 Task: Look for space in Bad Schwartau, Germany from 15th August, 2023 to 20th August, 2023 for 1 adult in price range Rs.5000 to Rs.10000. Place can be private room with 1  bedroom having 1 bed and 1 bathroom. Property type can be house, flat, guest house, hotel. Booking option can be shelf check-in. Required host language is English.
Action: Mouse moved to (705, 106)
Screenshot: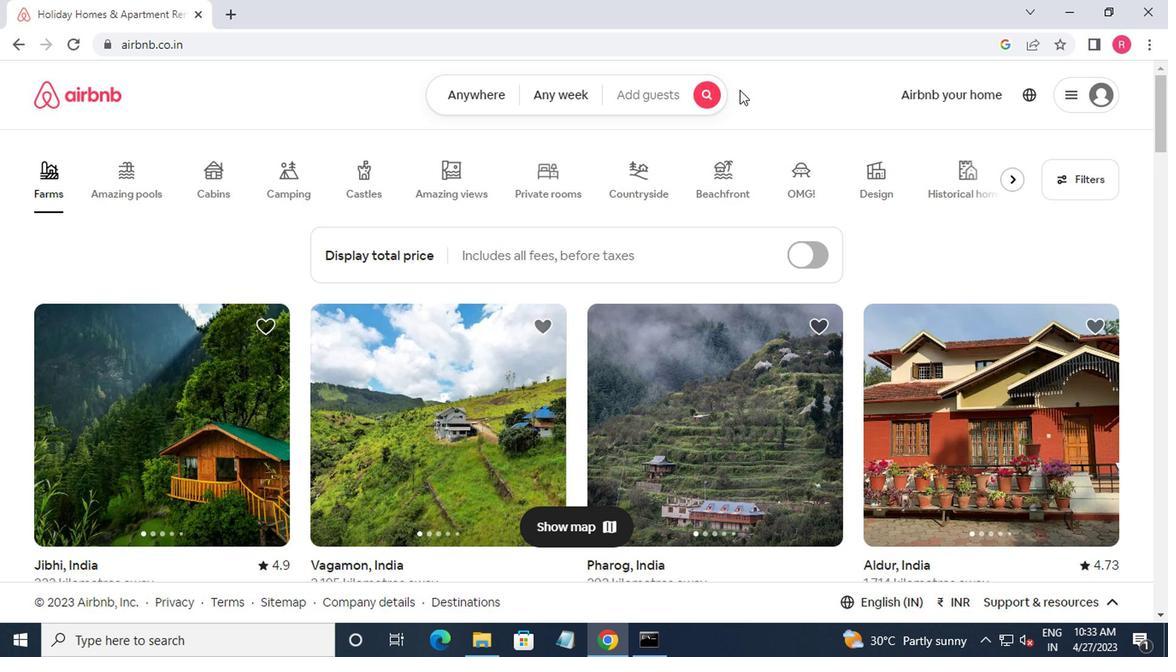 
Action: Mouse pressed left at (705, 106)
Screenshot: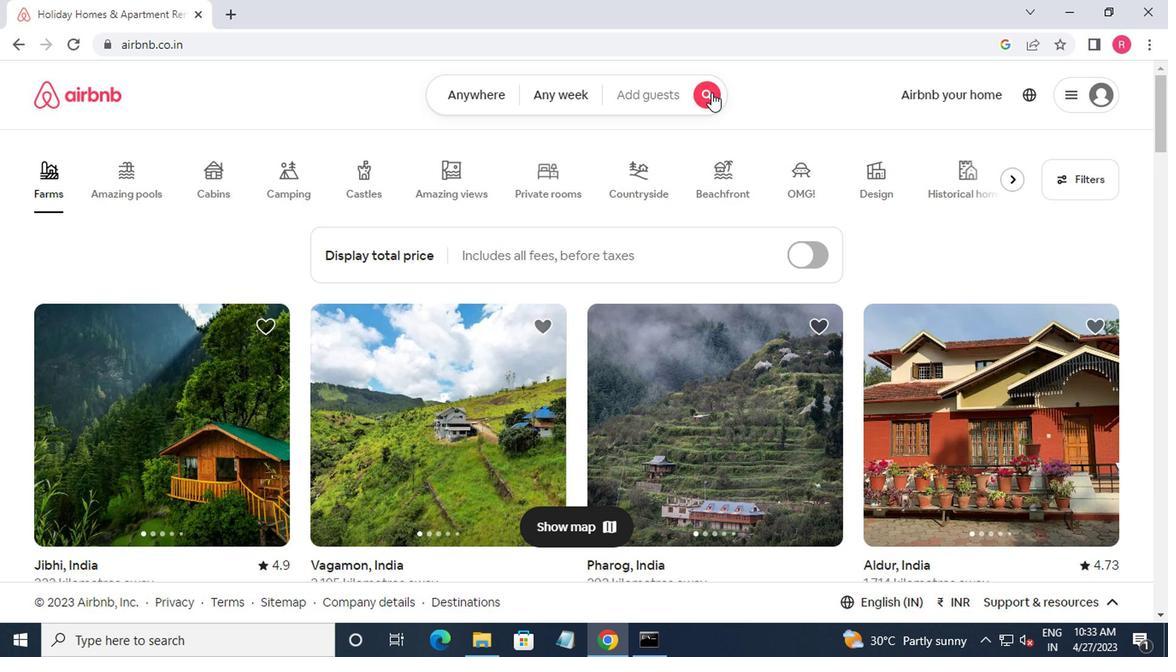 
Action: Mouse moved to (311, 169)
Screenshot: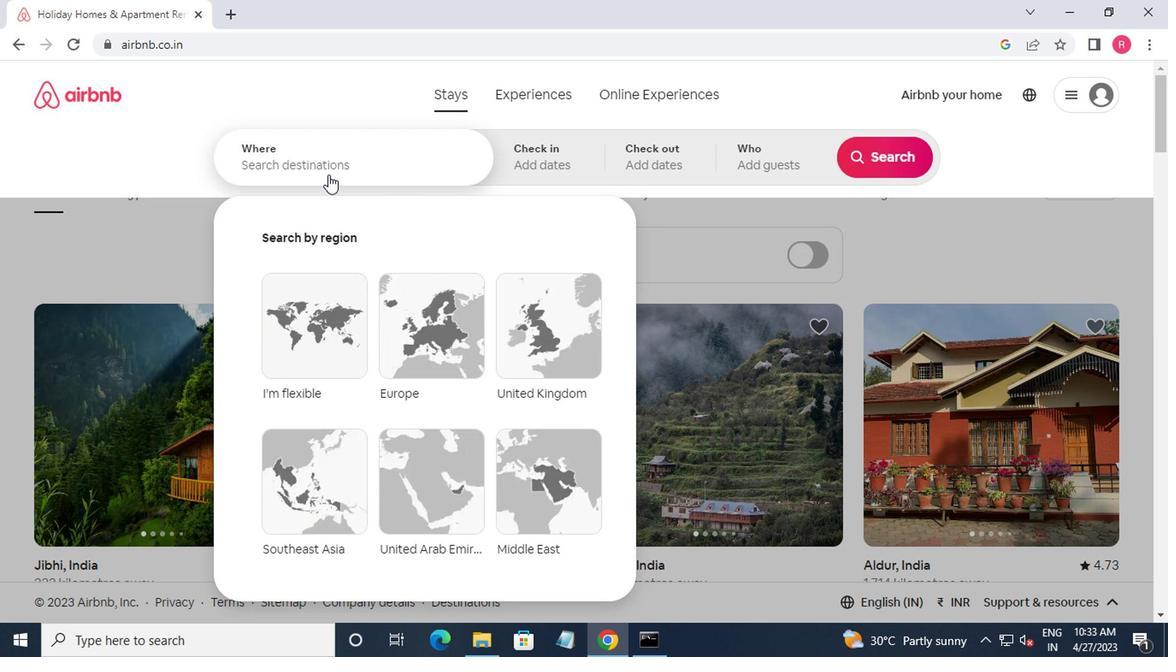 
Action: Mouse pressed left at (311, 169)
Screenshot: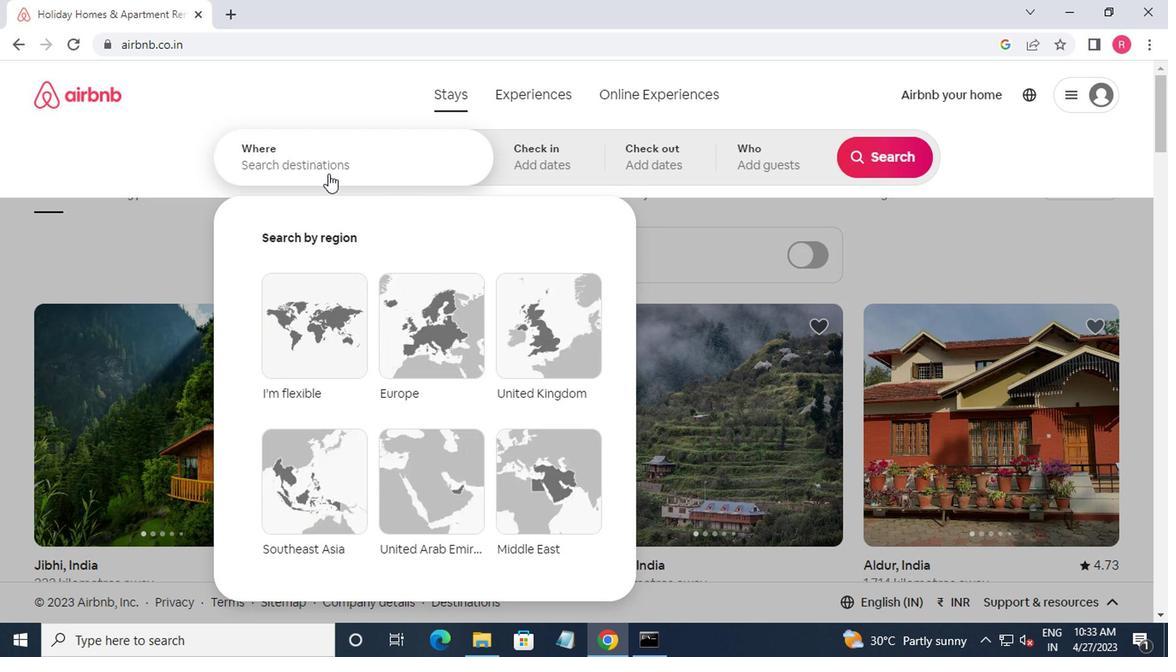 
Action: Mouse moved to (309, 171)
Screenshot: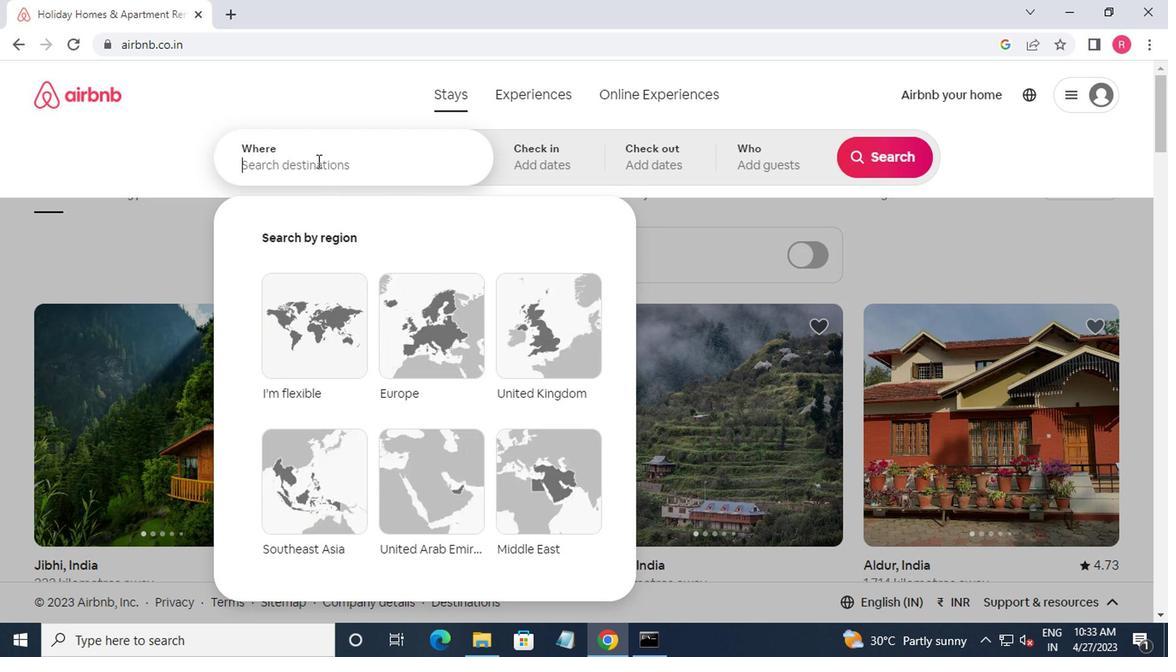 
Action: Key pressed bad<Key.space>schwartau,
Screenshot: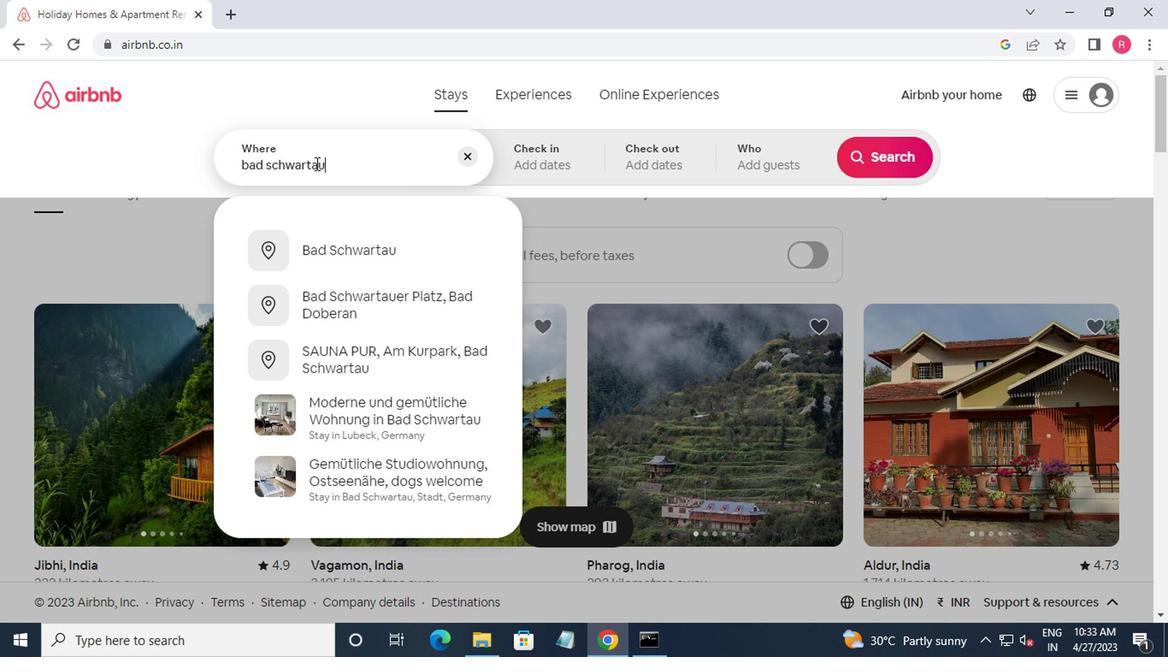 
Action: Mouse moved to (309, 171)
Screenshot: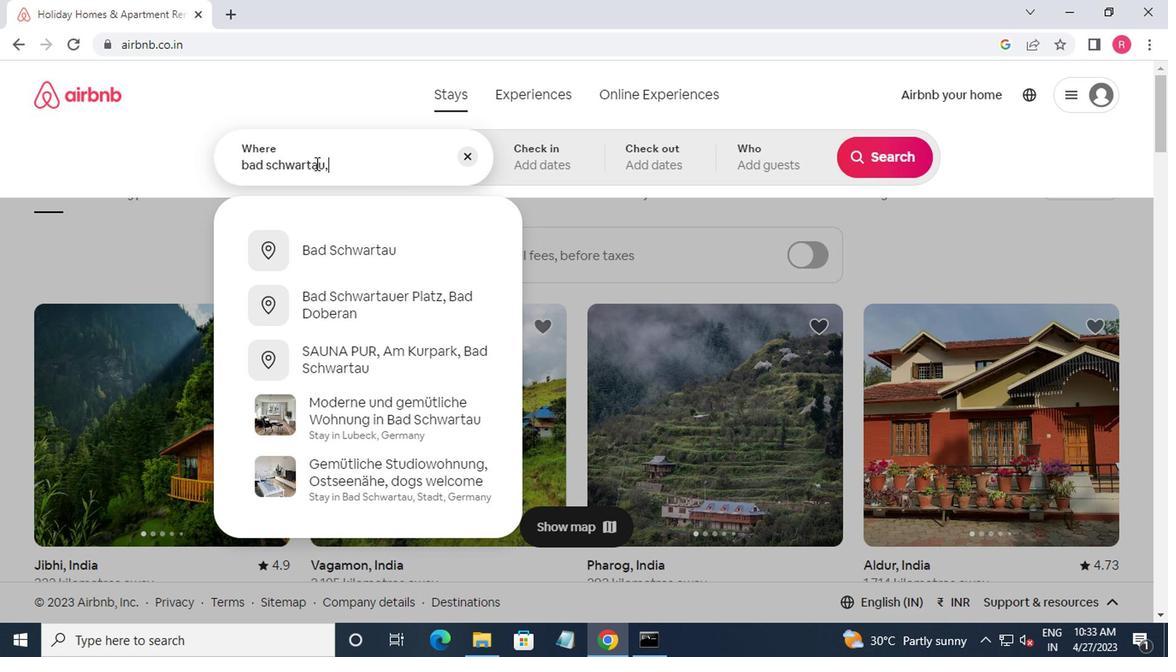 
Action: Key pressed ger<Key.down><Key.enter>
Screenshot: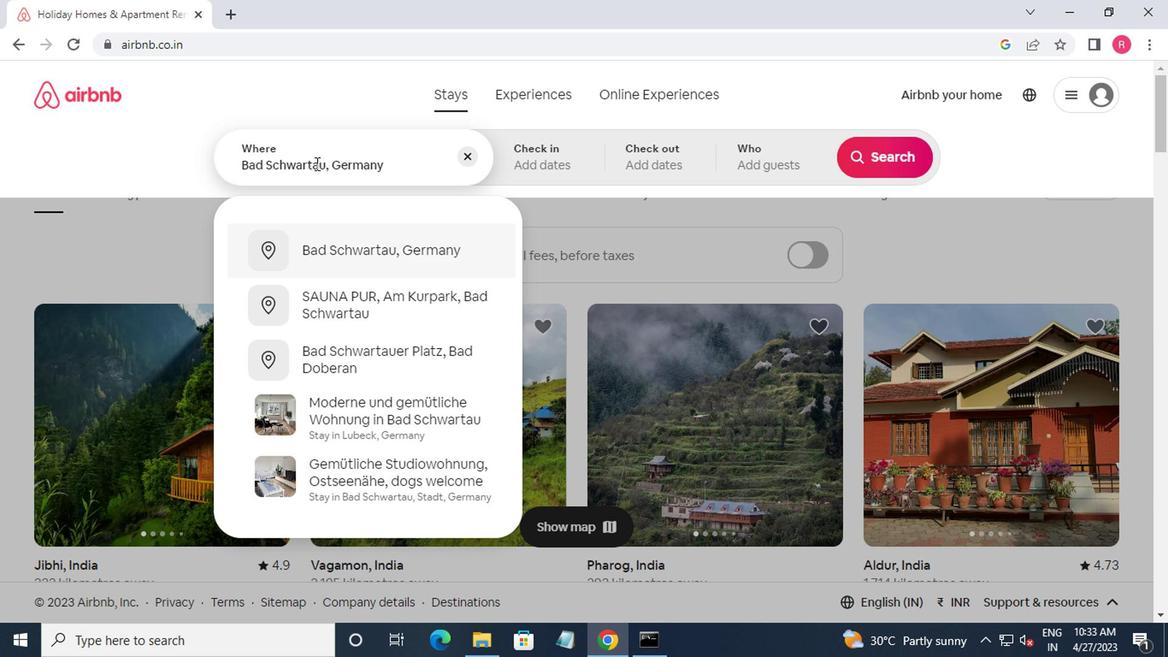 
Action: Mouse moved to (877, 303)
Screenshot: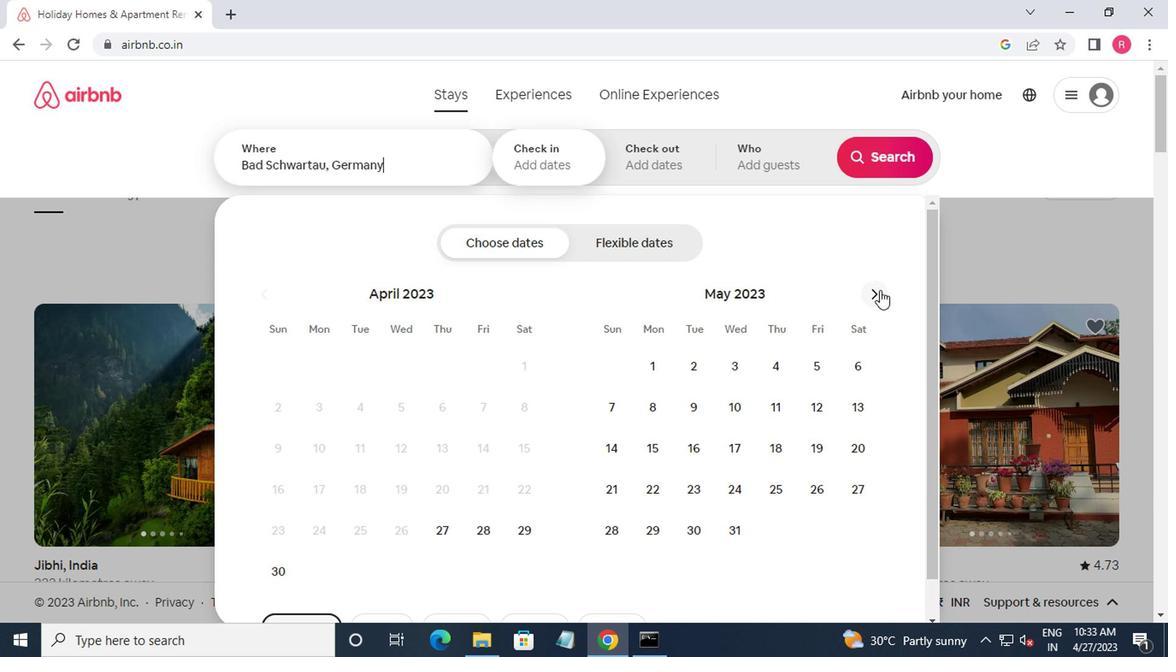
Action: Mouse pressed left at (877, 303)
Screenshot: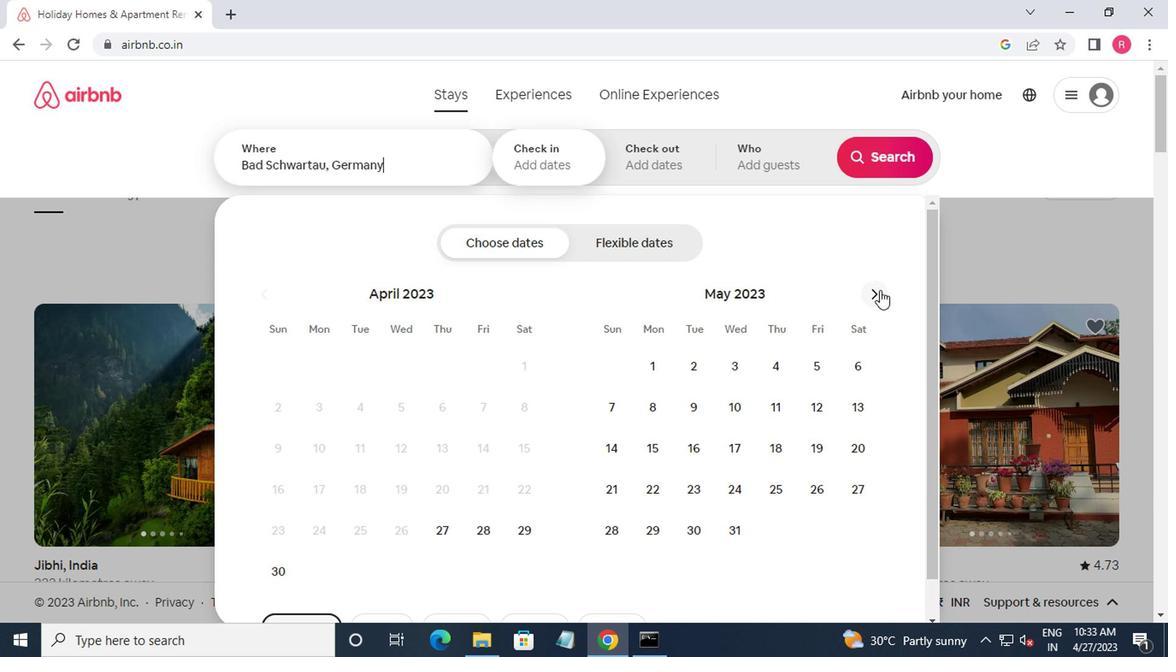 
Action: Mouse moved to (875, 304)
Screenshot: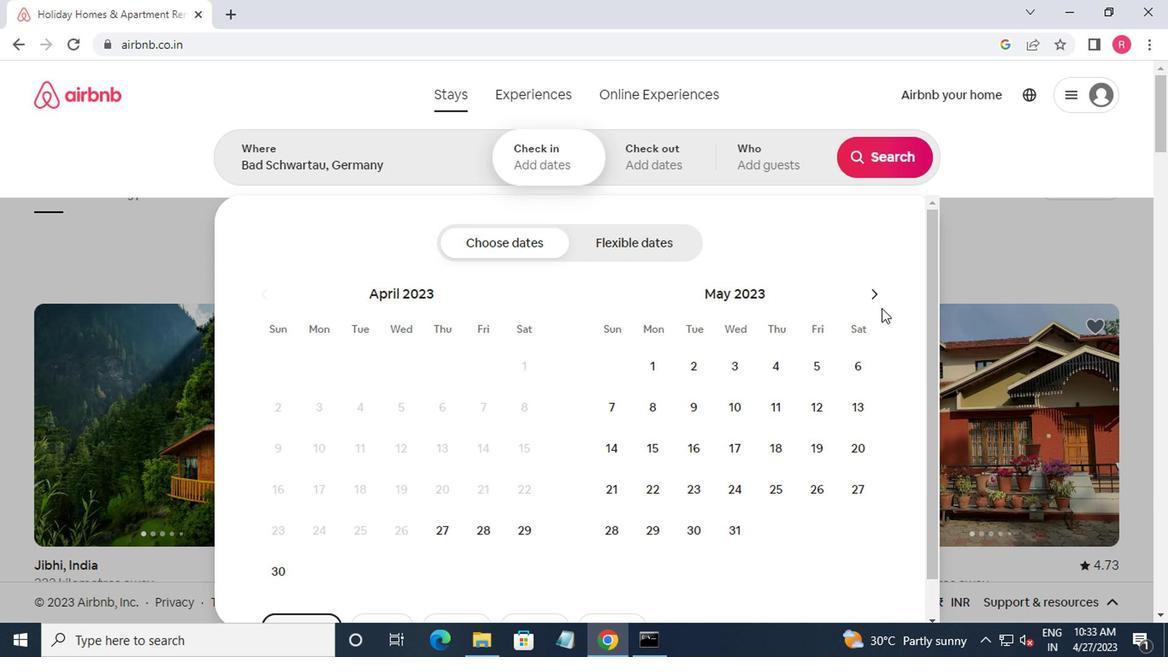 
Action: Mouse pressed left at (875, 304)
Screenshot: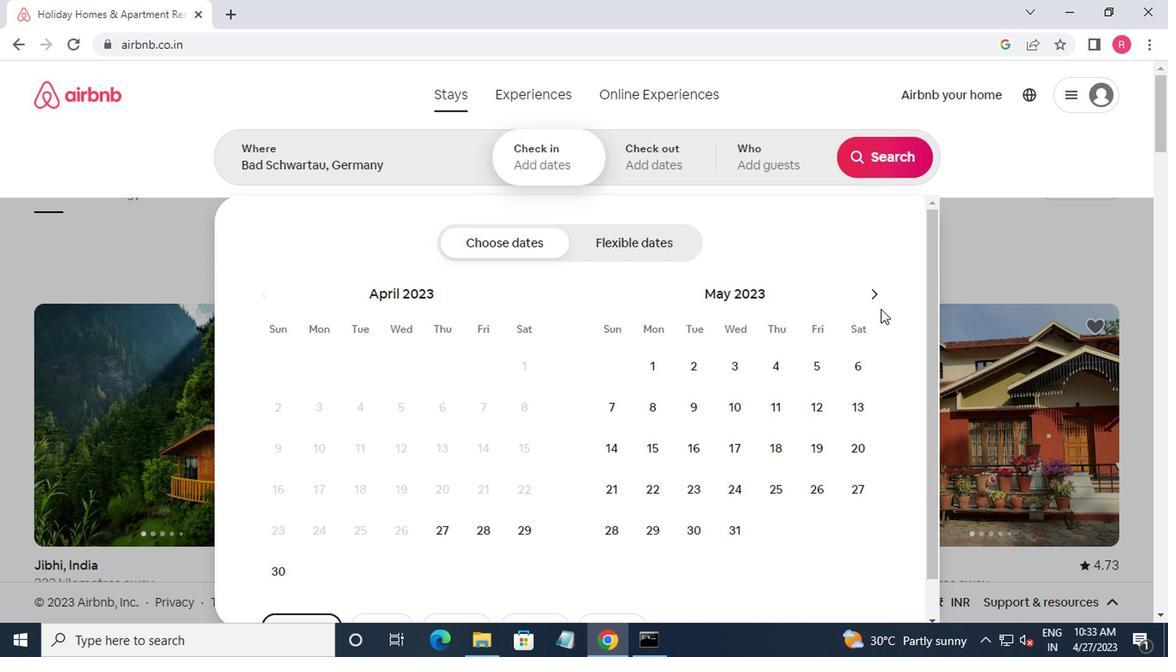 
Action: Mouse moved to (875, 297)
Screenshot: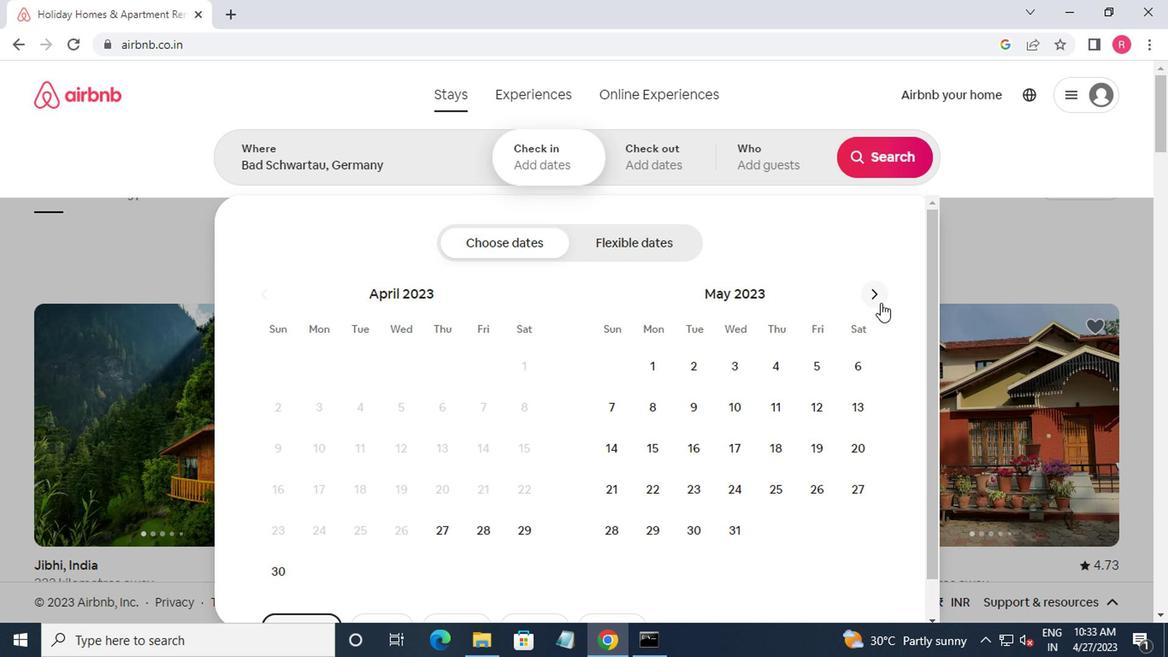 
Action: Mouse pressed left at (875, 297)
Screenshot: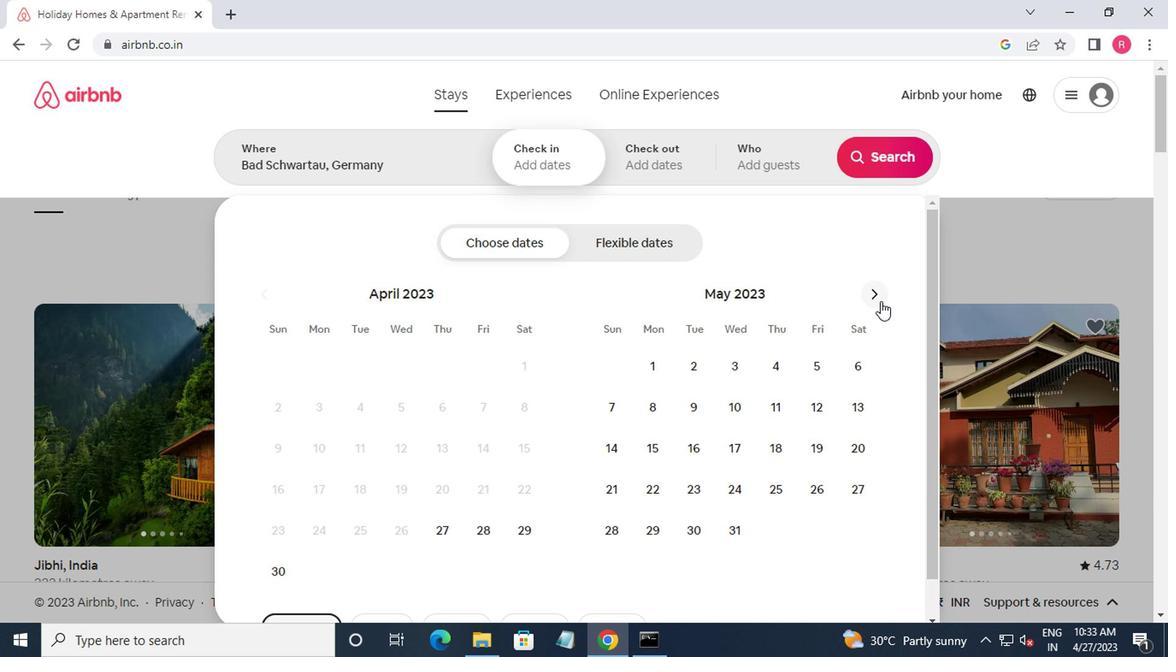 
Action: Mouse pressed left at (875, 297)
Screenshot: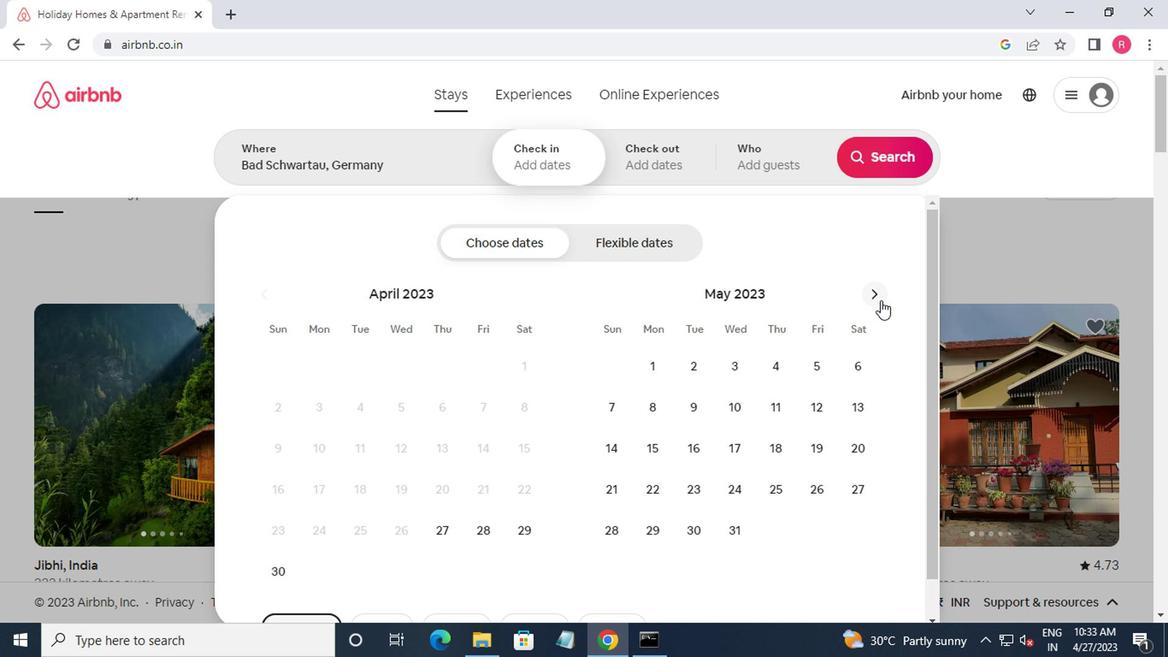 
Action: Mouse moved to (872, 295)
Screenshot: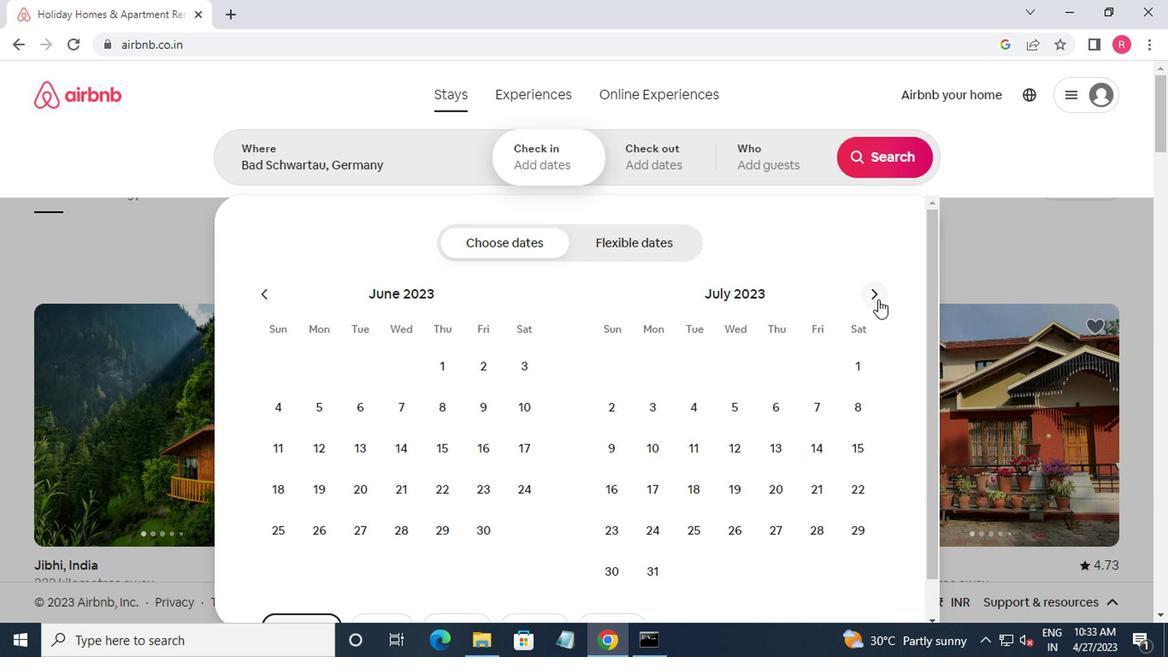 
Action: Mouse pressed left at (872, 295)
Screenshot: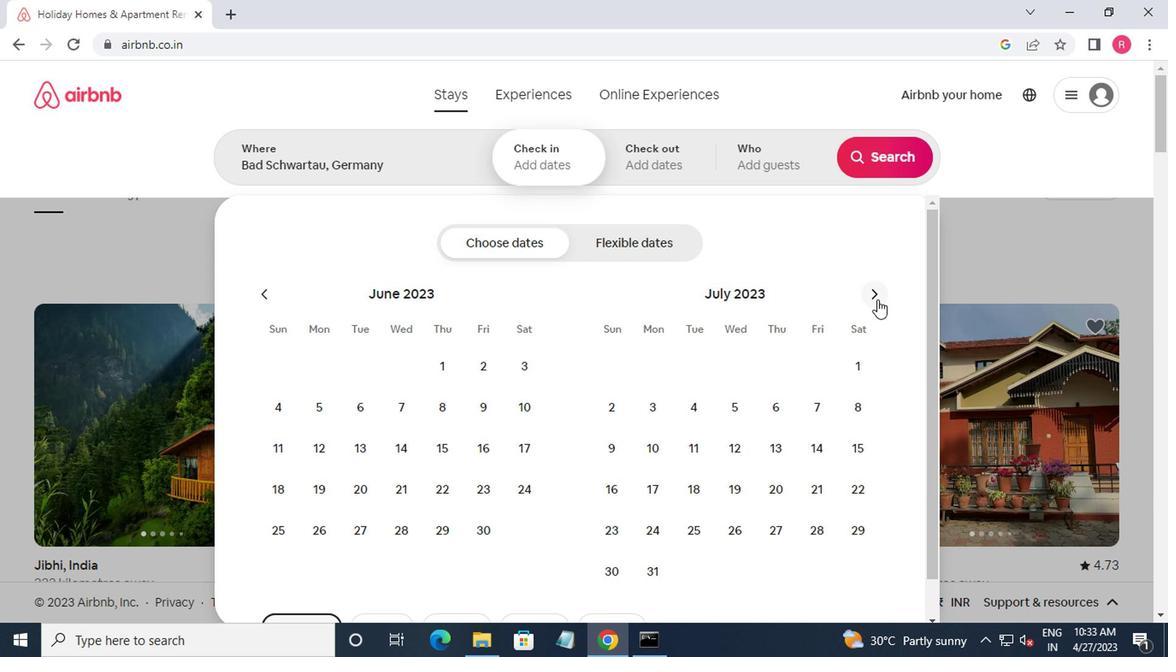 
Action: Mouse moved to (688, 434)
Screenshot: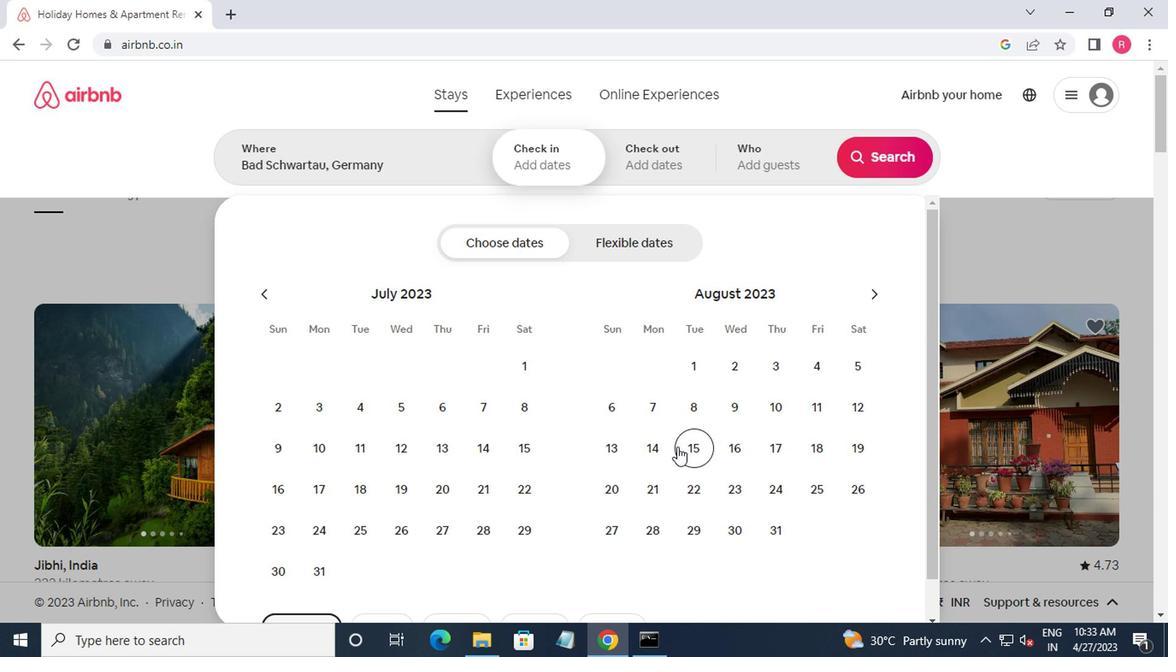 
Action: Mouse pressed left at (688, 434)
Screenshot: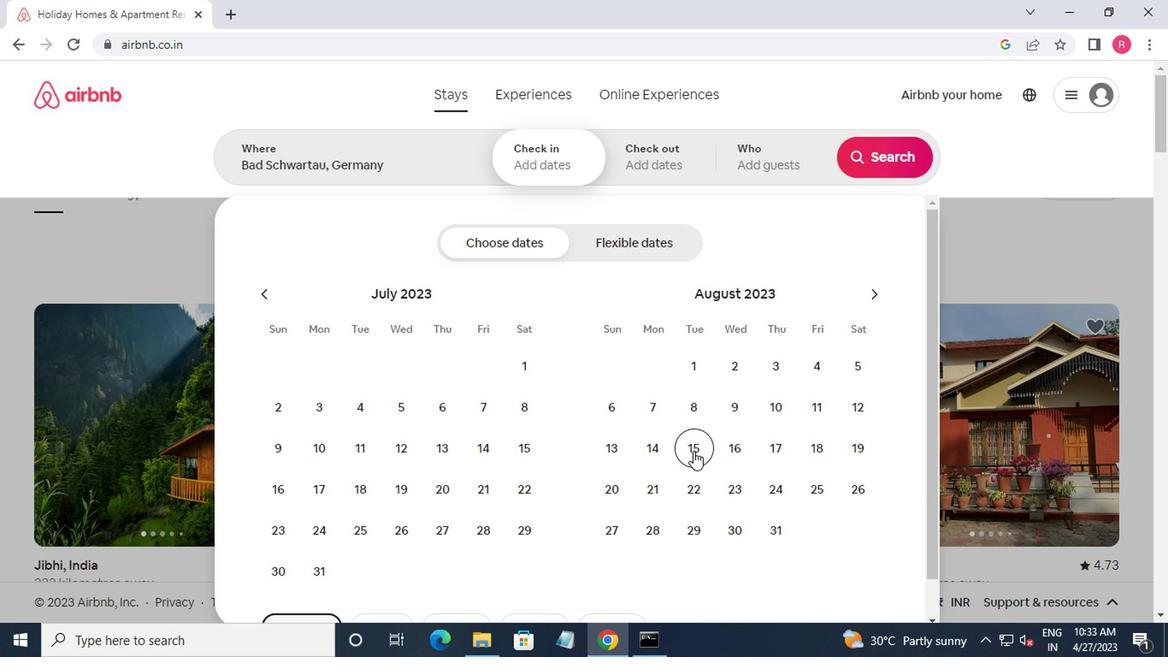 
Action: Mouse moved to (619, 472)
Screenshot: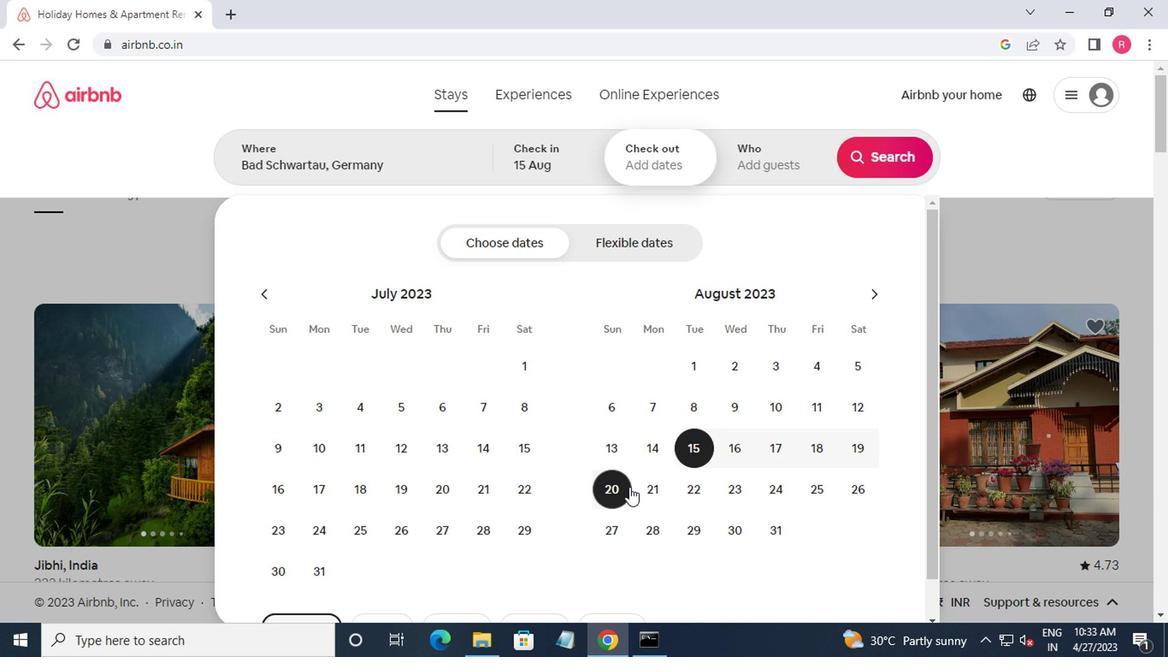 
Action: Mouse pressed left at (619, 472)
Screenshot: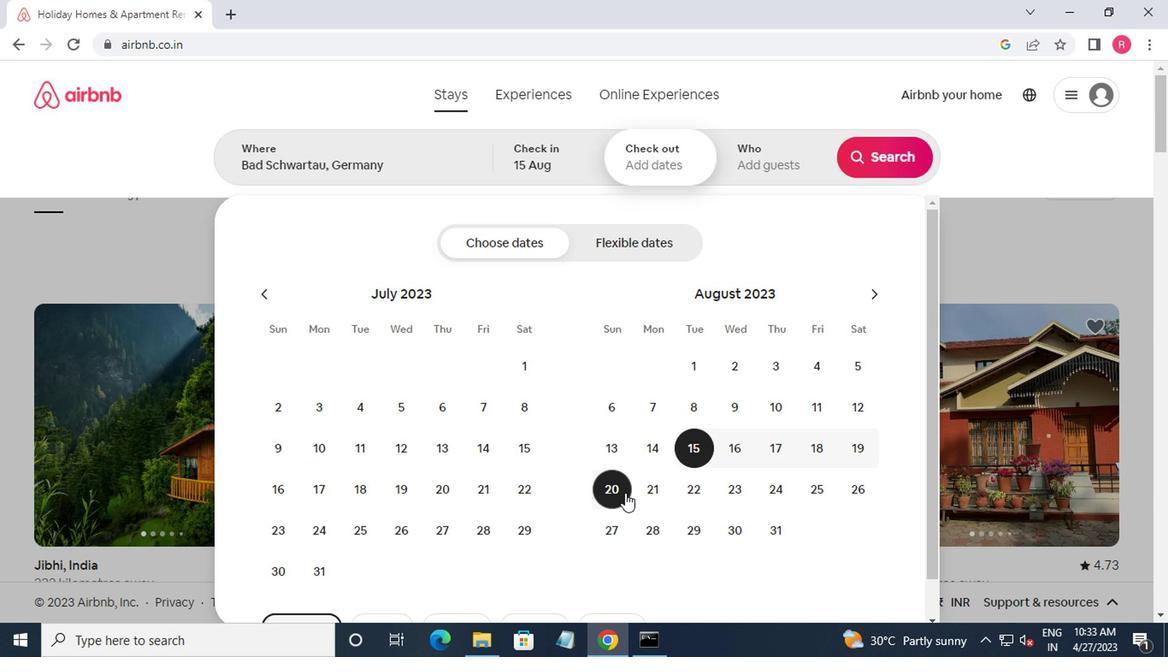 
Action: Mouse moved to (748, 174)
Screenshot: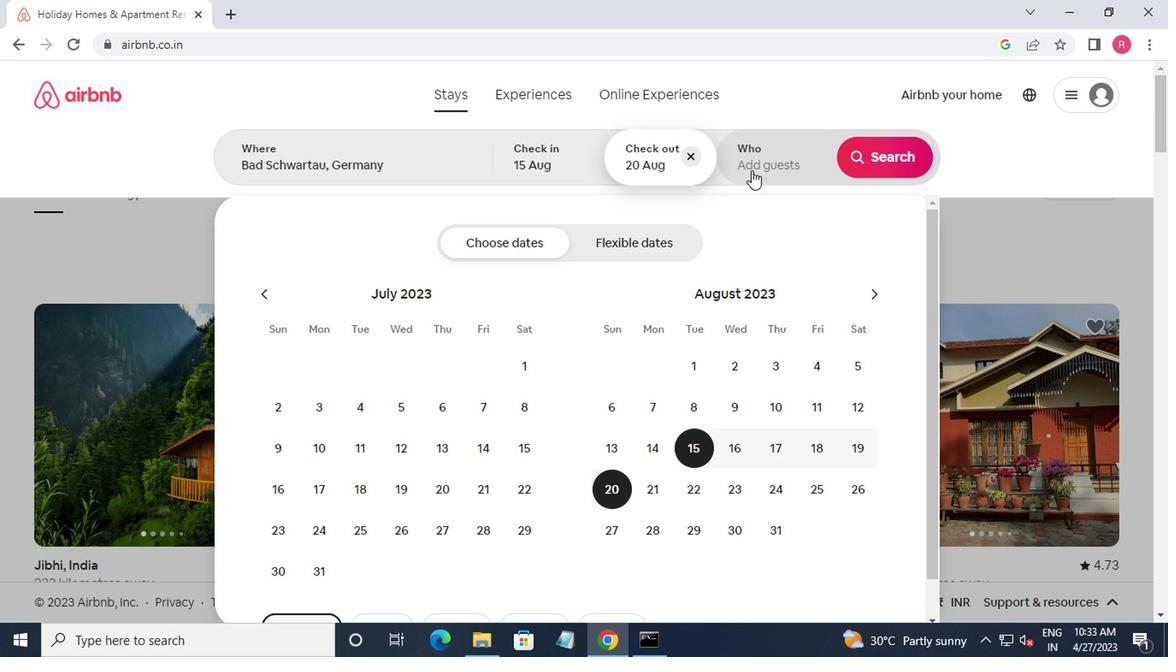 
Action: Mouse pressed left at (748, 174)
Screenshot: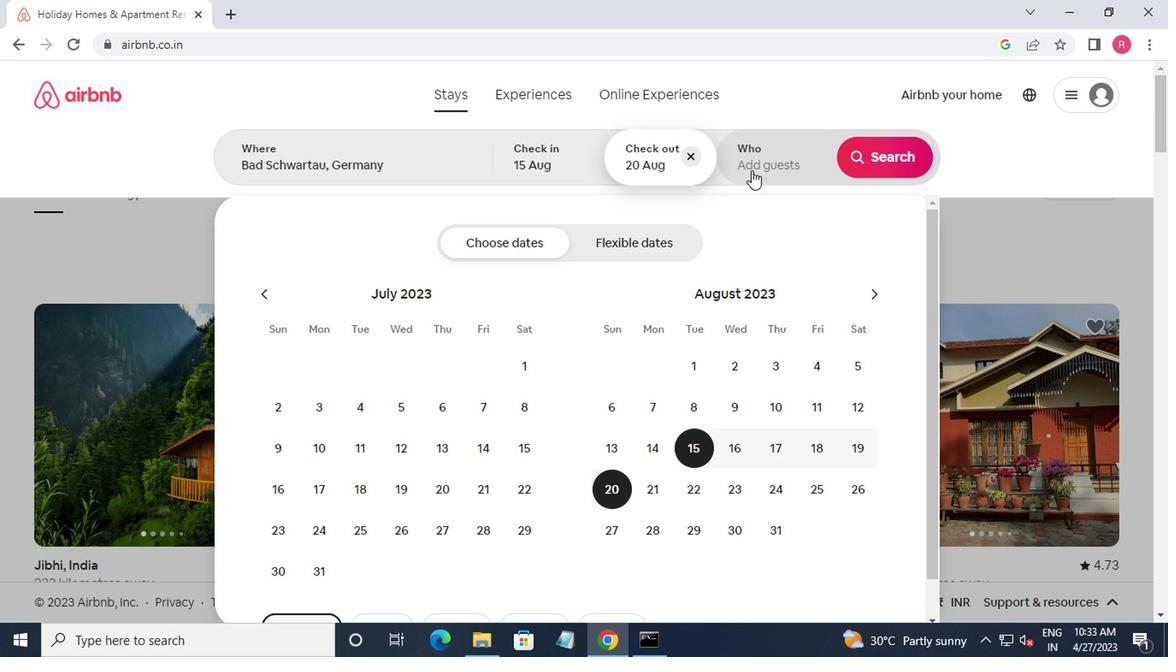
Action: Mouse moved to (888, 248)
Screenshot: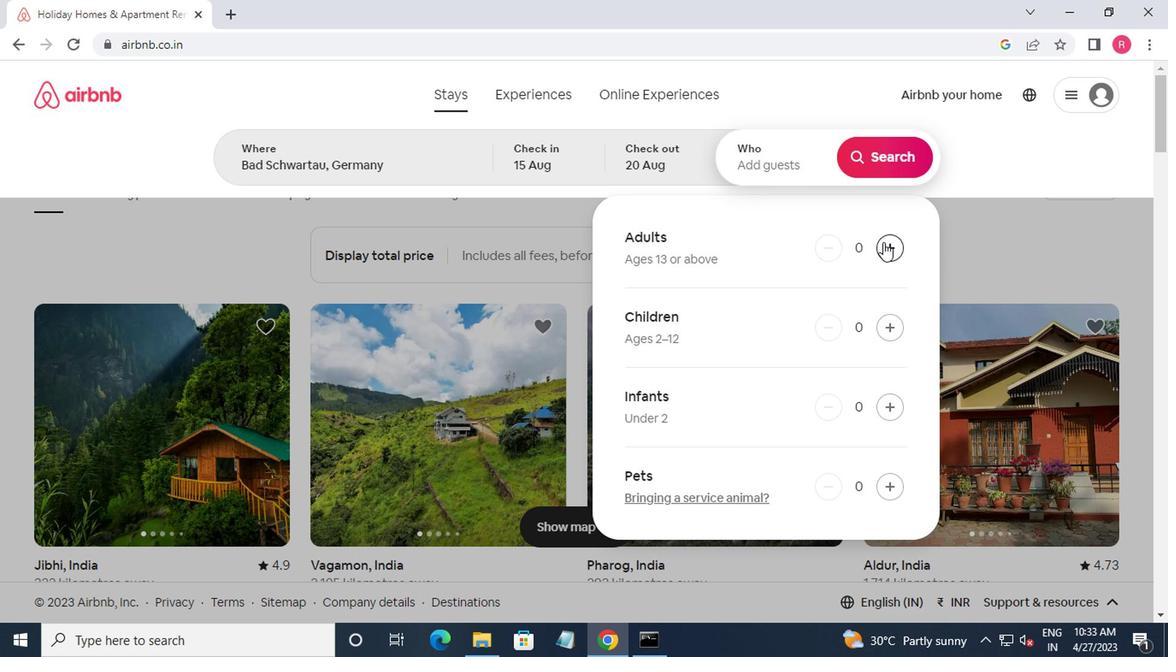 
Action: Mouse pressed left at (888, 248)
Screenshot: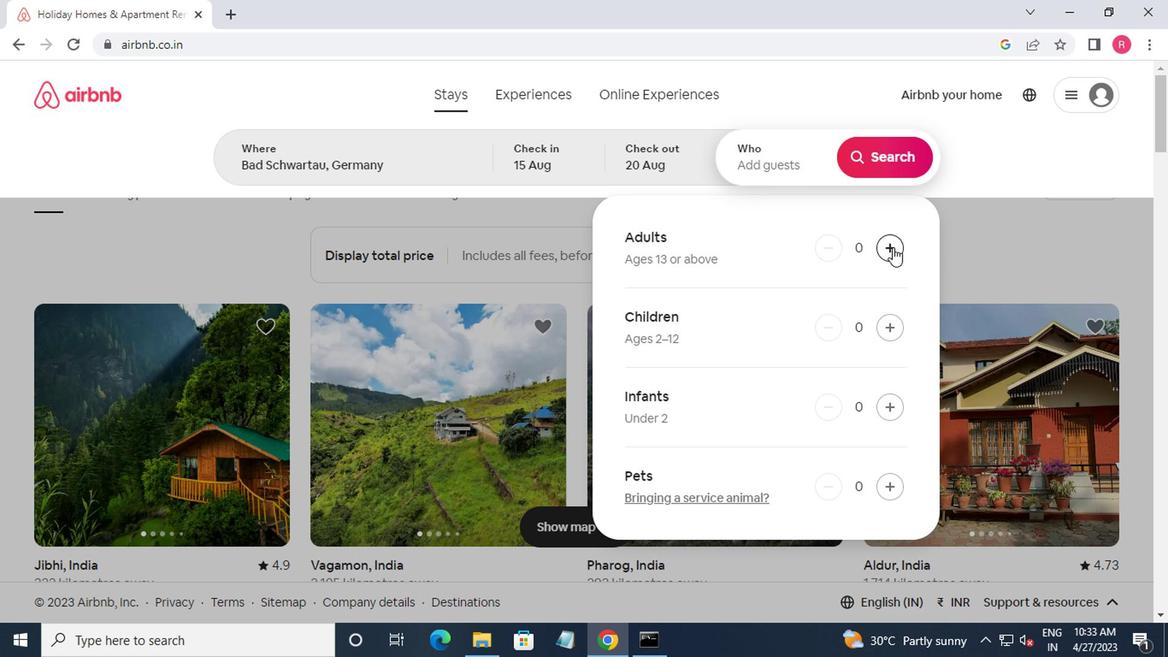 
Action: Mouse moved to (864, 166)
Screenshot: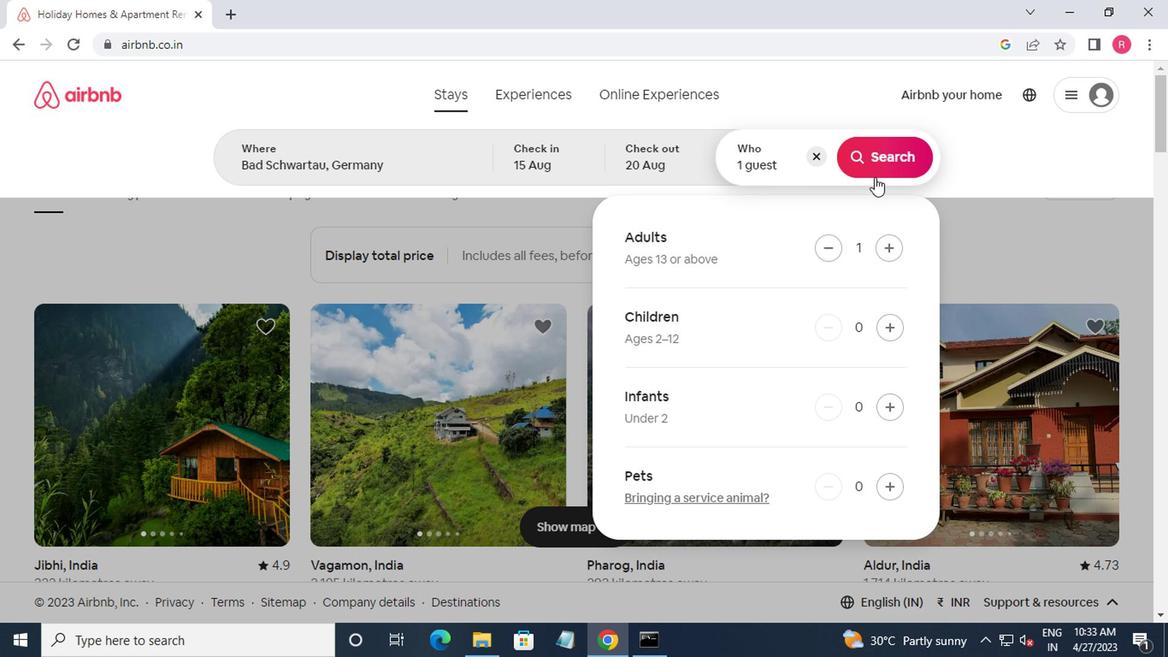 
Action: Mouse pressed left at (864, 166)
Screenshot: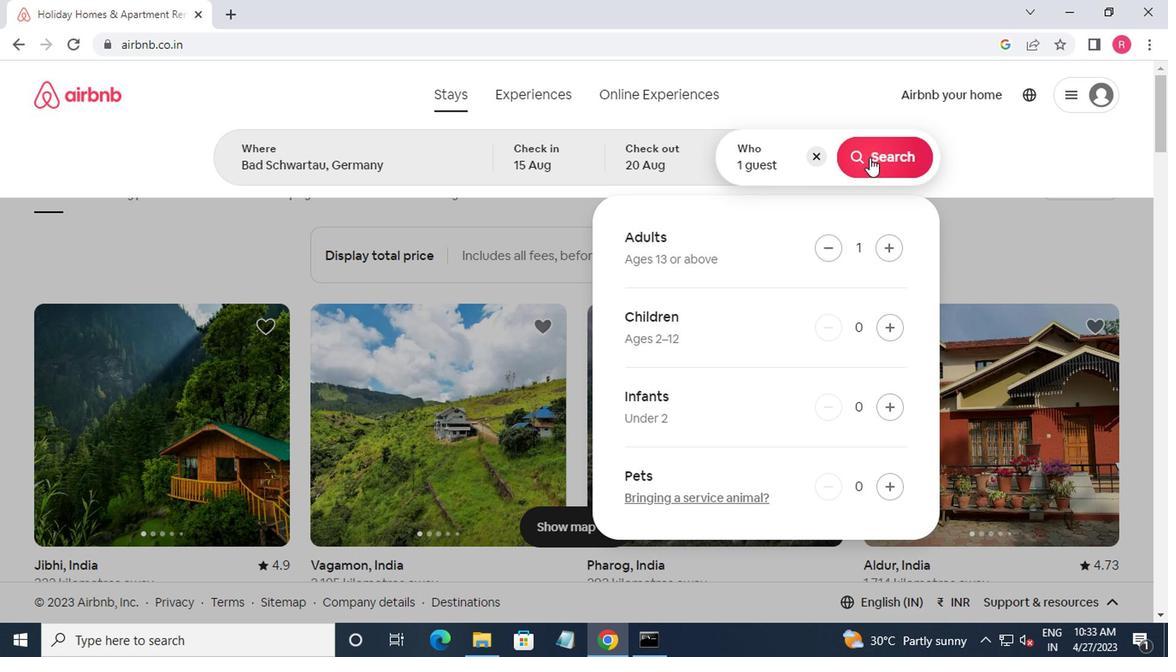 
Action: Mouse moved to (1093, 174)
Screenshot: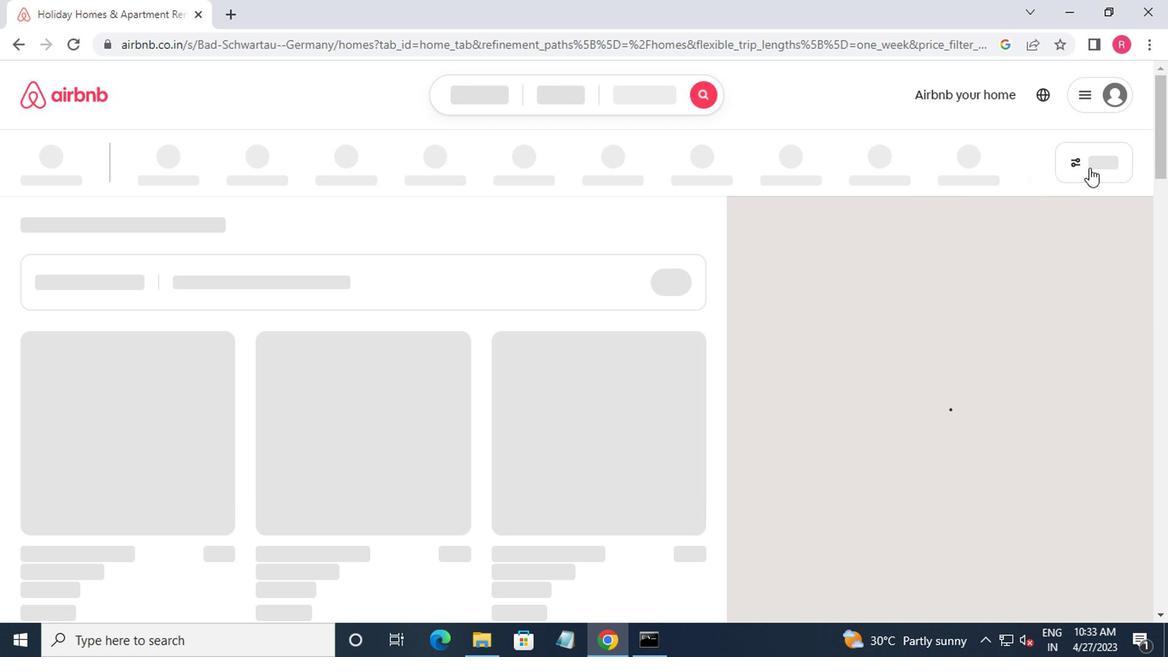 
Action: Mouse pressed left at (1093, 174)
Screenshot: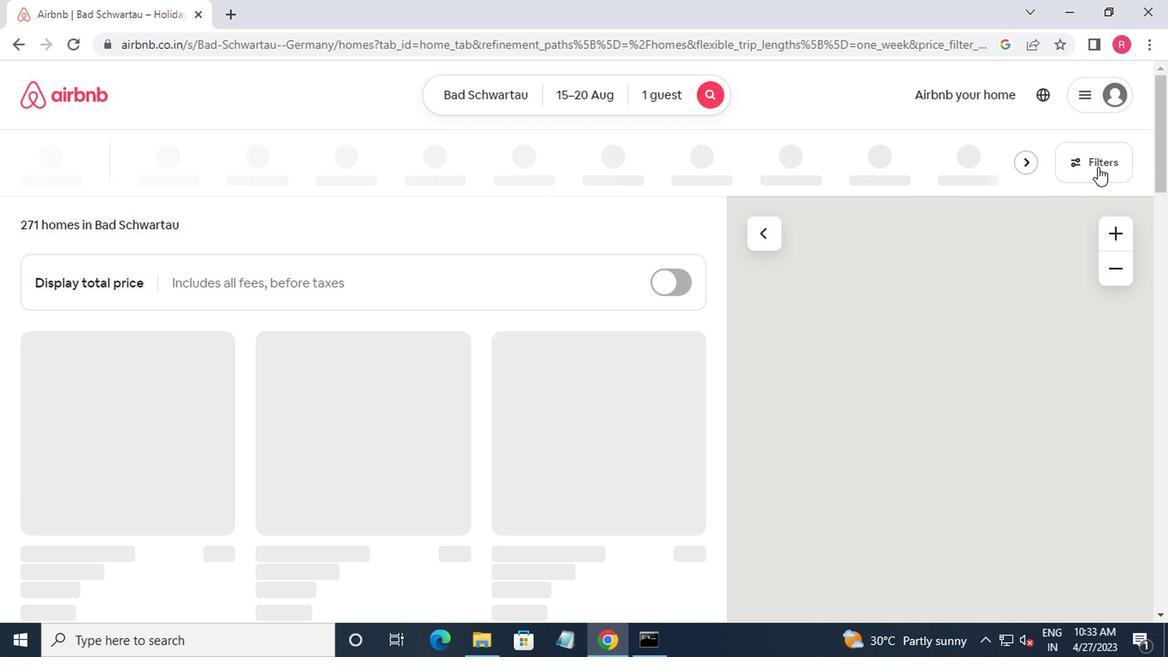 
Action: Mouse moved to (379, 377)
Screenshot: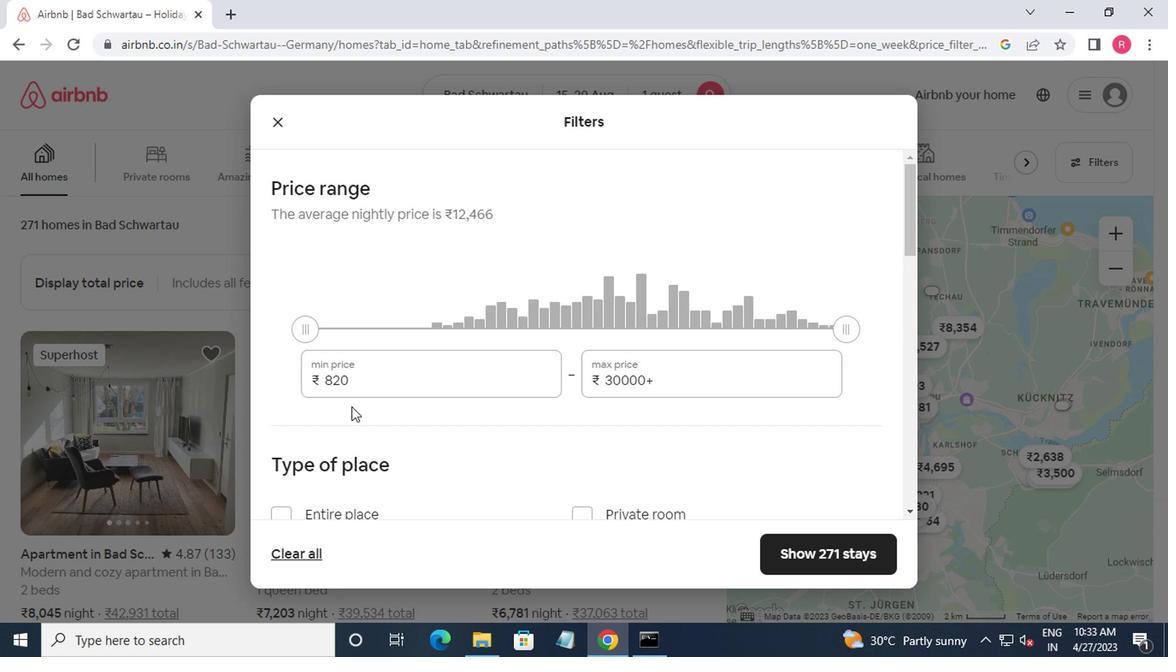 
Action: Mouse pressed left at (379, 377)
Screenshot: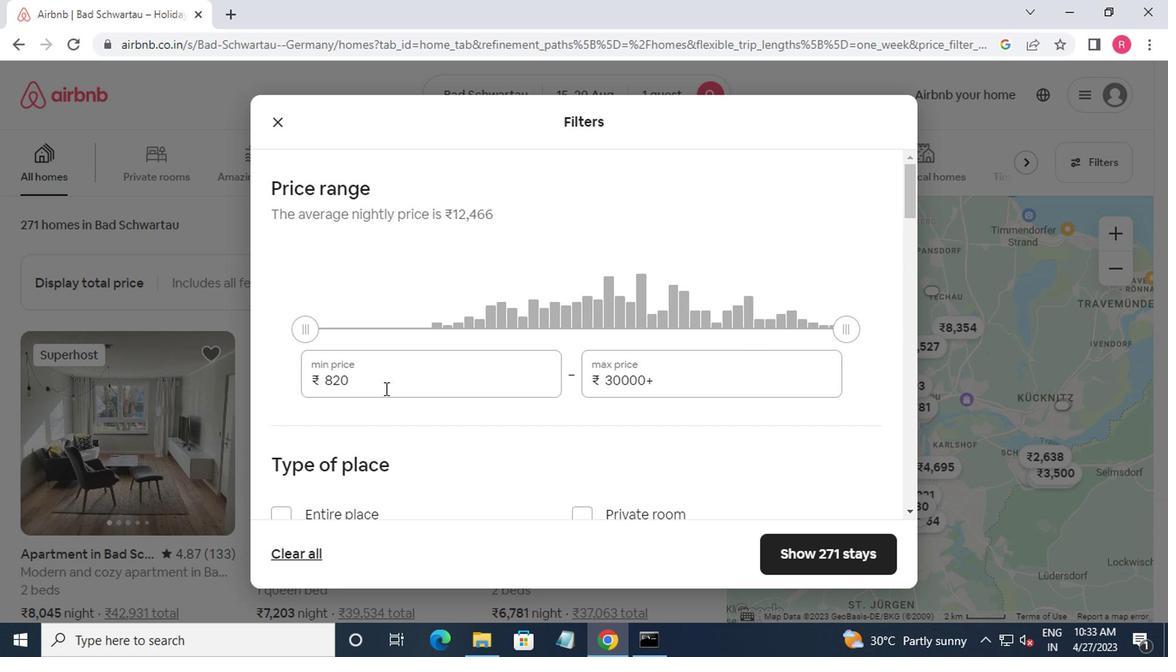 
Action: Mouse moved to (379, 376)
Screenshot: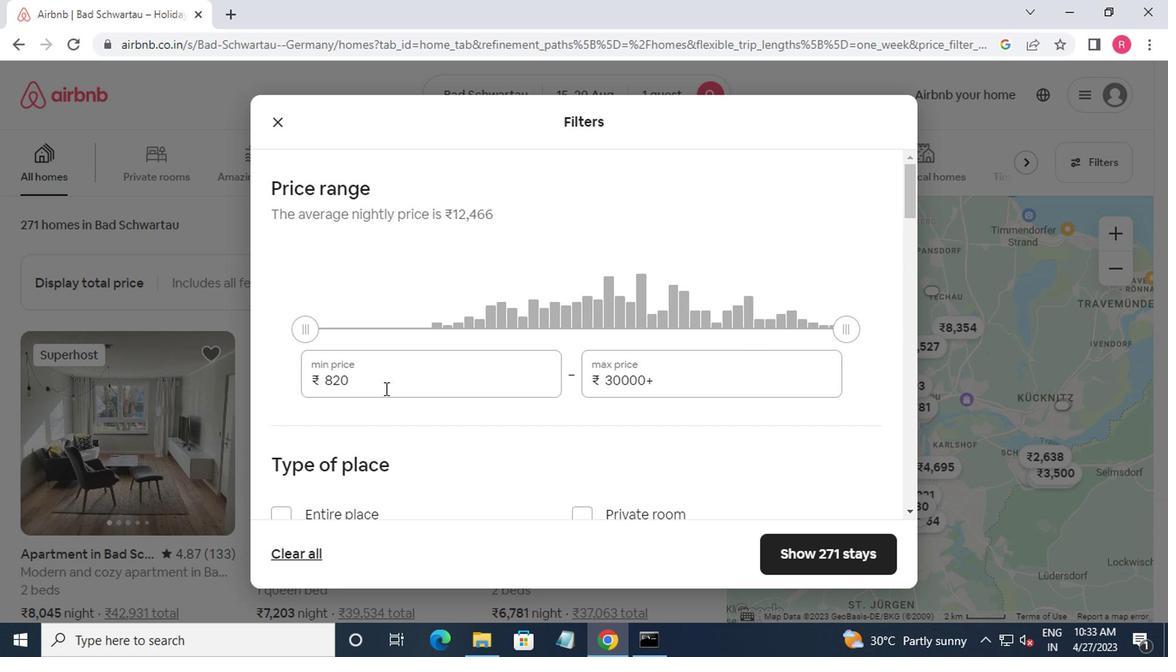 
Action: Key pressed <Key.backspace><Key.backspace><Key.backspace><Key.backspace><Key.backspace>5000<Key.tab>10000
Screenshot: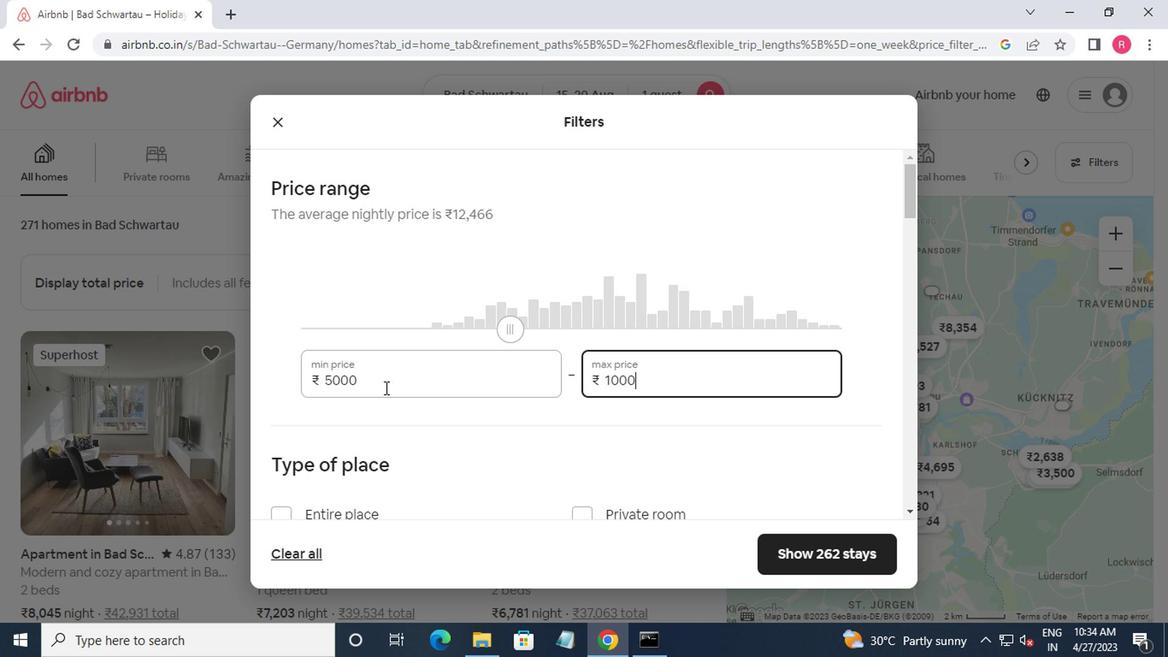 
Action: Mouse moved to (372, 393)
Screenshot: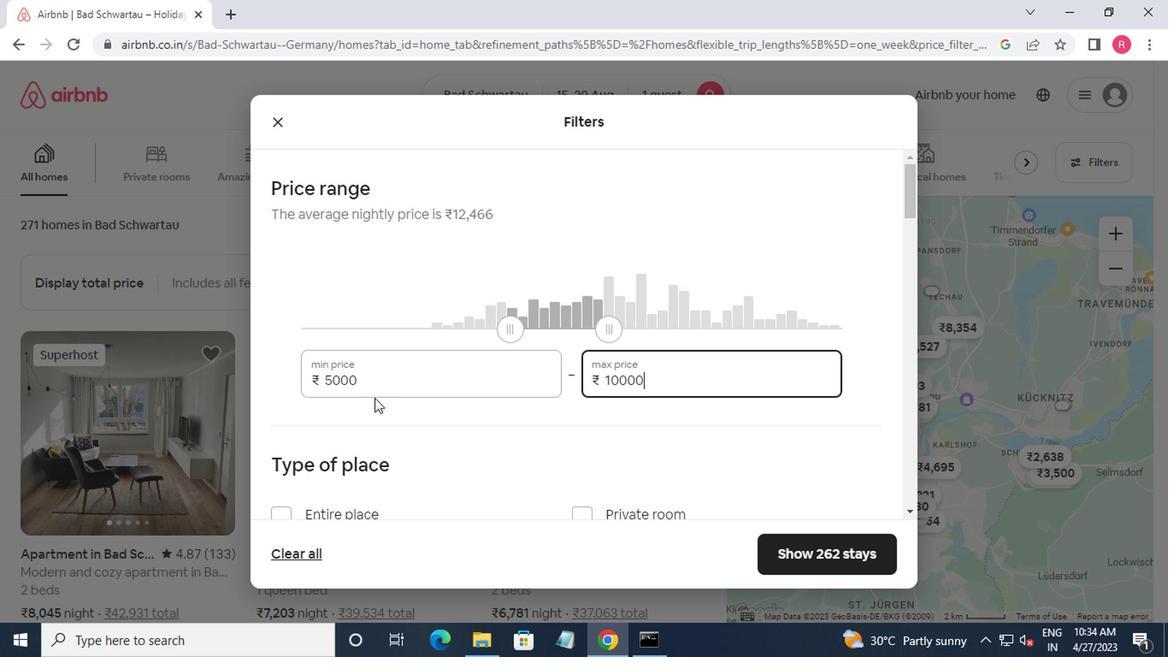 
Action: Mouse scrolled (372, 392) with delta (0, -1)
Screenshot: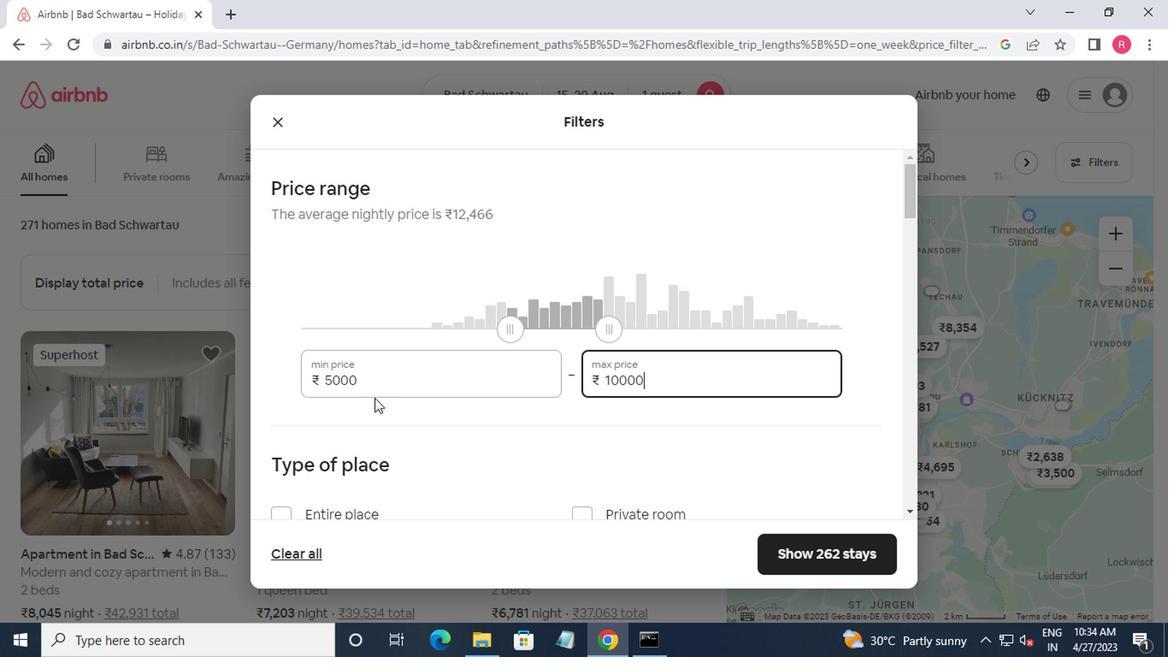 
Action: Mouse moved to (374, 407)
Screenshot: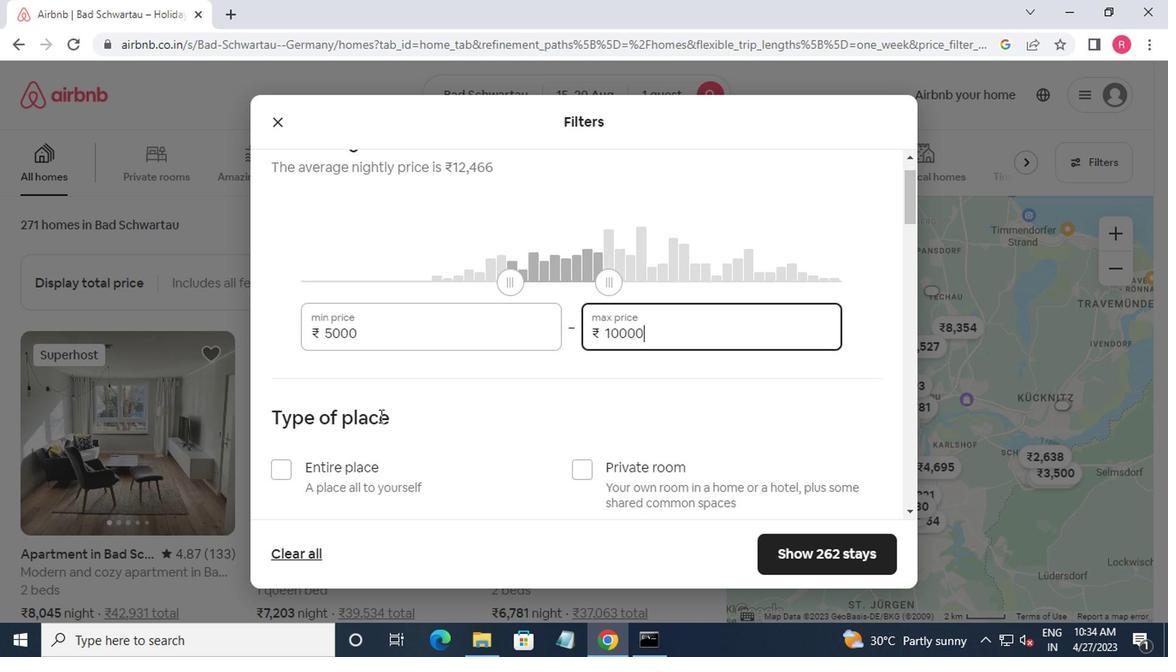
Action: Mouse scrolled (374, 406) with delta (0, 0)
Screenshot: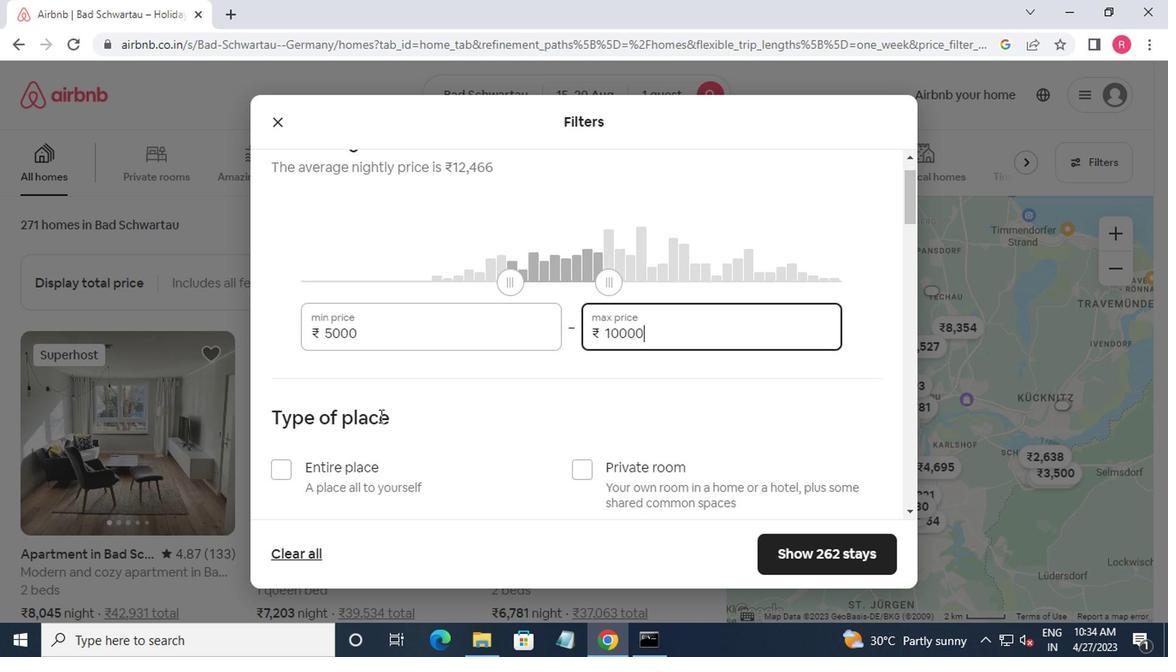 
Action: Mouse moved to (371, 423)
Screenshot: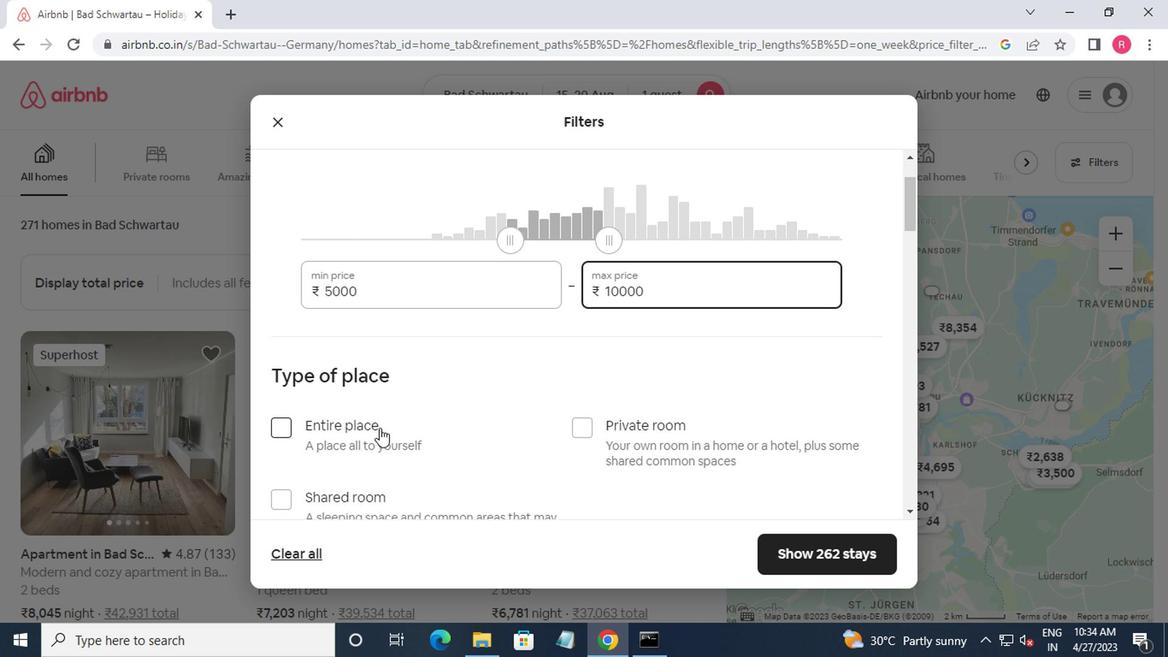 
Action: Mouse scrolled (371, 421) with delta (0, -1)
Screenshot: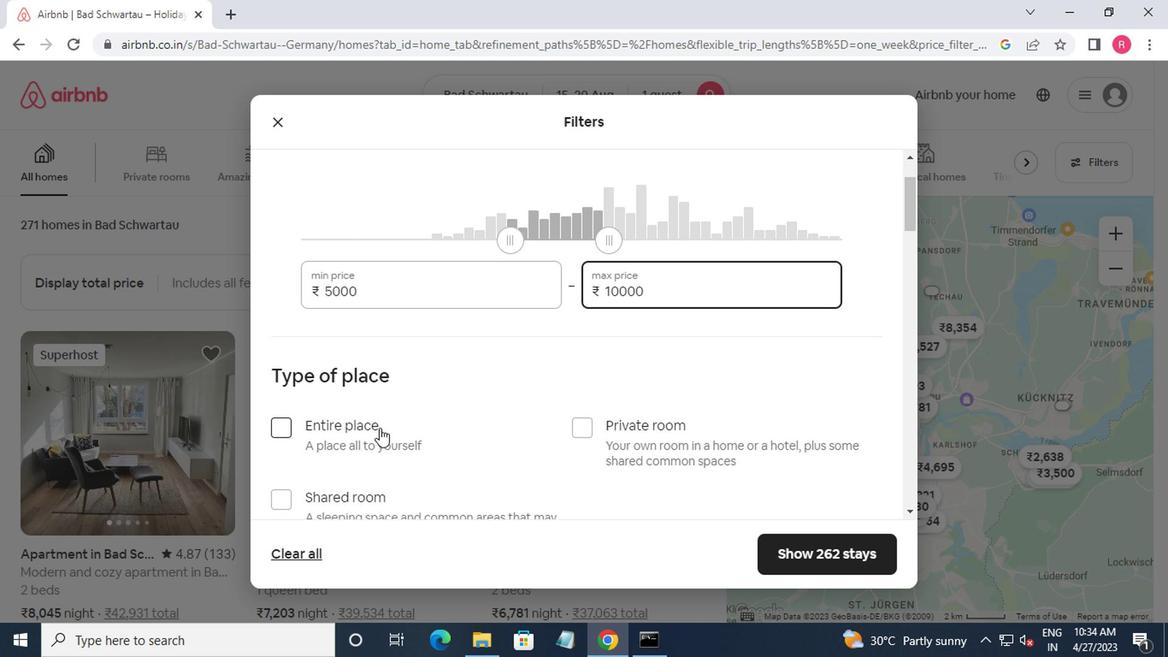 
Action: Mouse moved to (579, 255)
Screenshot: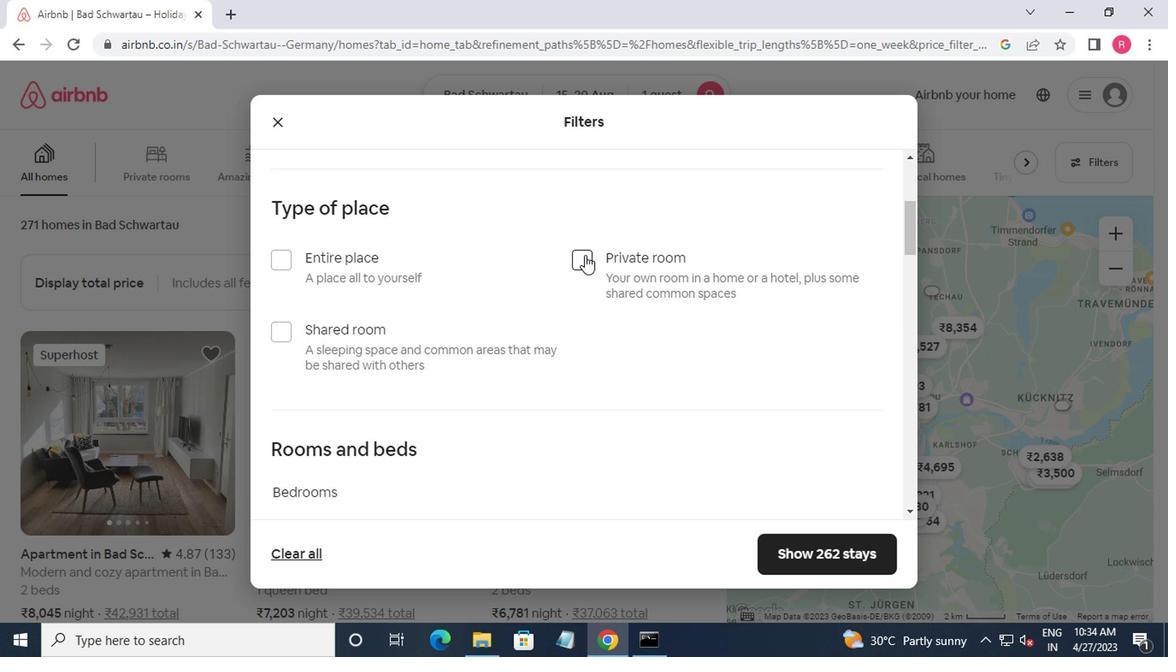 
Action: Mouse pressed left at (579, 255)
Screenshot: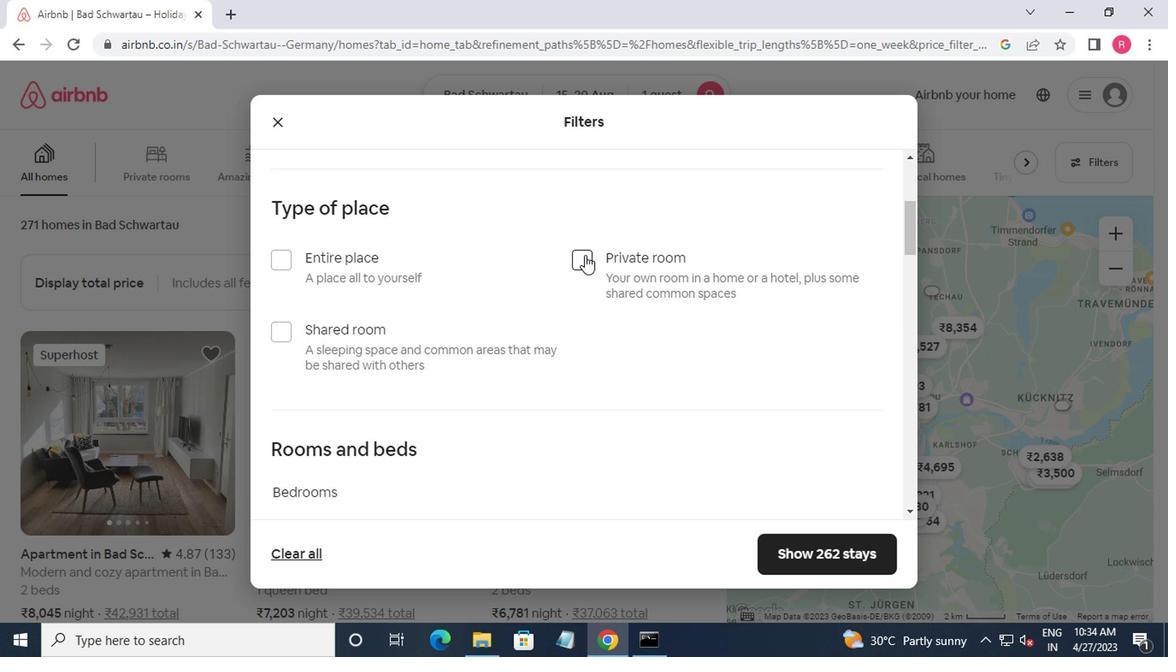 
Action: Mouse moved to (580, 260)
Screenshot: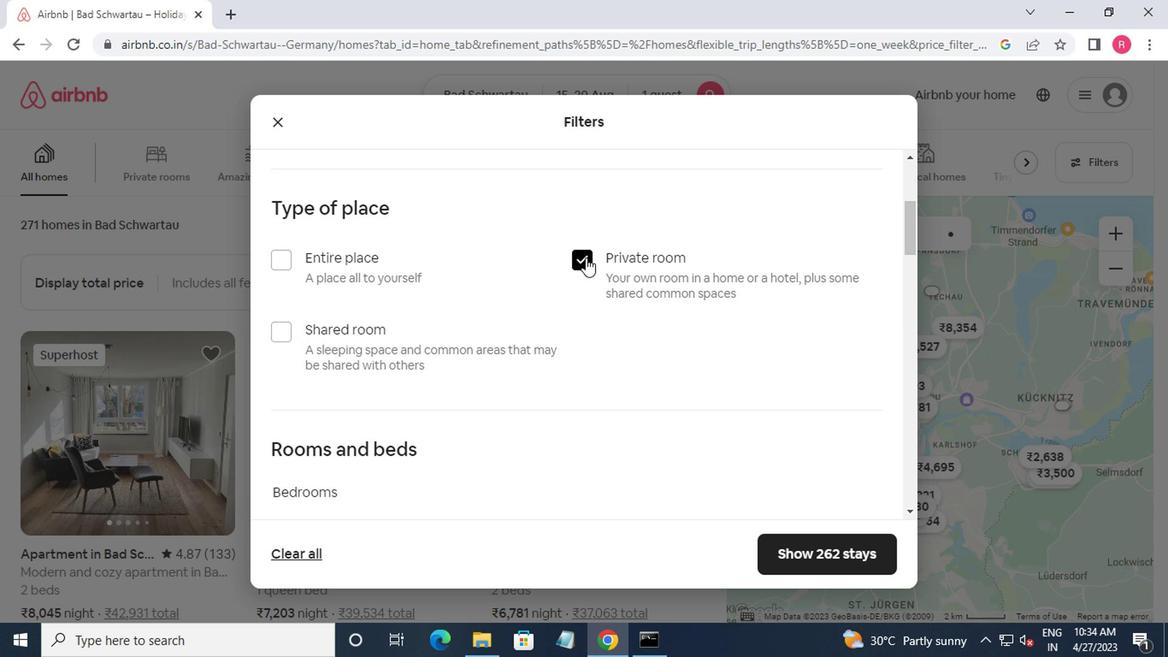 
Action: Mouse scrolled (580, 259) with delta (0, 0)
Screenshot: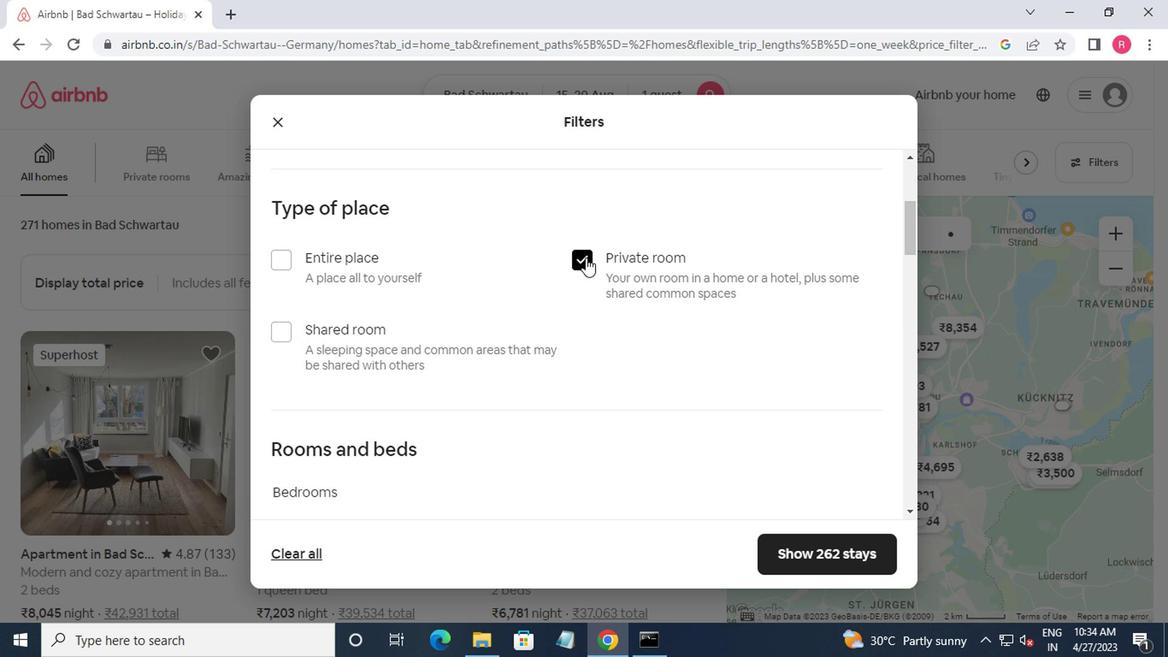 
Action: Mouse moved to (479, 322)
Screenshot: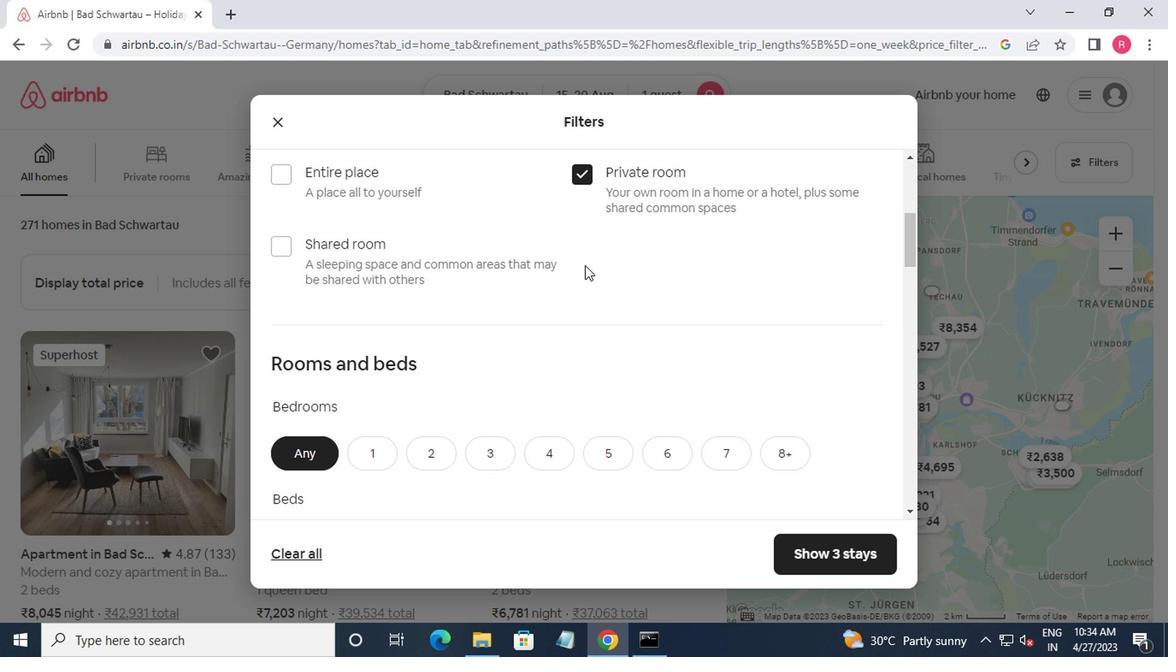 
Action: Mouse scrolled (479, 322) with delta (0, 0)
Screenshot: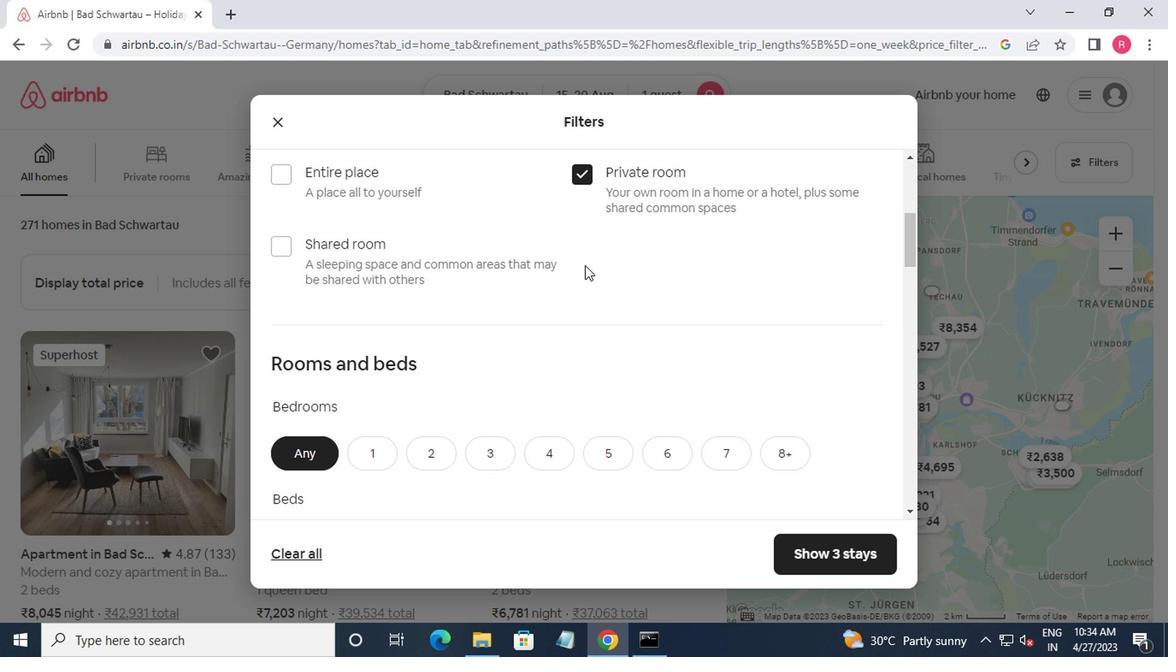 
Action: Mouse moved to (360, 364)
Screenshot: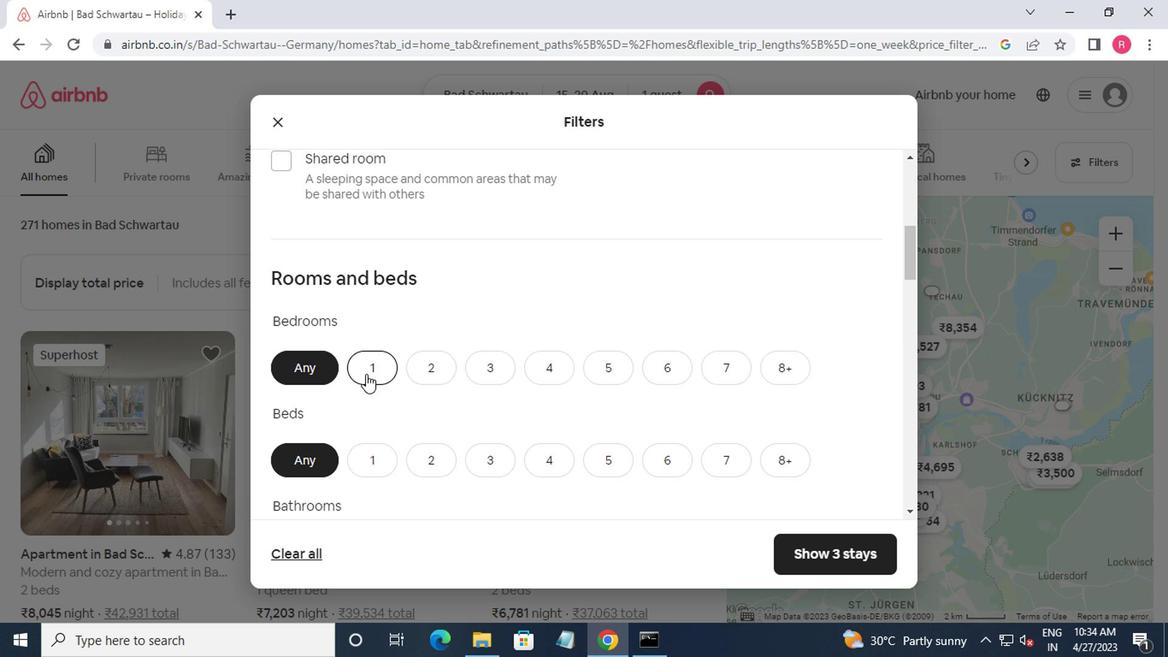 
Action: Mouse pressed left at (360, 364)
Screenshot: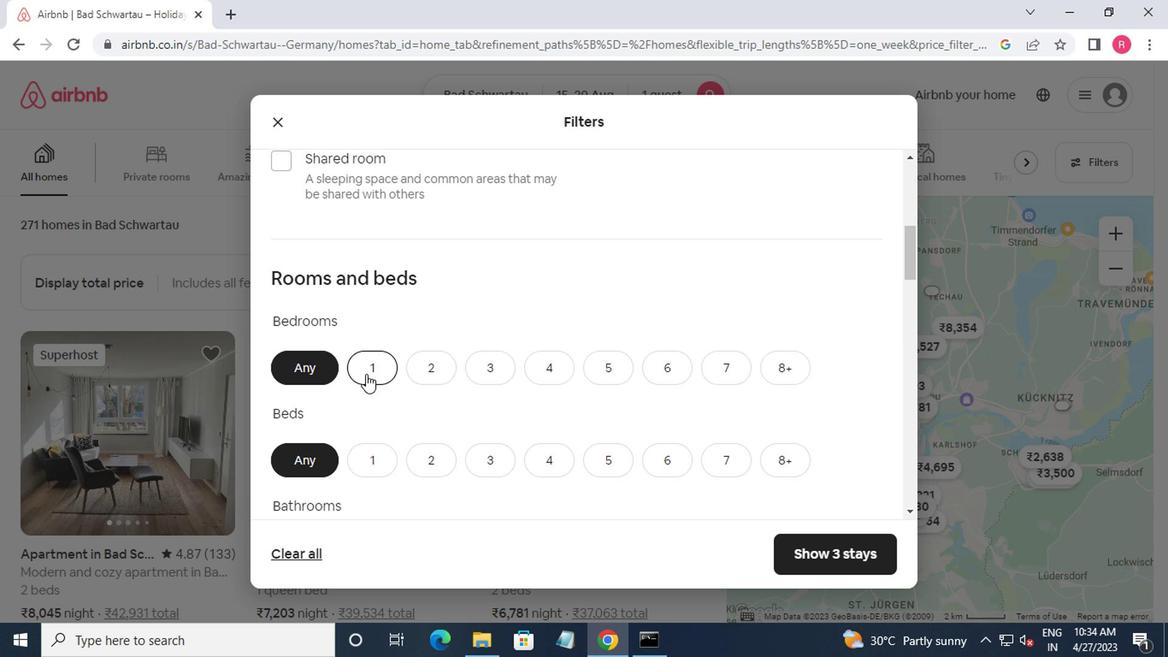 
Action: Mouse moved to (370, 399)
Screenshot: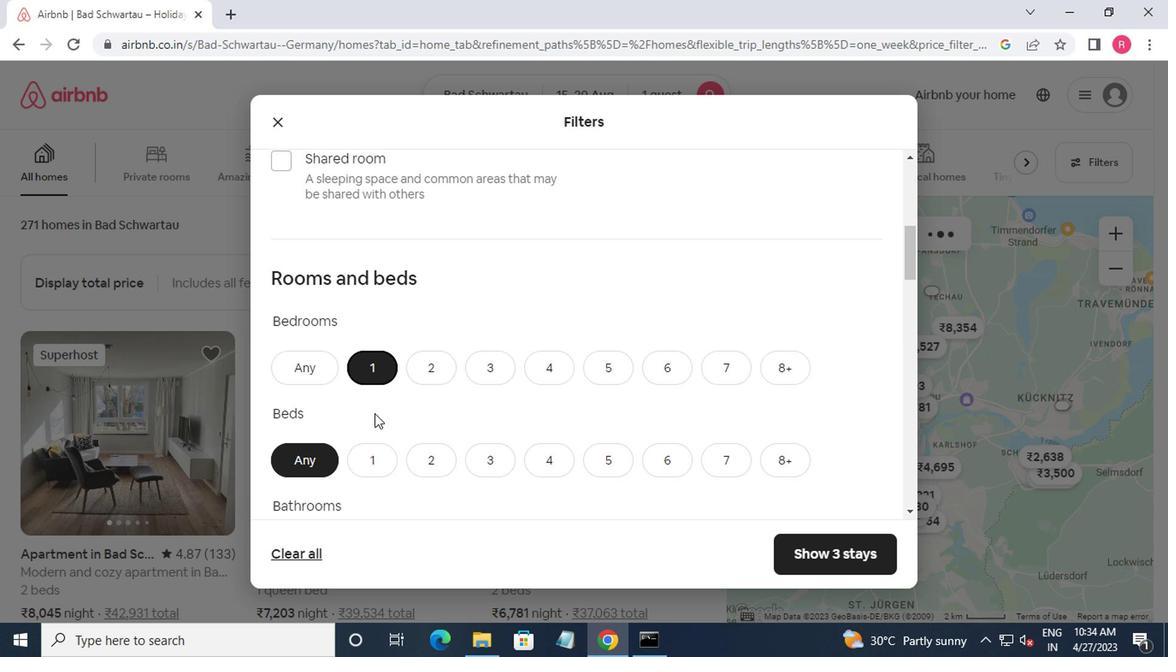 
Action: Mouse scrolled (370, 399) with delta (0, 0)
Screenshot: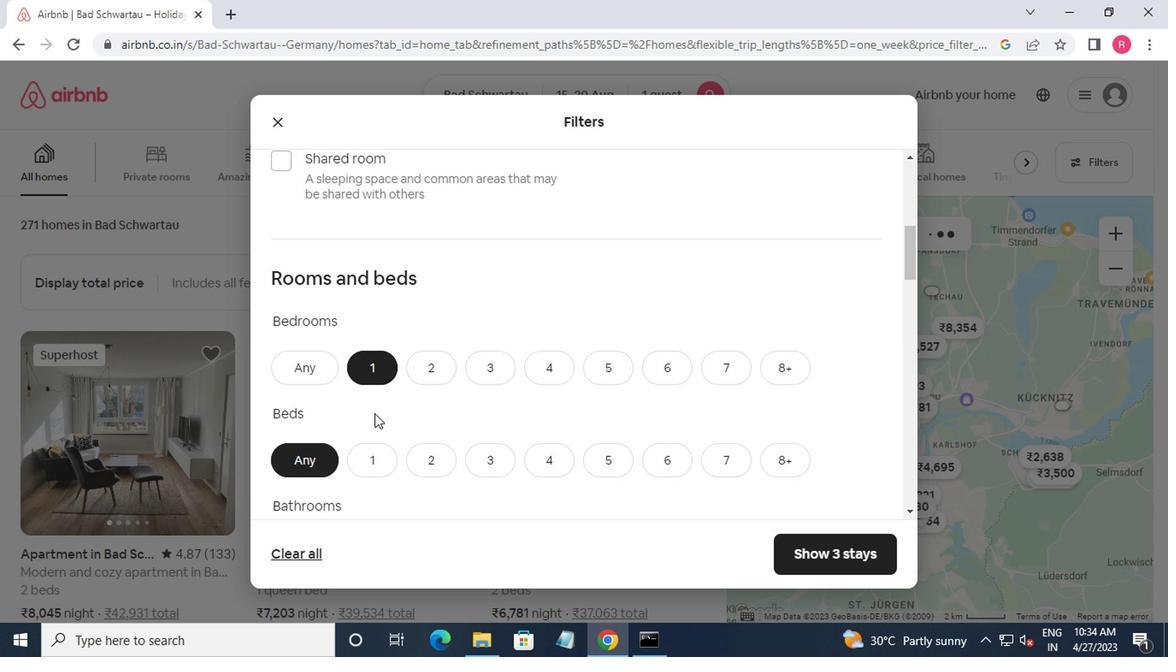 
Action: Mouse scrolled (370, 399) with delta (0, 0)
Screenshot: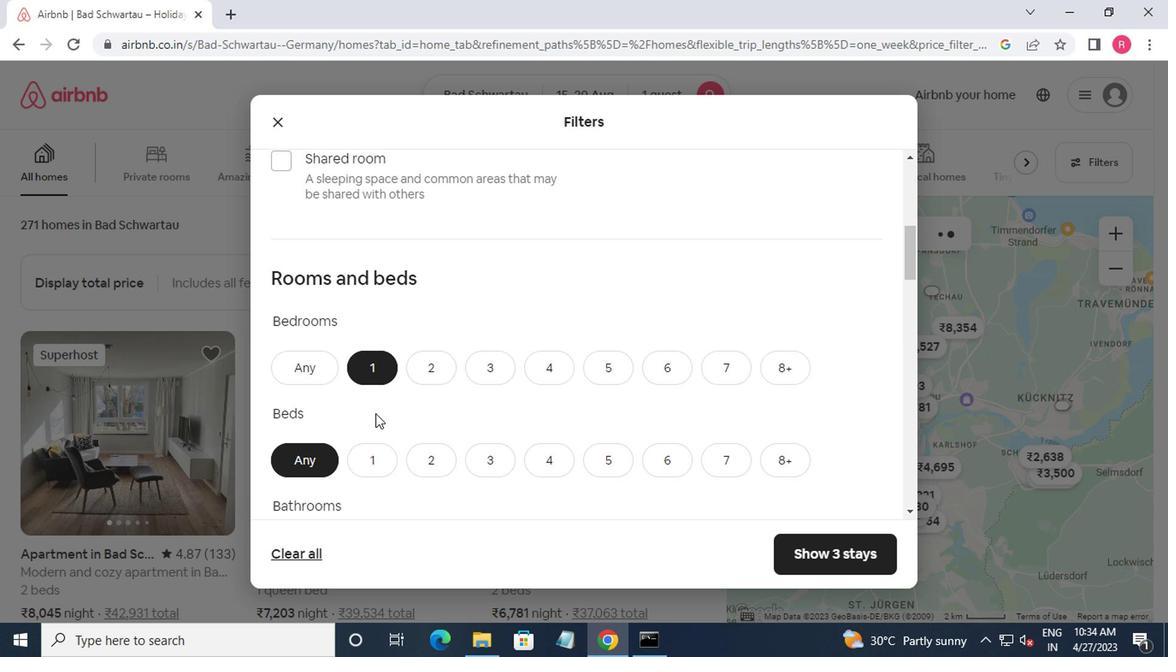 
Action: Mouse moved to (377, 292)
Screenshot: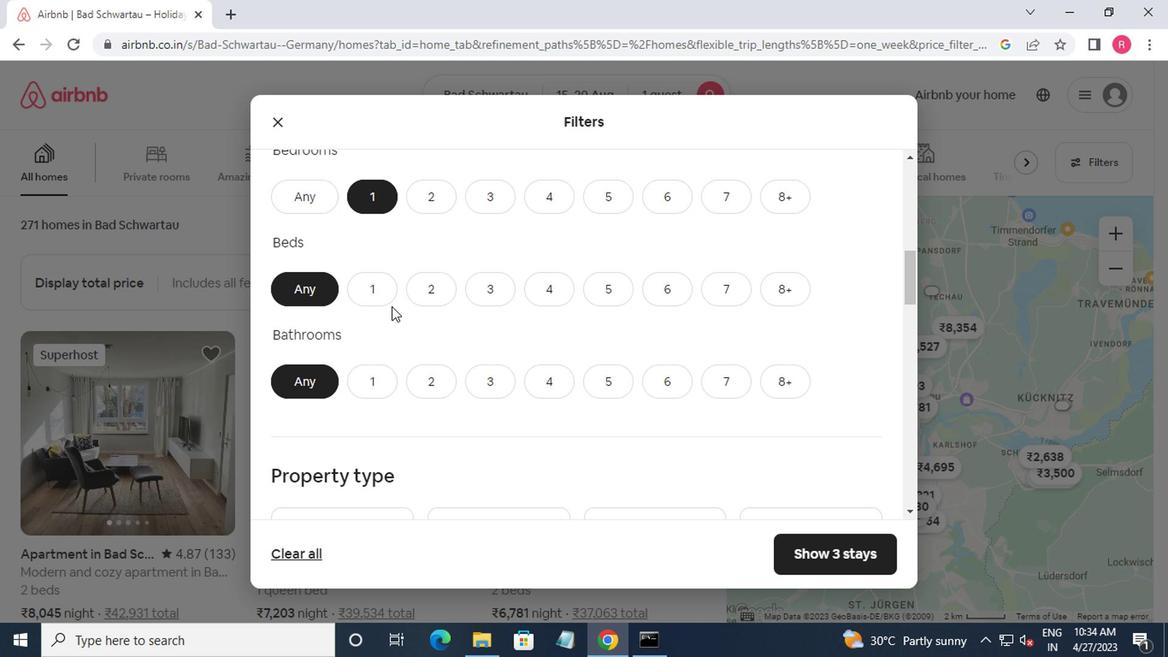
Action: Mouse pressed left at (377, 292)
Screenshot: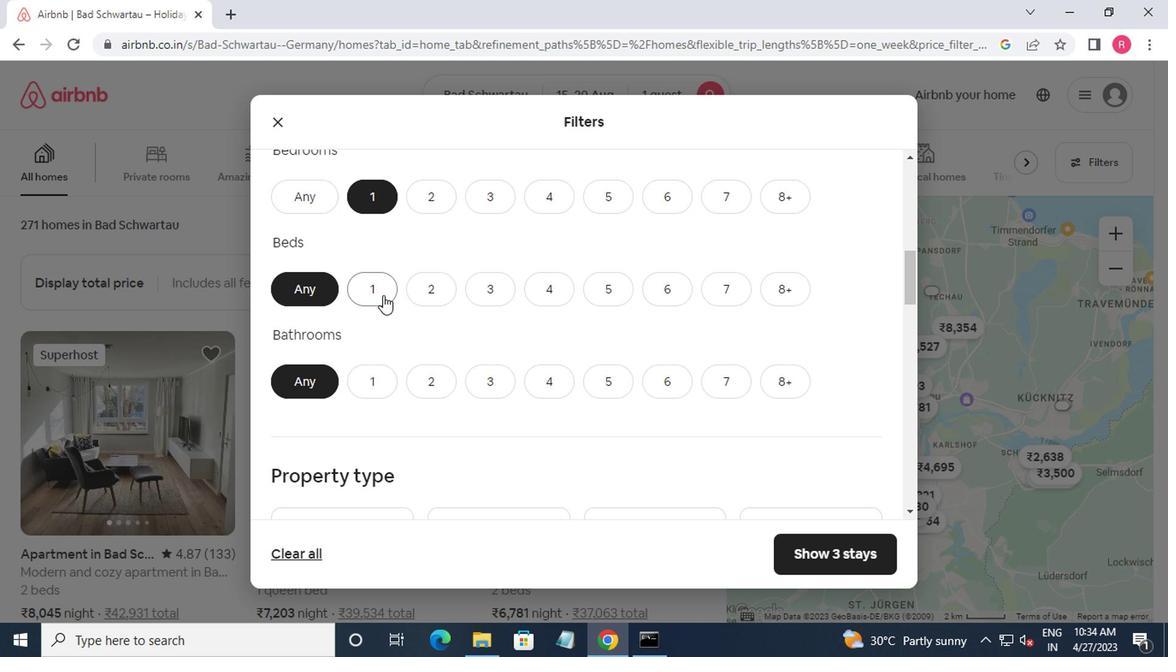
Action: Mouse moved to (376, 364)
Screenshot: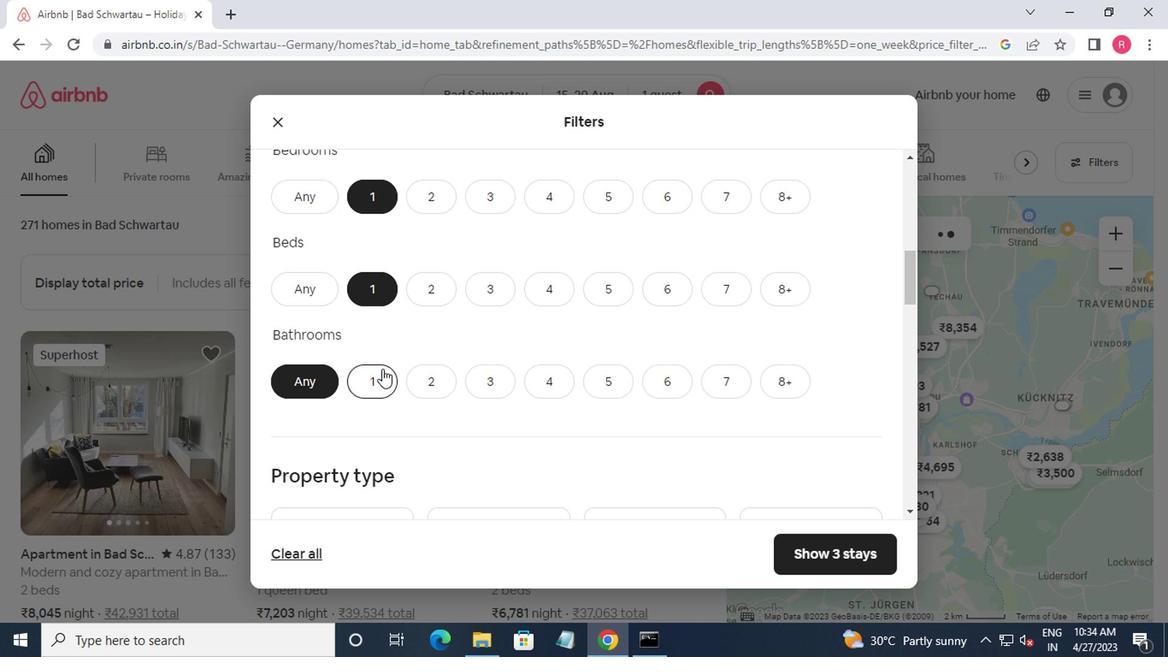 
Action: Mouse pressed left at (376, 364)
Screenshot: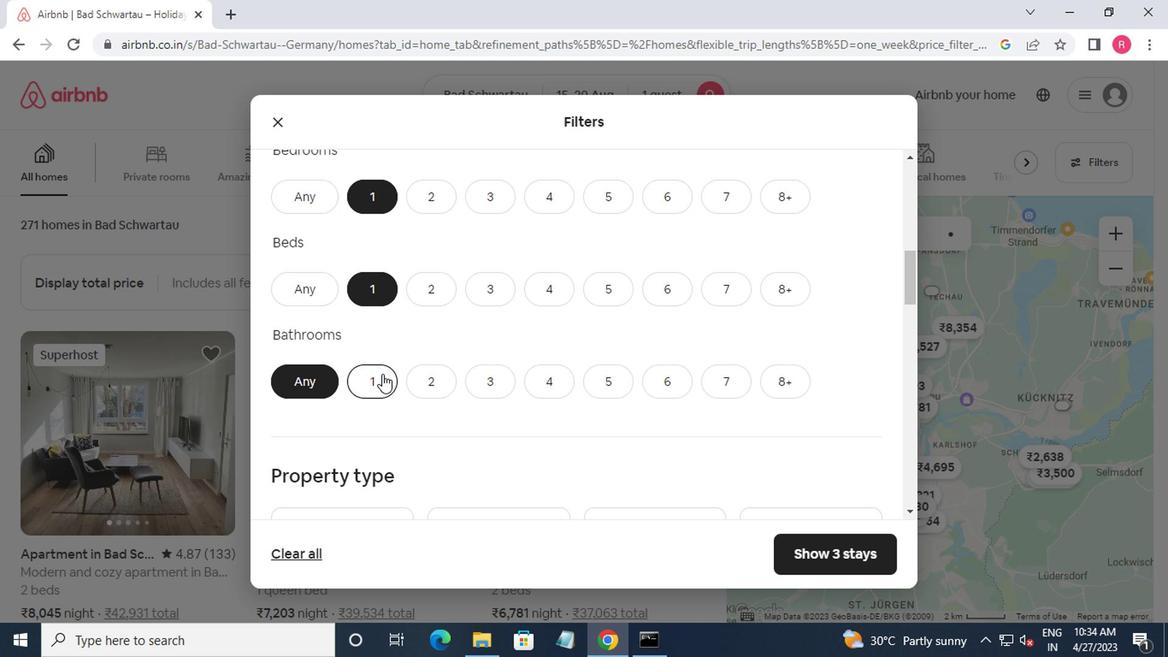 
Action: Mouse moved to (376, 364)
Screenshot: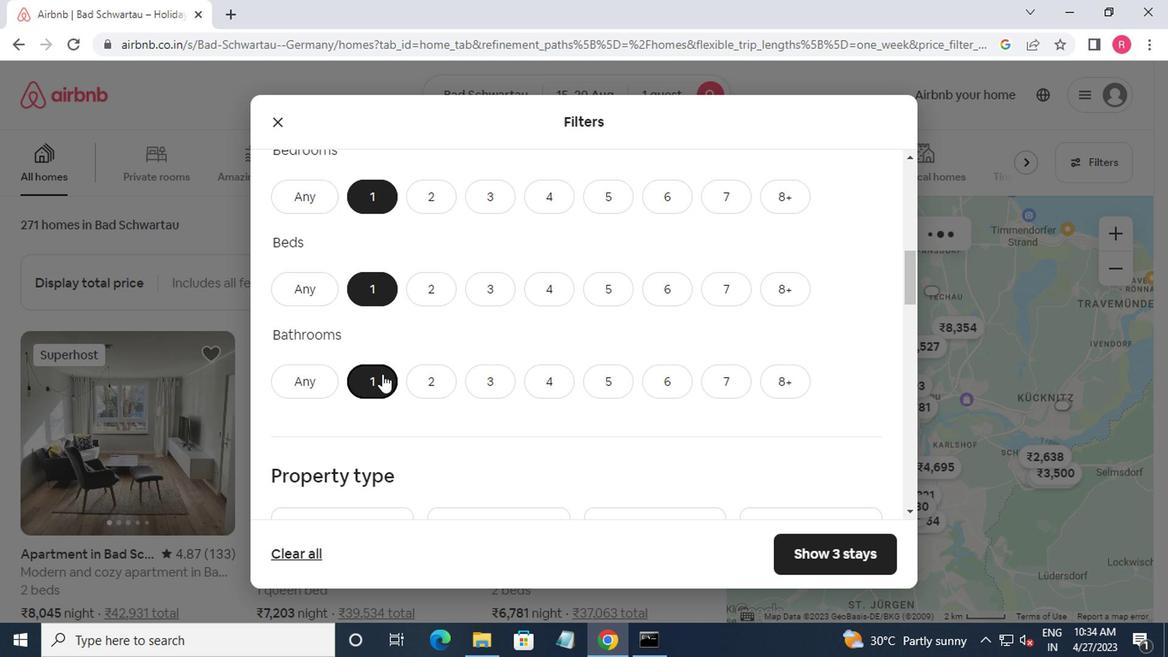 
Action: Mouse scrolled (376, 363) with delta (0, 0)
Screenshot: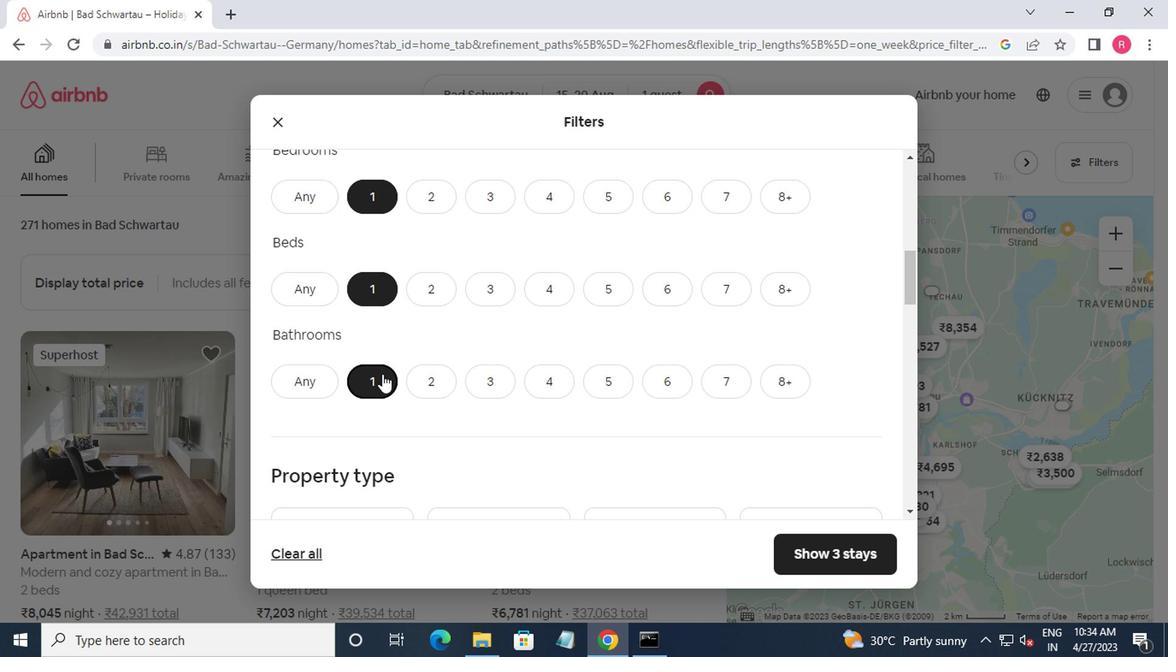 
Action: Mouse scrolled (376, 363) with delta (0, 0)
Screenshot: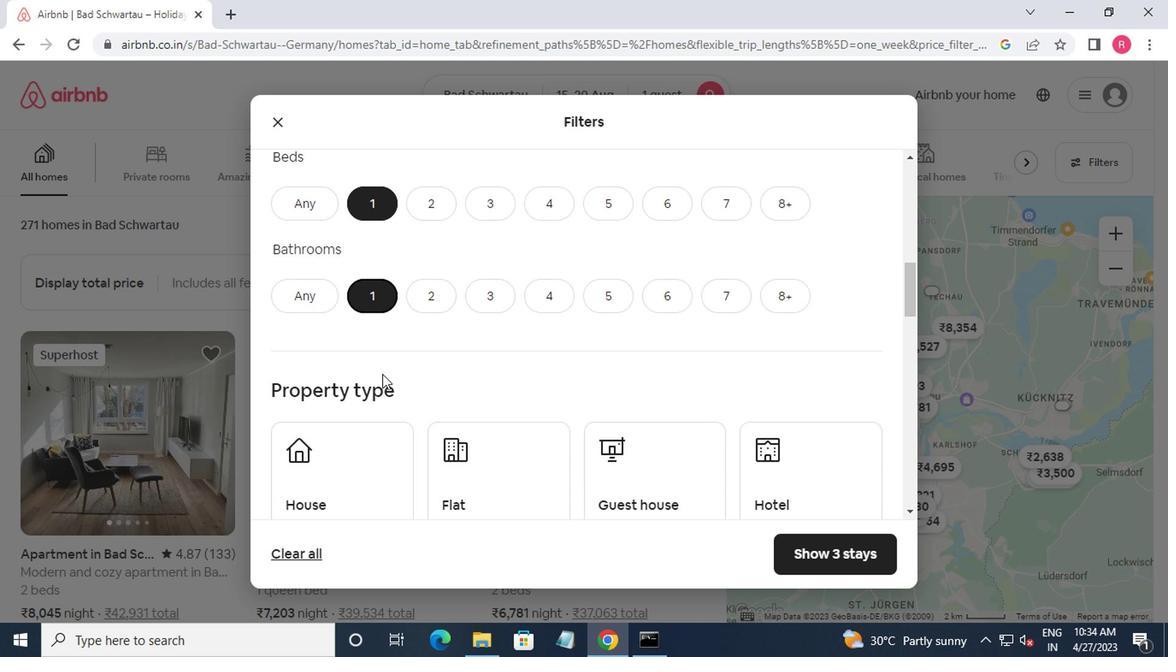 
Action: Mouse moved to (376, 366)
Screenshot: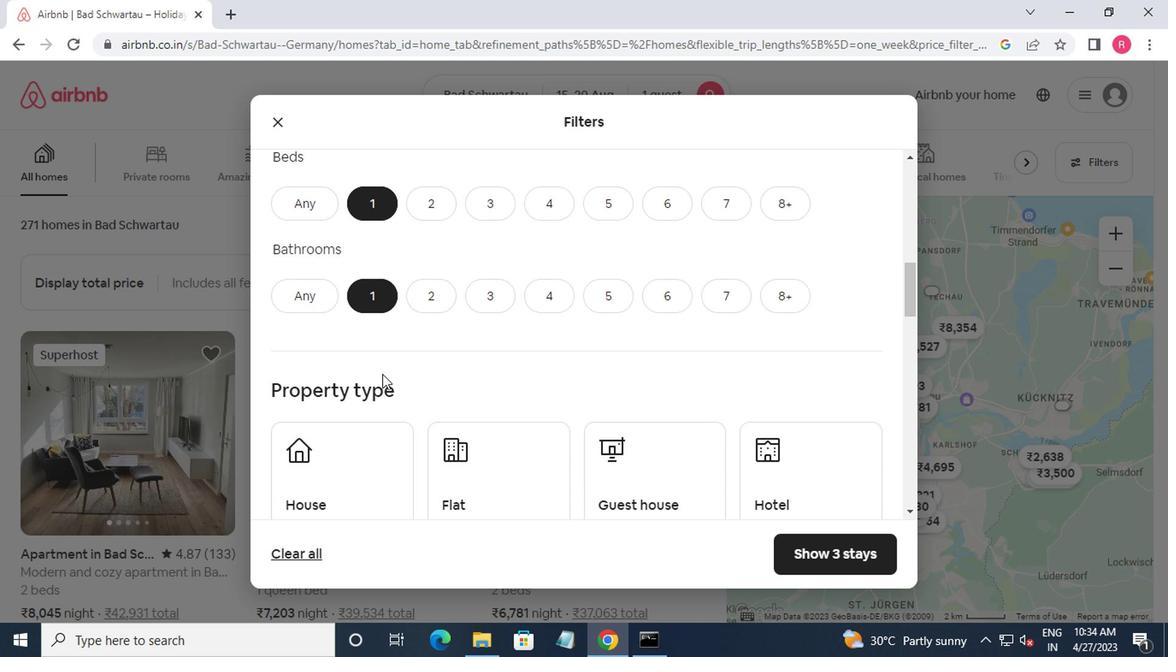 
Action: Mouse scrolled (376, 365) with delta (0, 0)
Screenshot: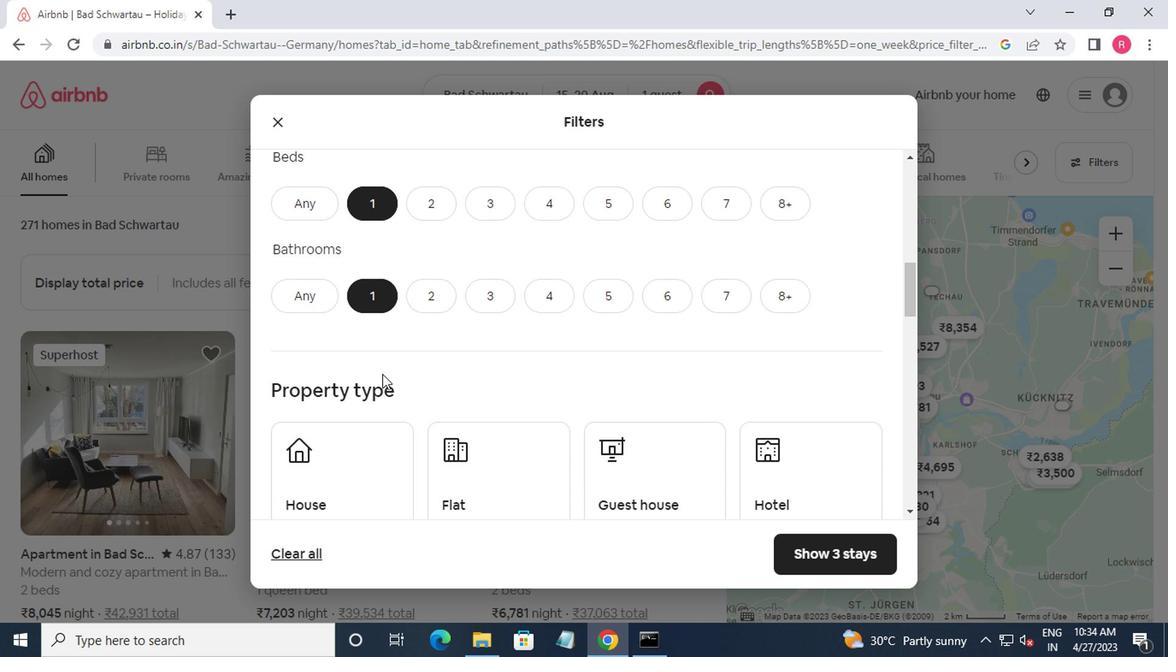 
Action: Mouse moved to (362, 342)
Screenshot: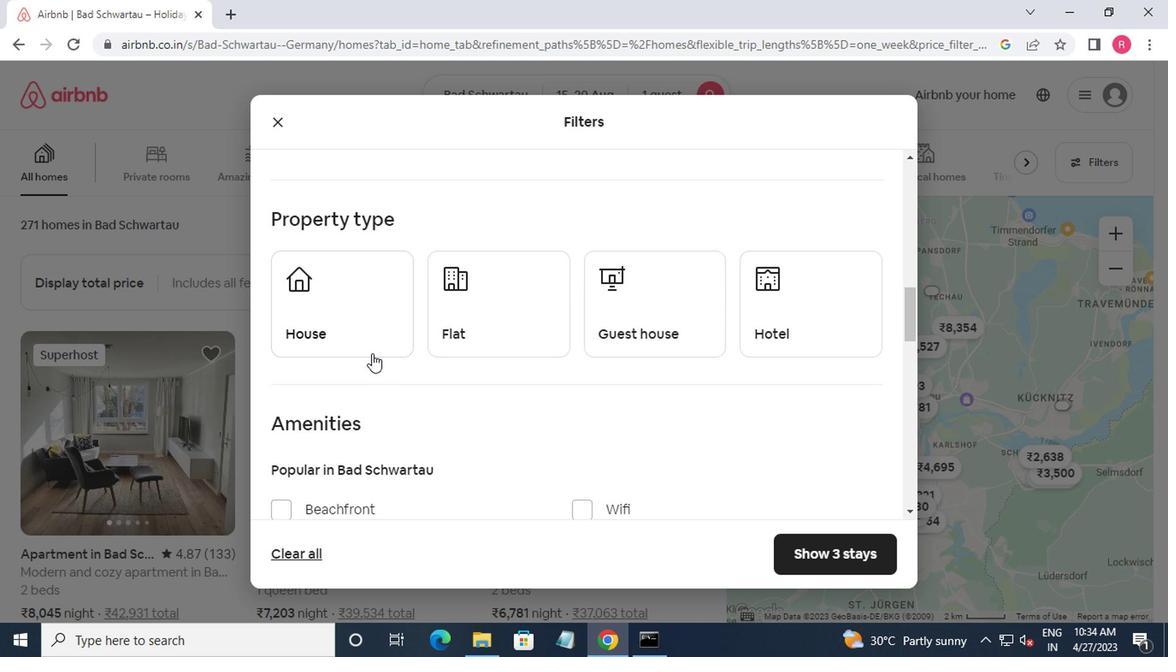 
Action: Mouse pressed left at (362, 342)
Screenshot: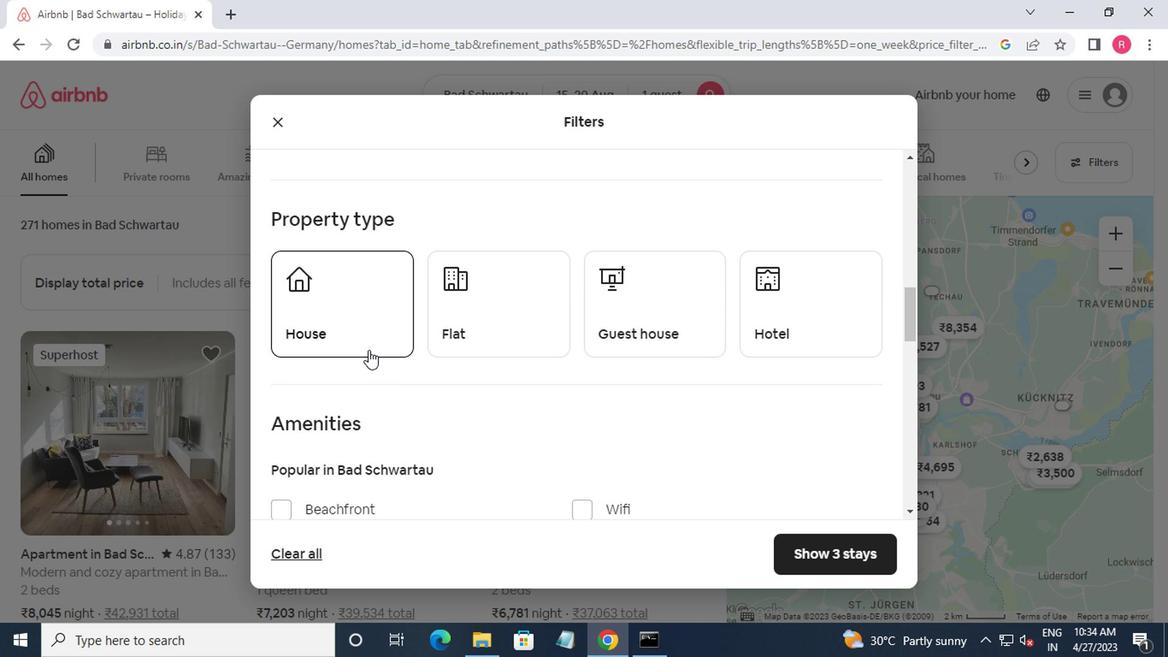 
Action: Mouse moved to (460, 328)
Screenshot: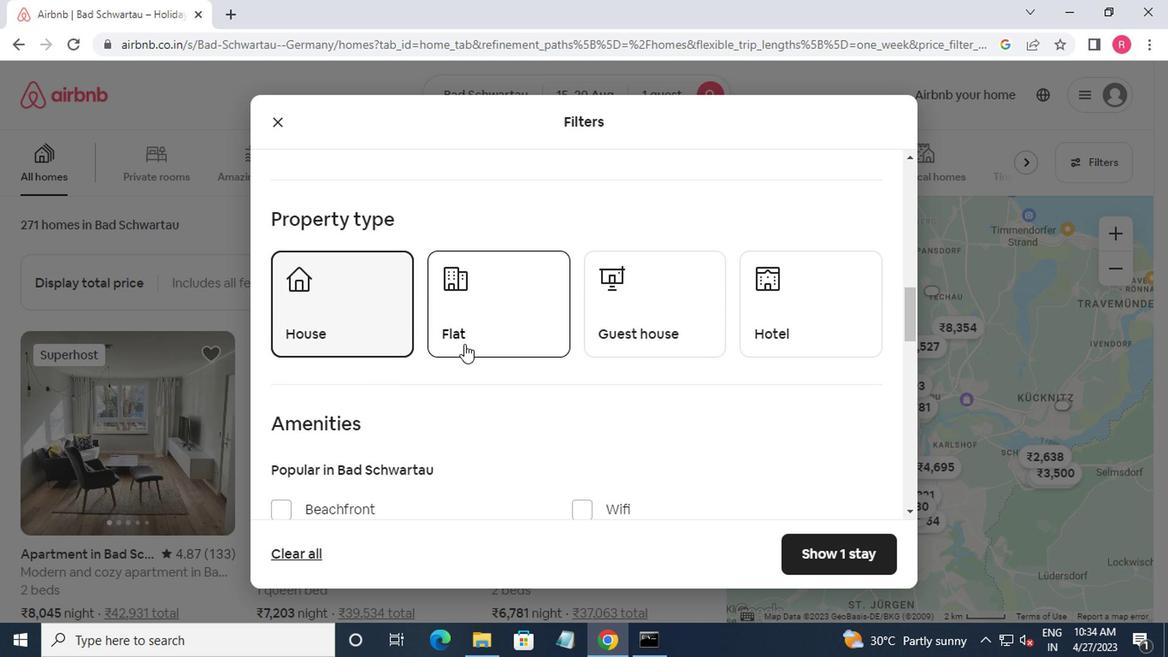 
Action: Mouse pressed left at (460, 328)
Screenshot: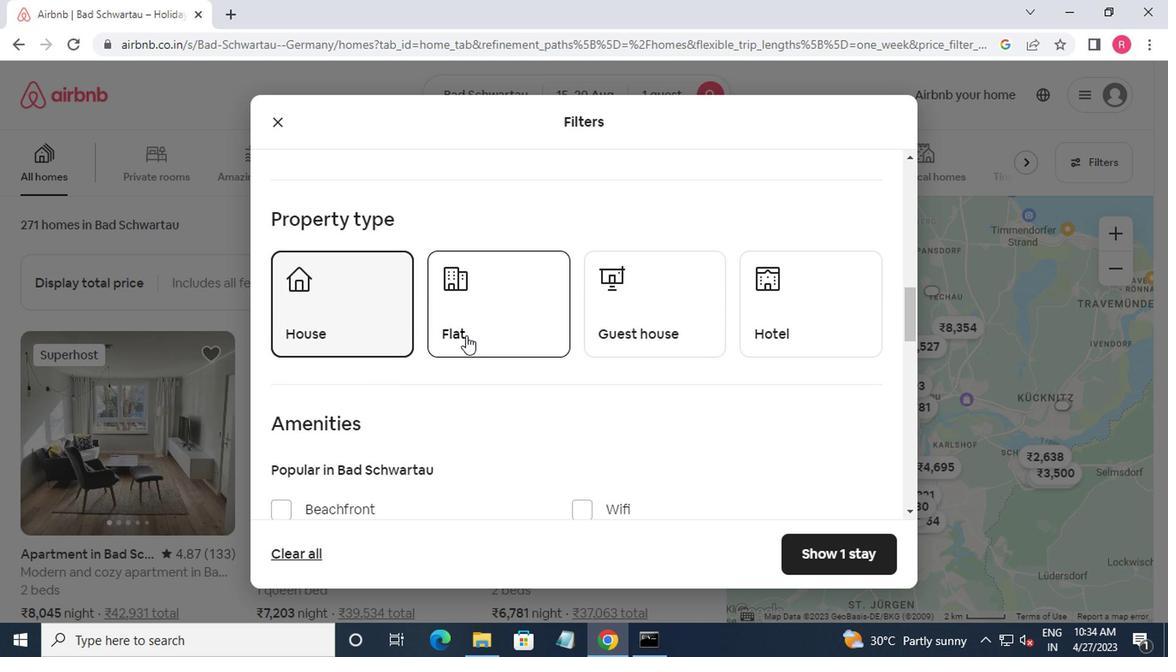 
Action: Mouse moved to (603, 322)
Screenshot: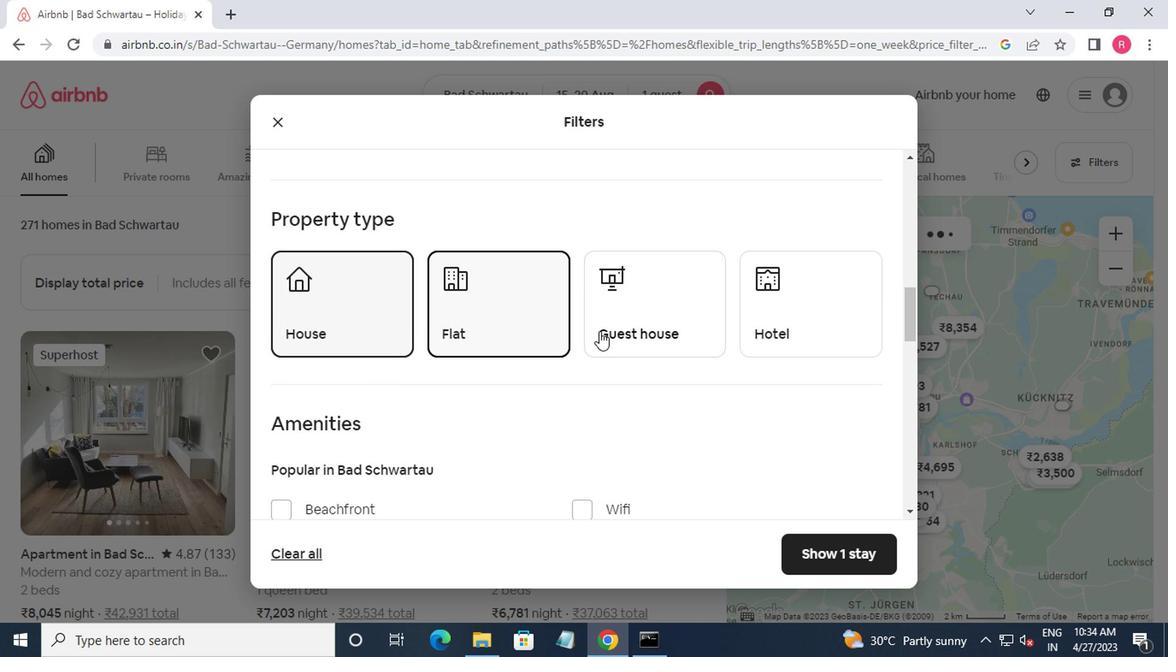 
Action: Mouse pressed left at (603, 322)
Screenshot: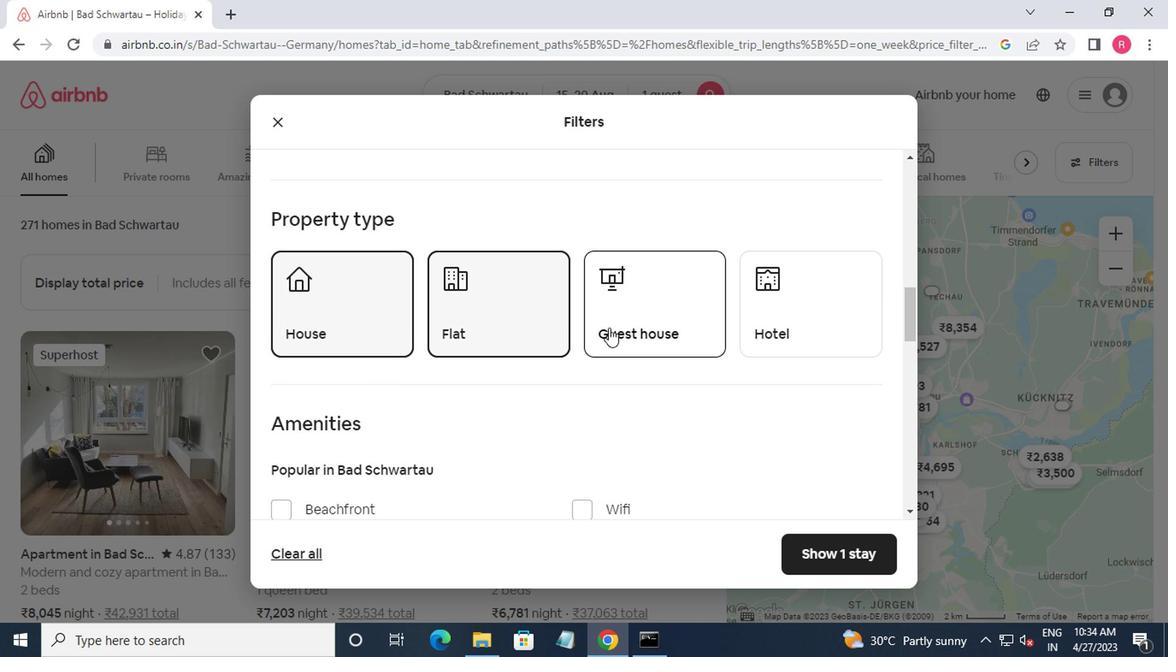 
Action: Mouse moved to (756, 318)
Screenshot: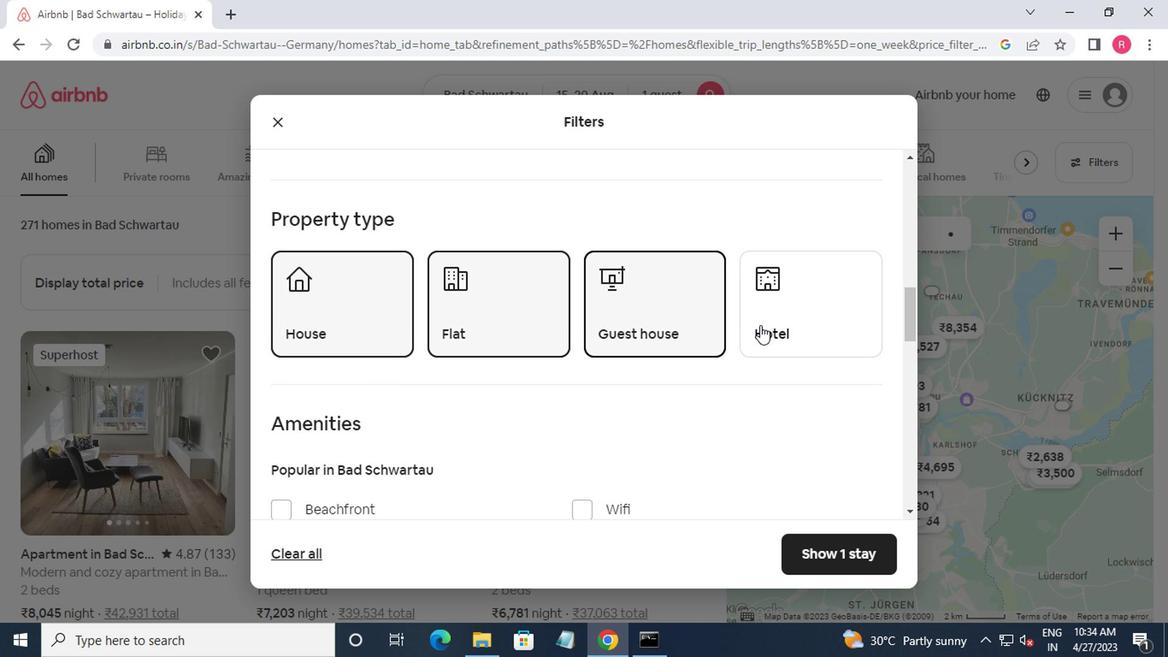 
Action: Mouse pressed left at (756, 318)
Screenshot: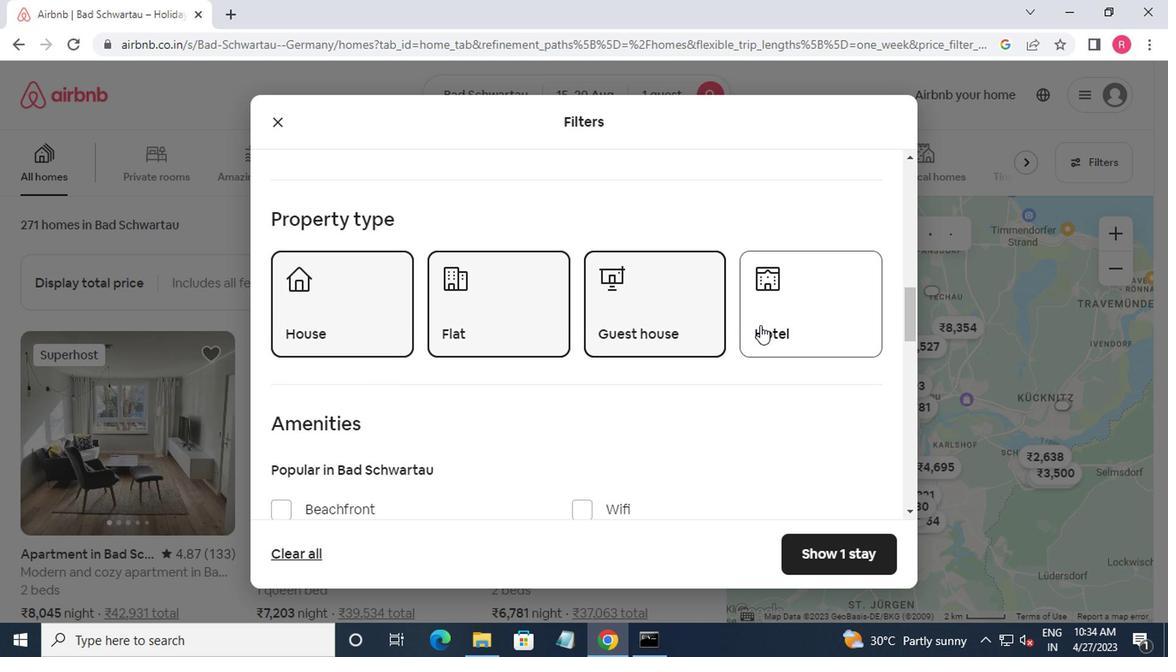 
Action: Mouse moved to (756, 322)
Screenshot: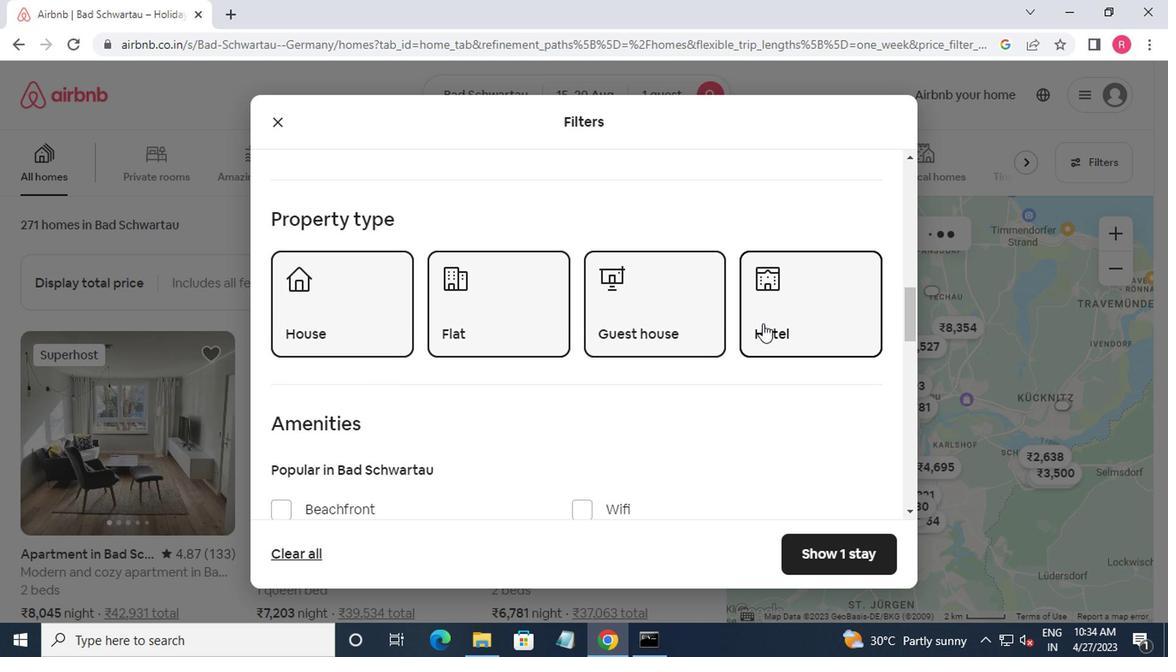 
Action: Mouse scrolled (756, 320) with delta (0, -1)
Screenshot: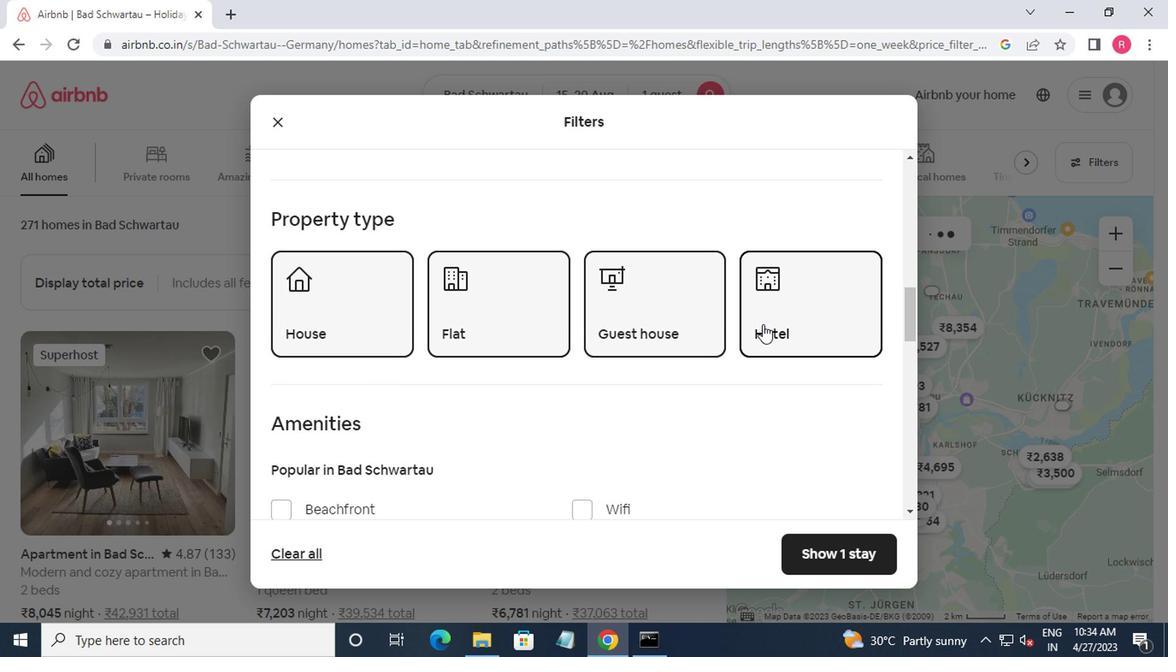 
Action: Mouse moved to (745, 330)
Screenshot: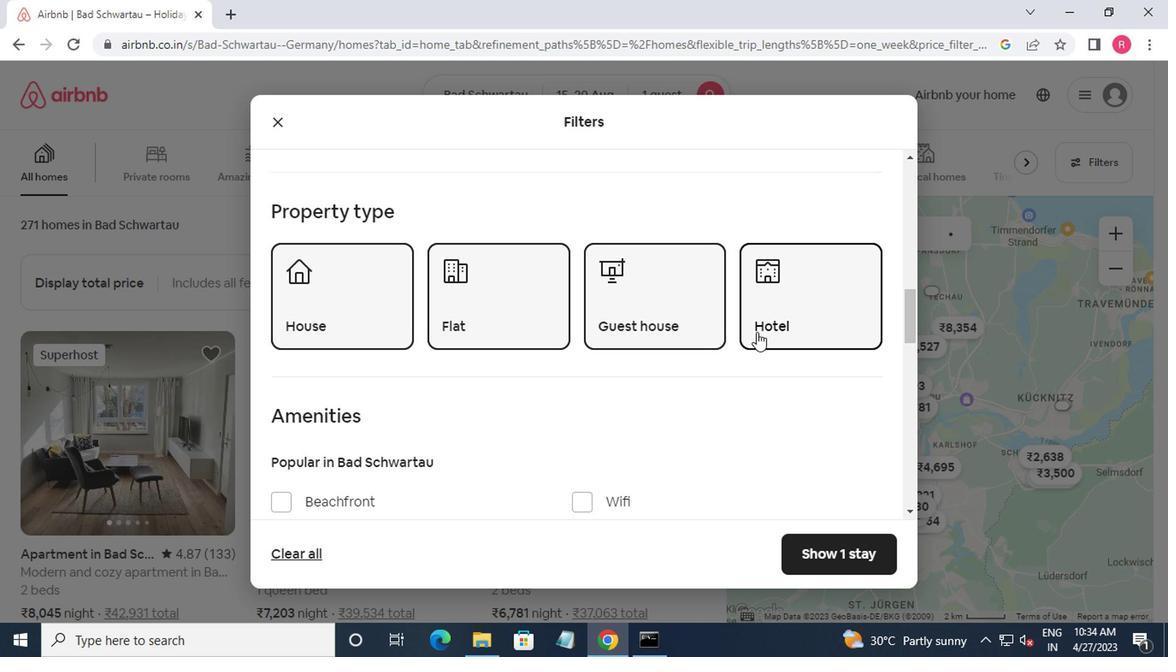 
Action: Mouse scrolled (745, 329) with delta (0, 0)
Screenshot: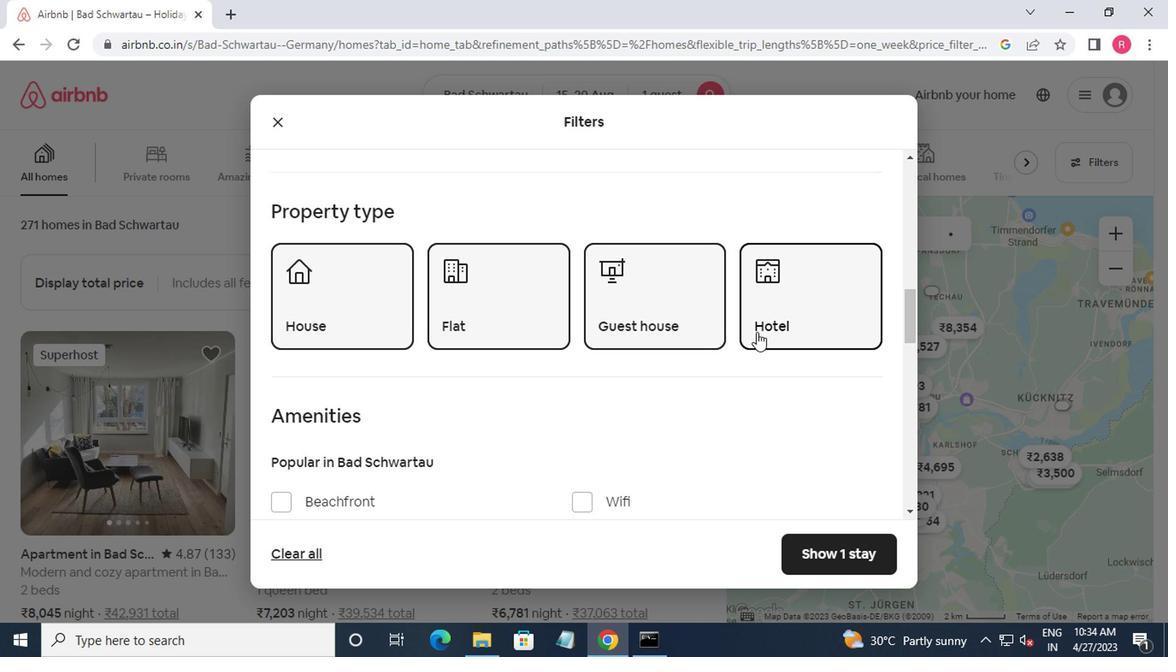 
Action: Mouse moved to (738, 335)
Screenshot: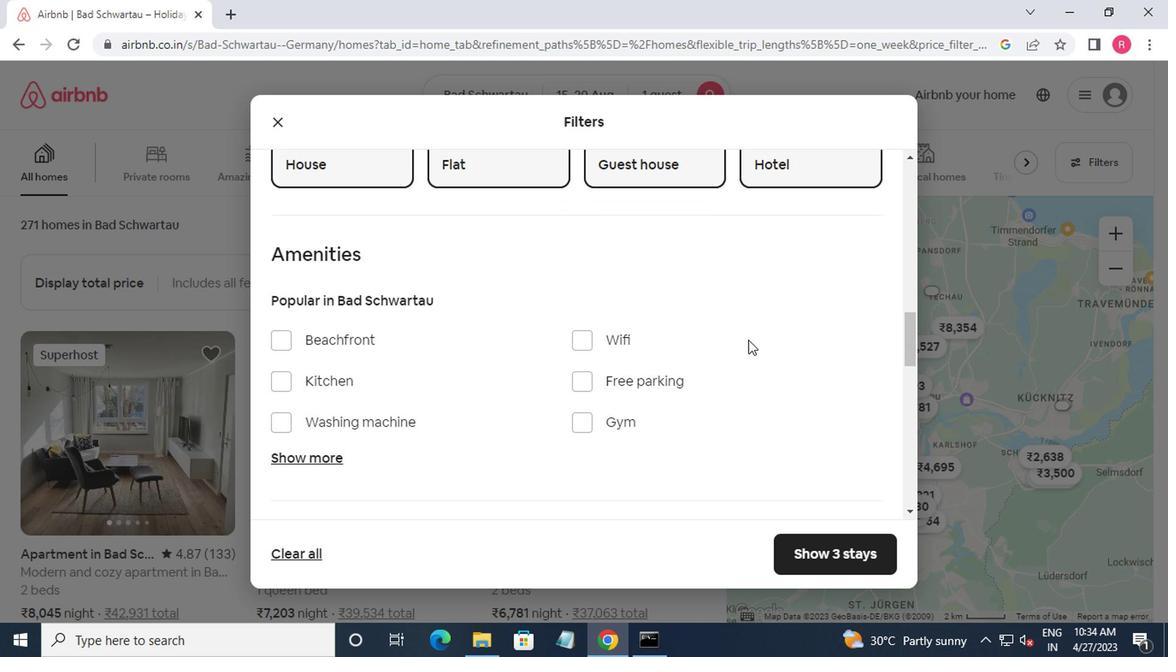 
Action: Mouse scrolled (738, 334) with delta (0, -1)
Screenshot: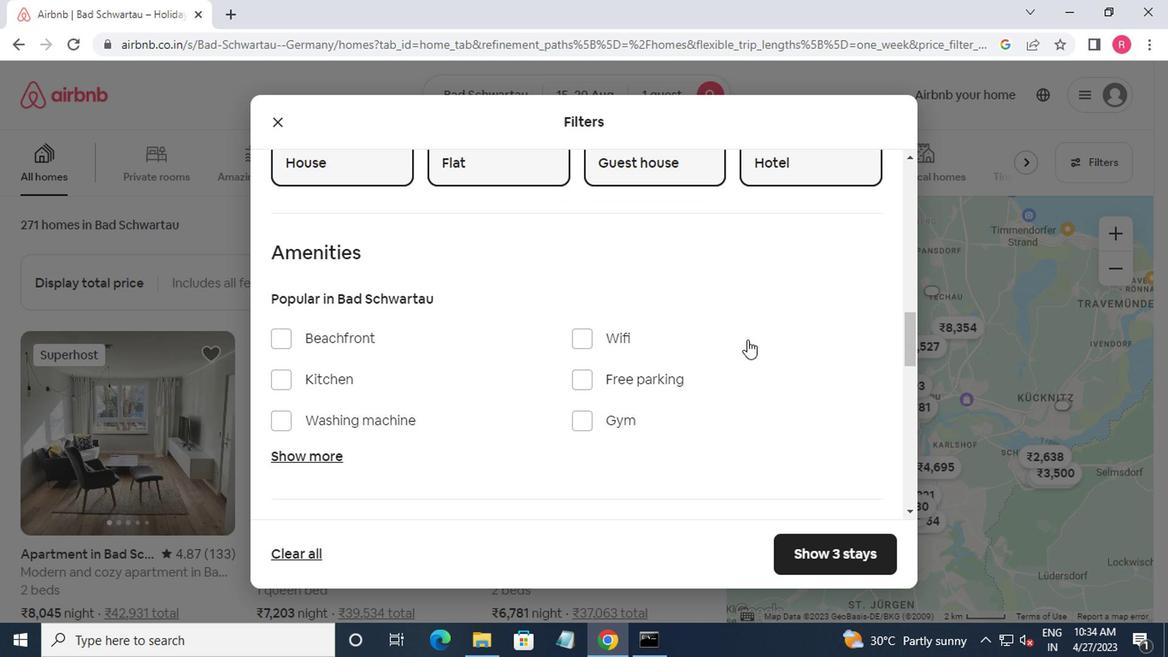 
Action: Mouse moved to (722, 342)
Screenshot: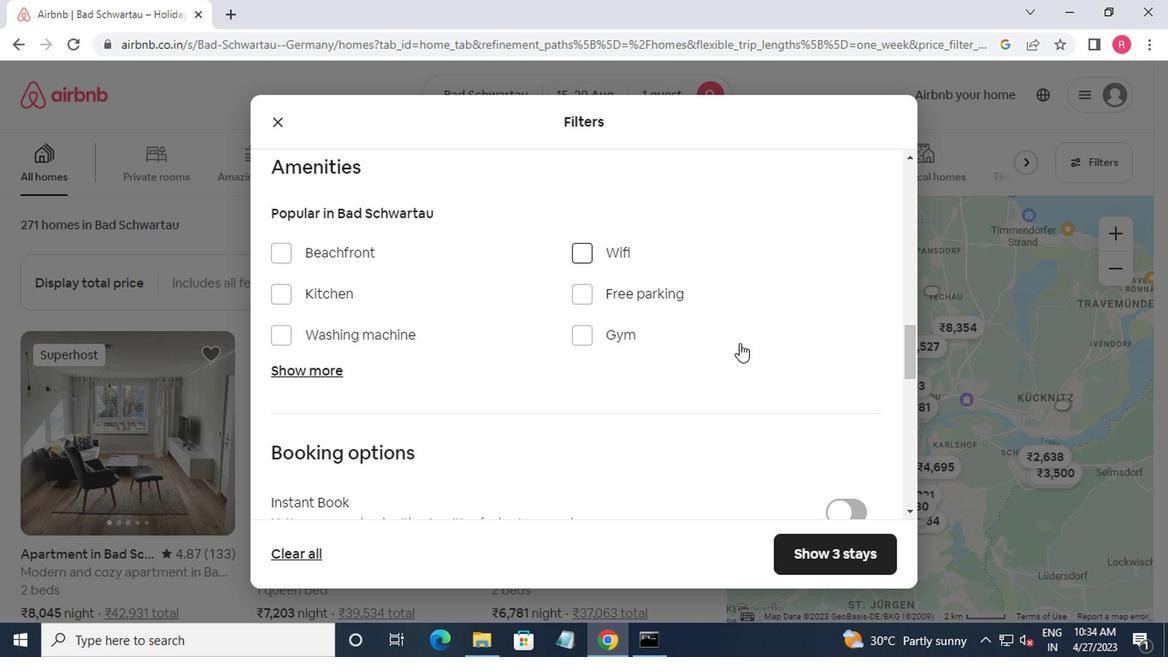 
Action: Mouse scrolled (722, 341) with delta (0, 0)
Screenshot: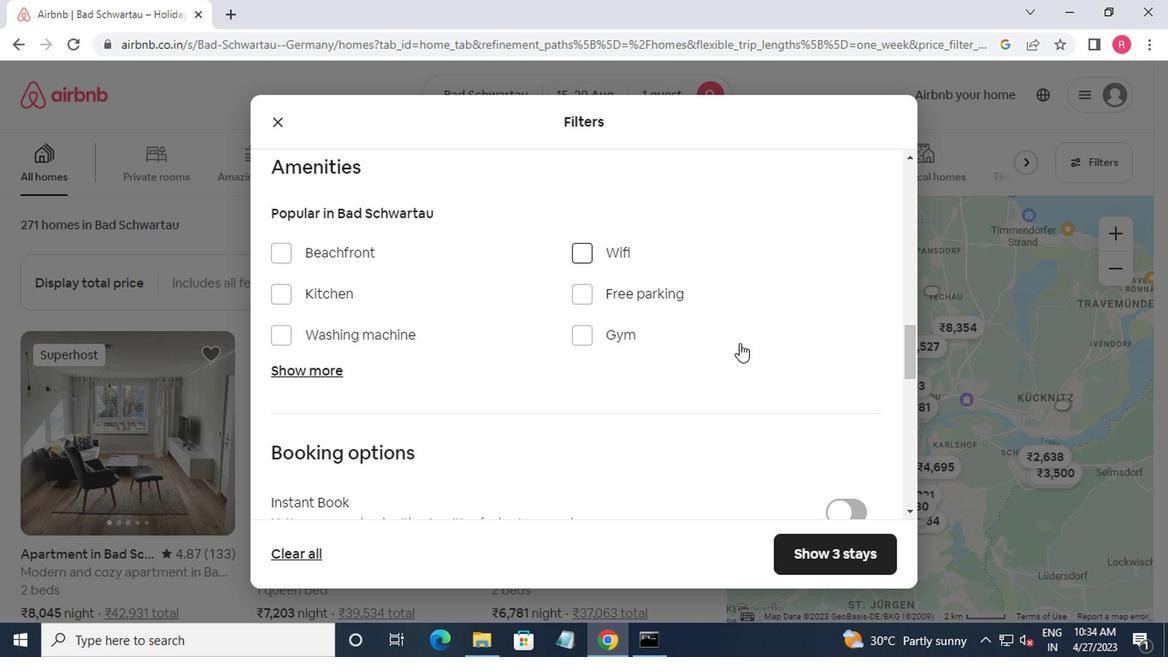 
Action: Mouse moved to (709, 346)
Screenshot: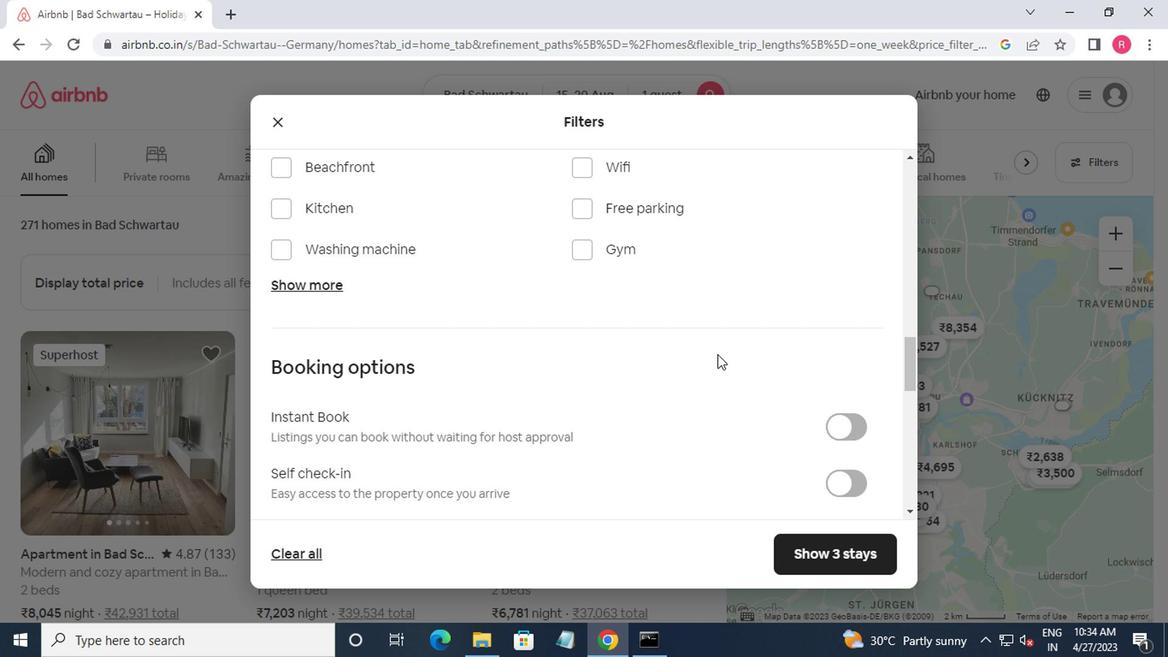 
Action: Mouse scrolled (709, 346) with delta (0, 0)
Screenshot: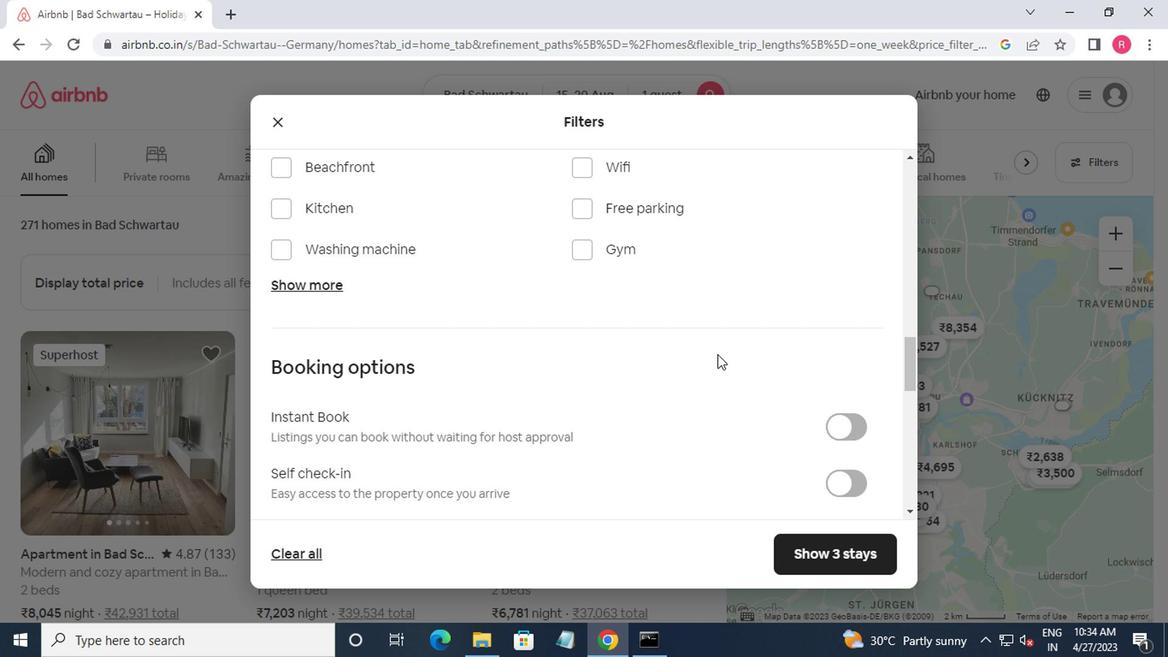 
Action: Mouse moved to (838, 380)
Screenshot: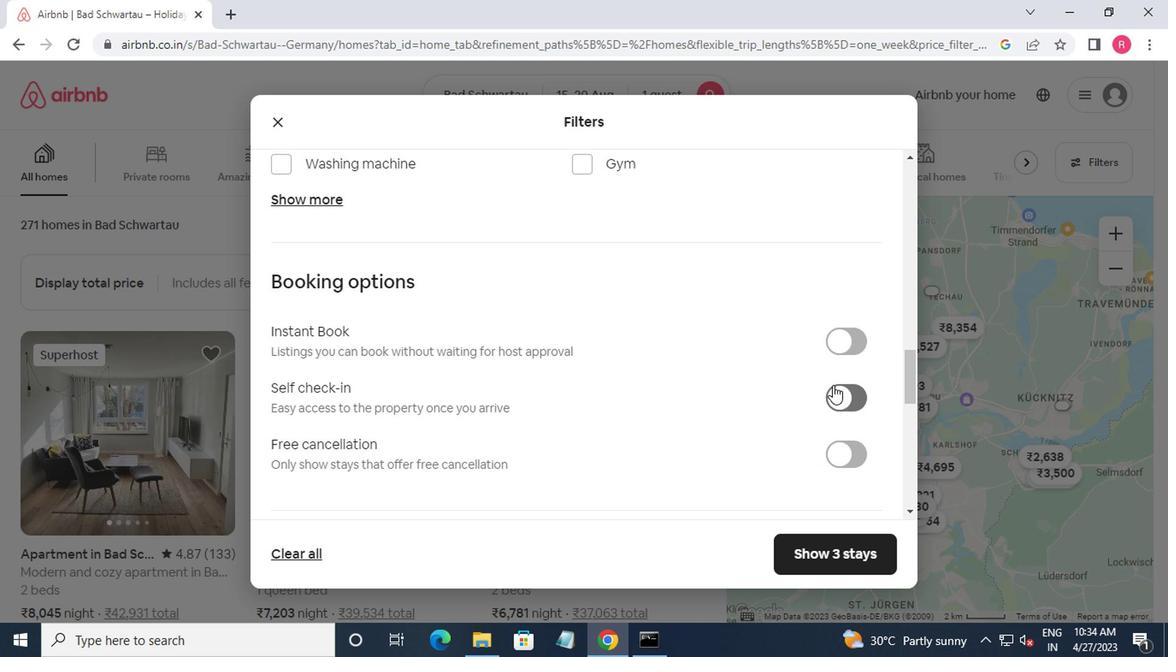
Action: Mouse pressed left at (838, 380)
Screenshot: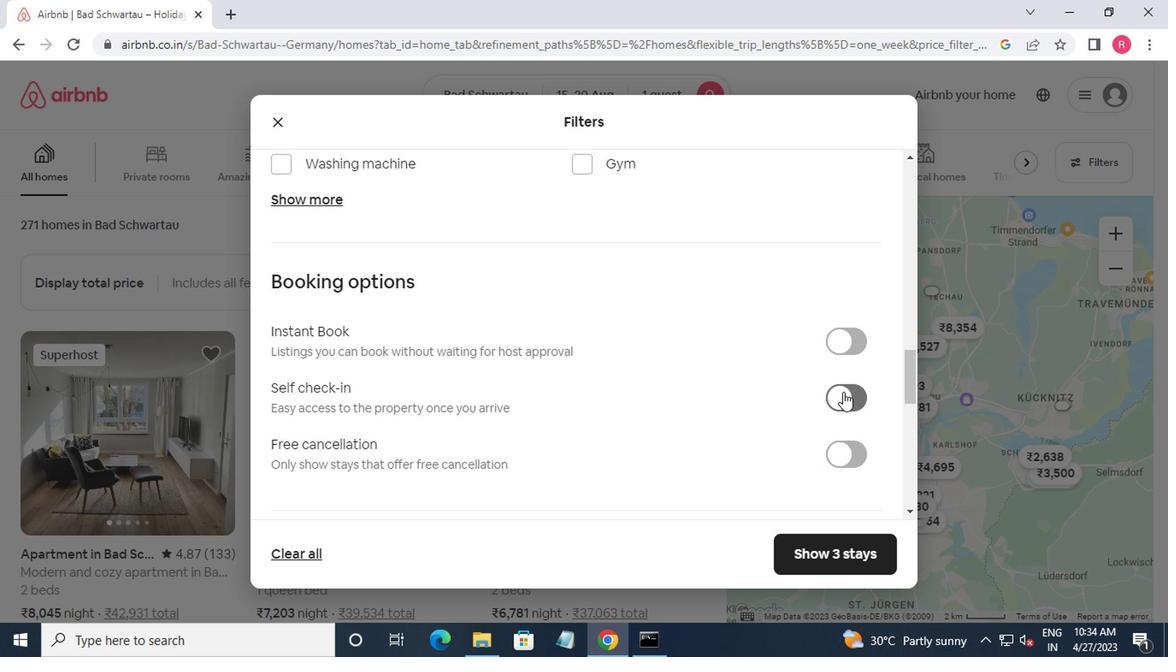 
Action: Mouse moved to (823, 378)
Screenshot: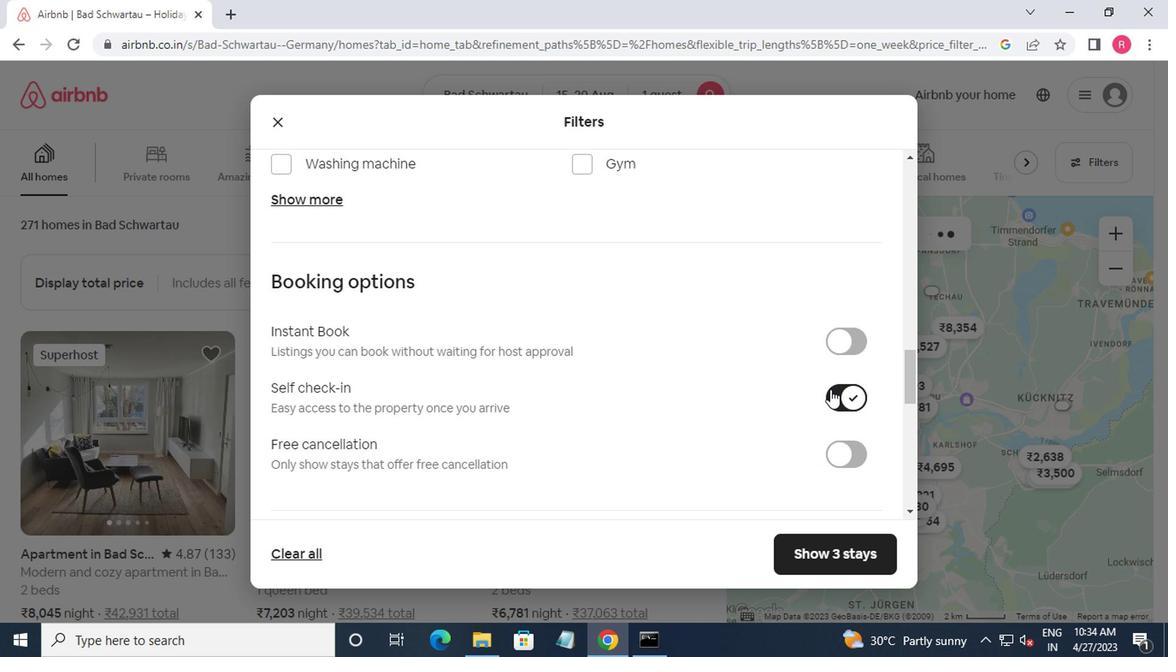 
Action: Mouse scrolled (823, 377) with delta (0, 0)
Screenshot: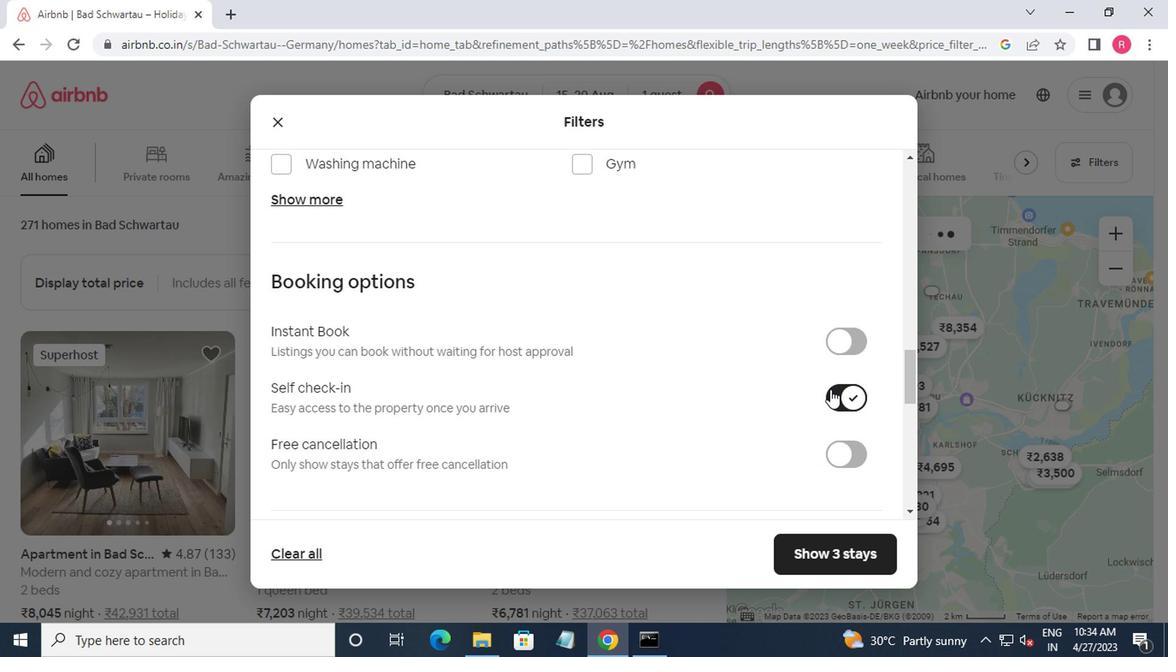 
Action: Mouse moved to (822, 379)
Screenshot: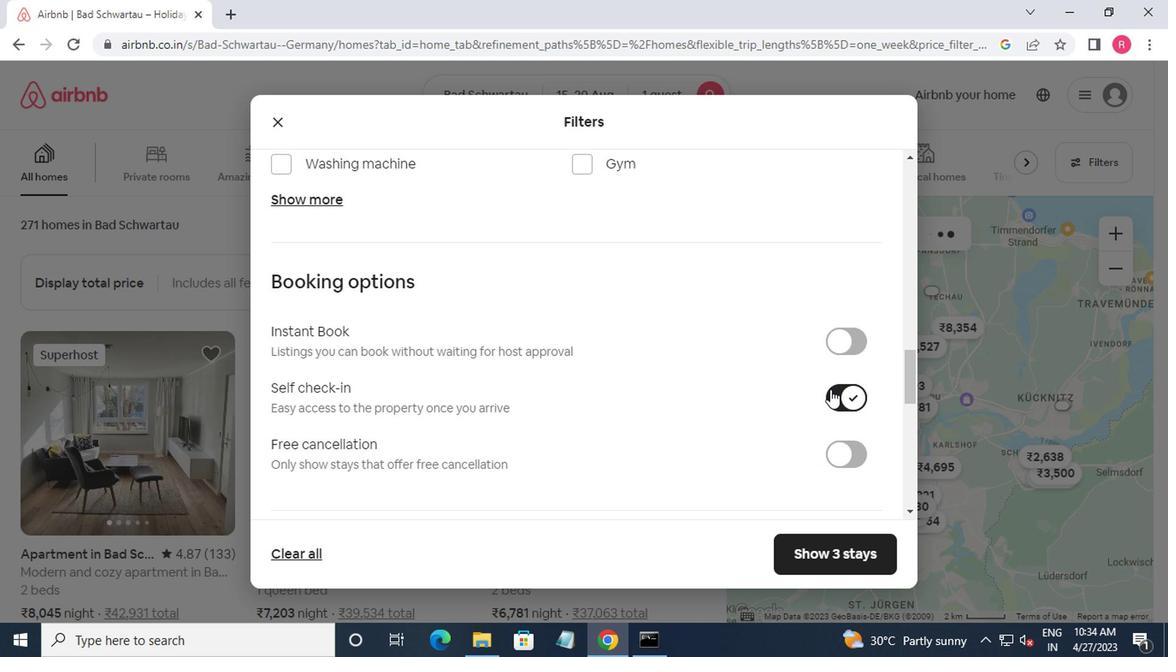 
Action: Mouse scrolled (822, 378) with delta (0, -1)
Screenshot: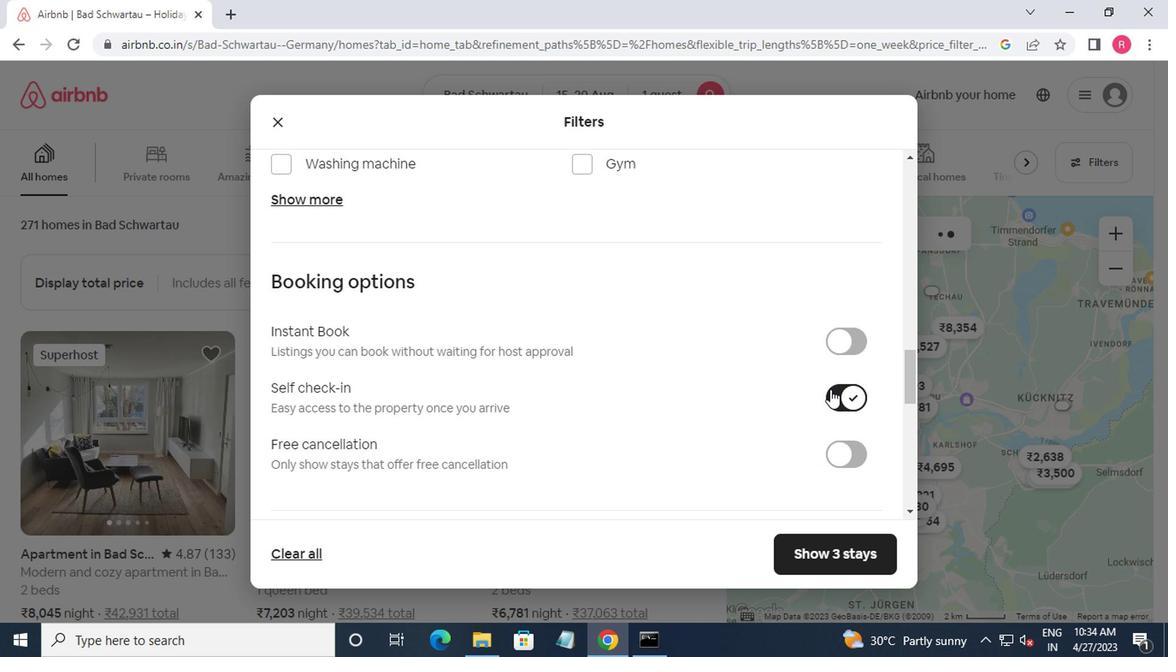 
Action: Mouse moved to (820, 379)
Screenshot: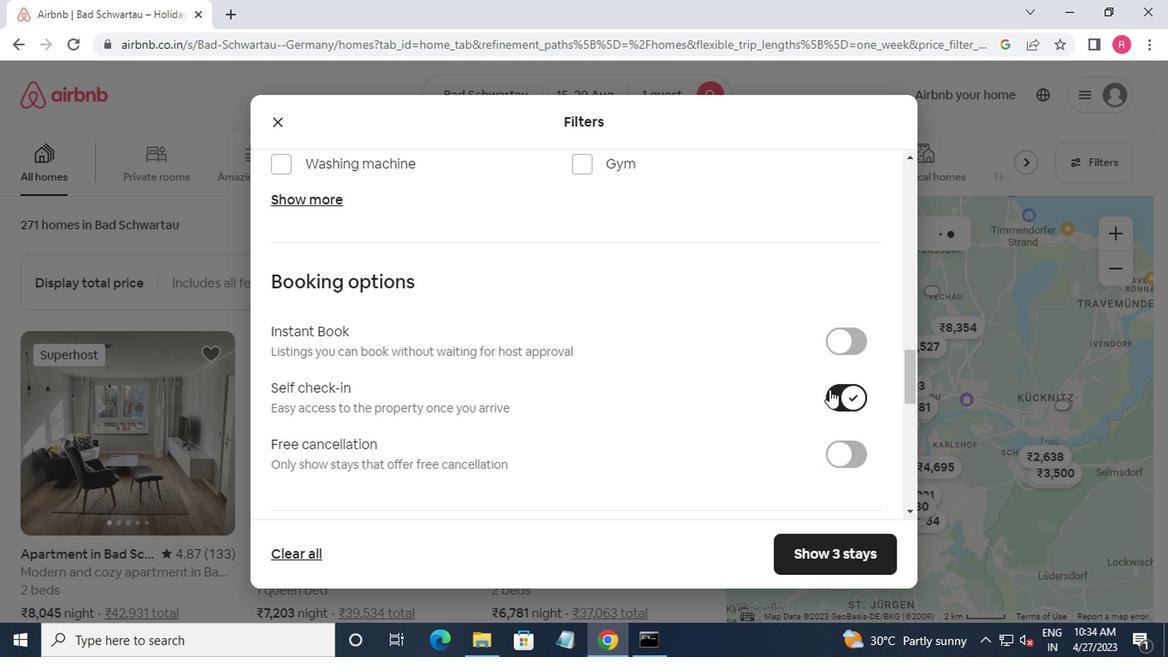 
Action: Mouse scrolled (820, 379) with delta (0, 0)
Screenshot: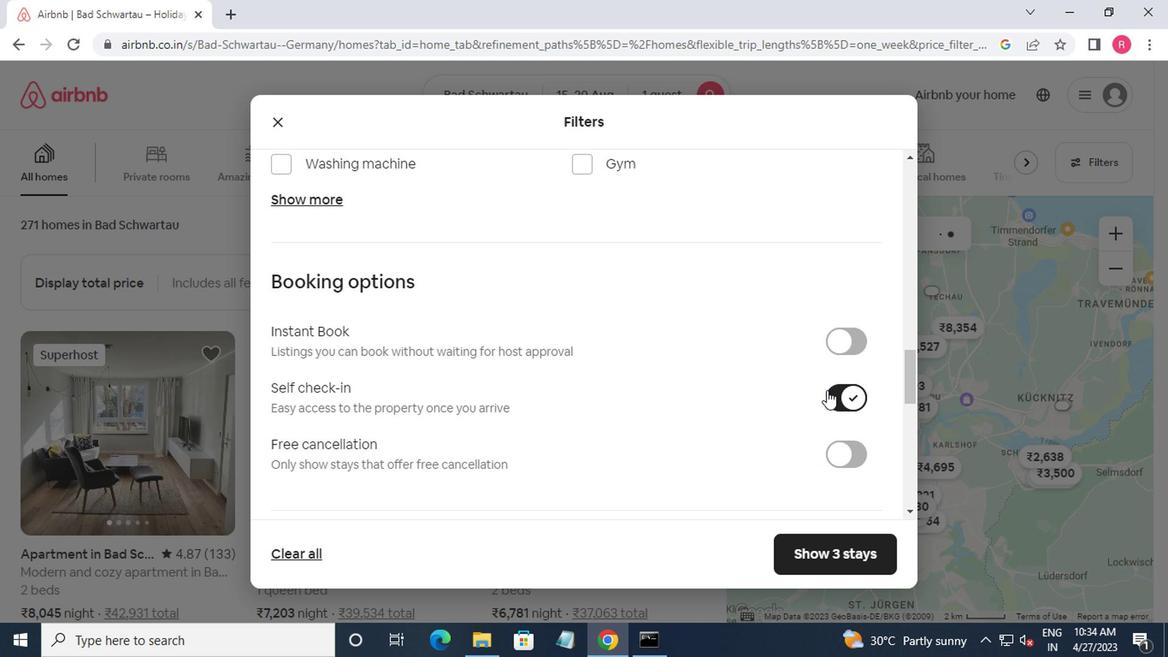 
Action: Mouse moved to (796, 380)
Screenshot: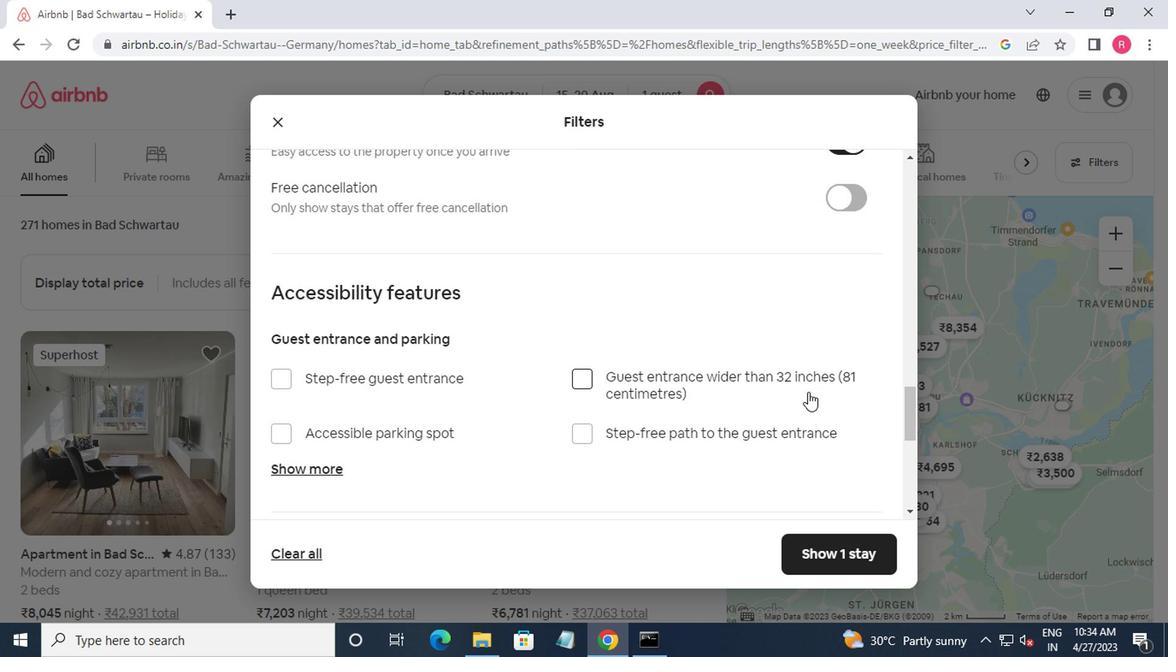 
Action: Mouse scrolled (796, 379) with delta (0, 0)
Screenshot: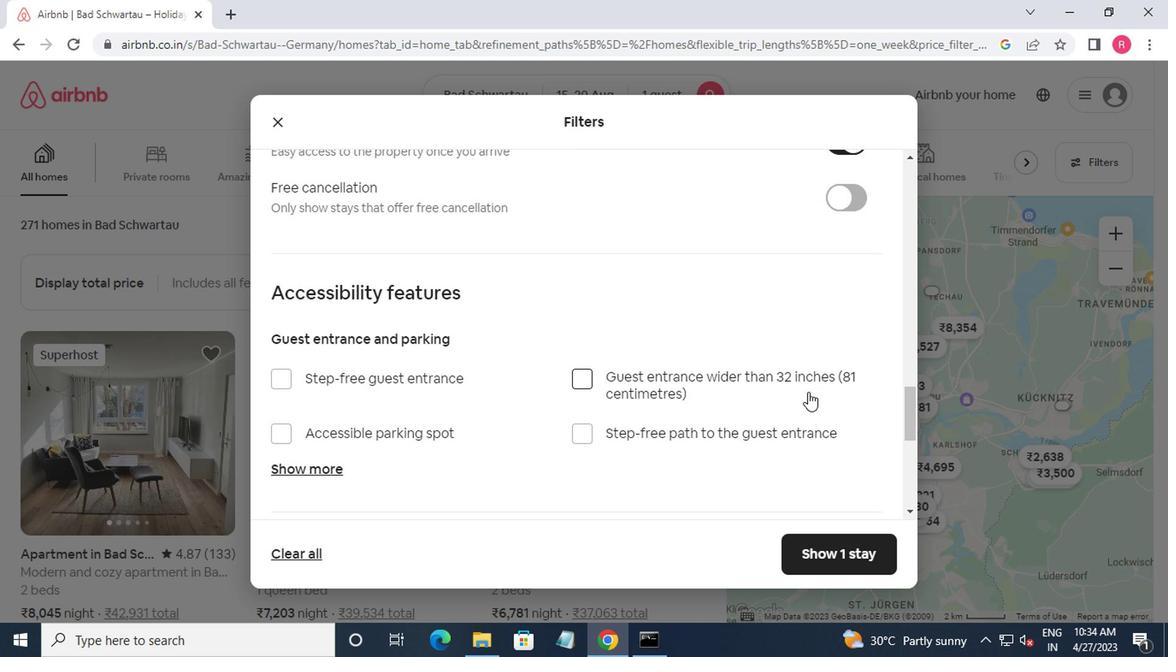 
Action: Mouse moved to (793, 382)
Screenshot: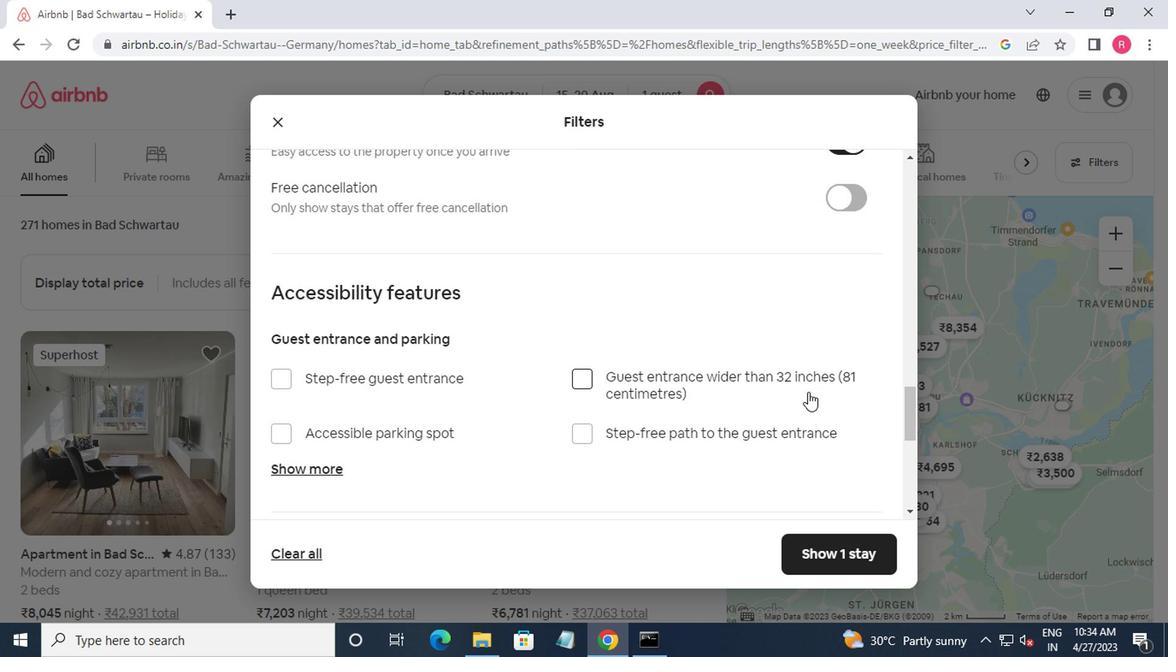 
Action: Mouse scrolled (793, 382) with delta (0, 0)
Screenshot: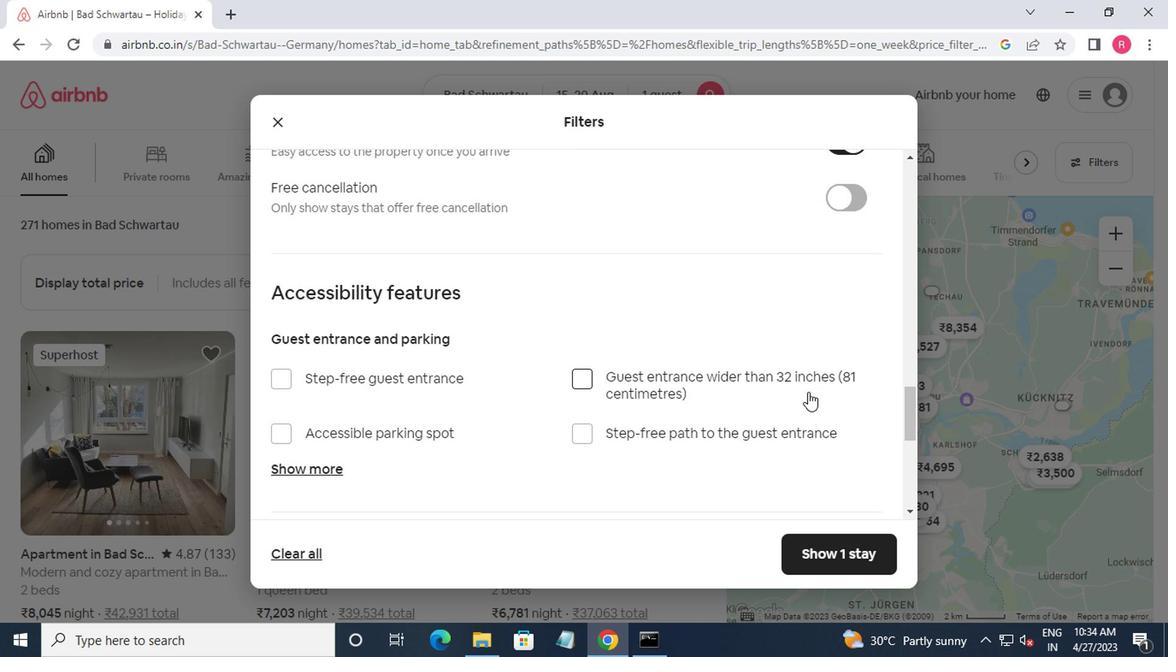 
Action: Mouse moved to (788, 385)
Screenshot: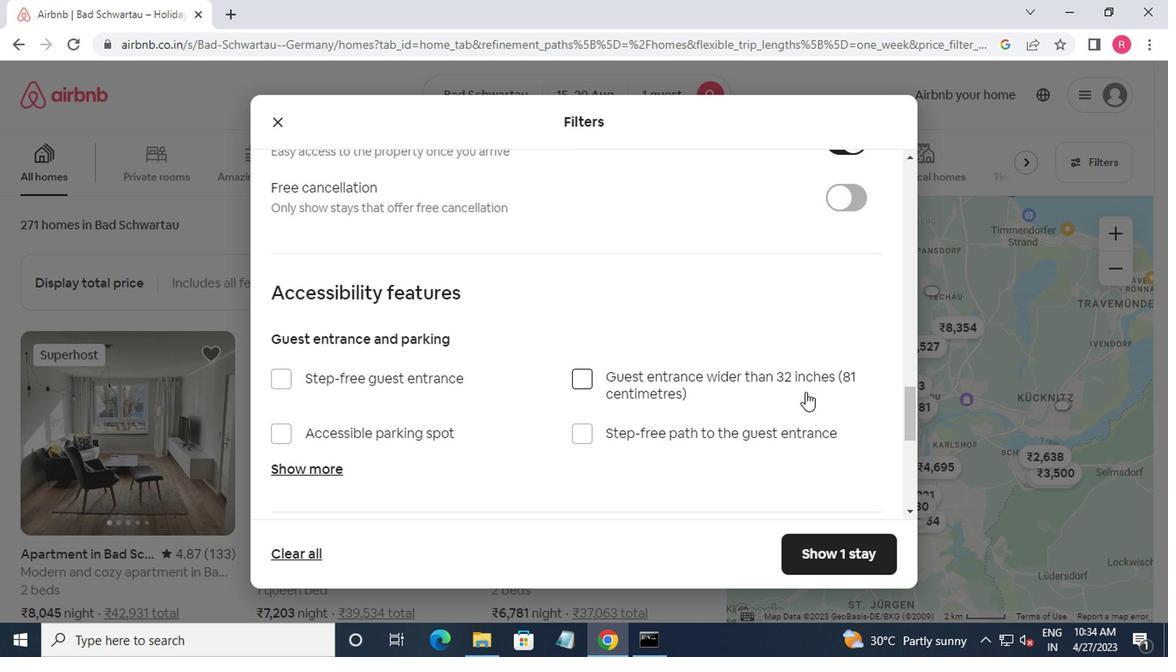 
Action: Mouse scrolled (788, 384) with delta (0, 0)
Screenshot: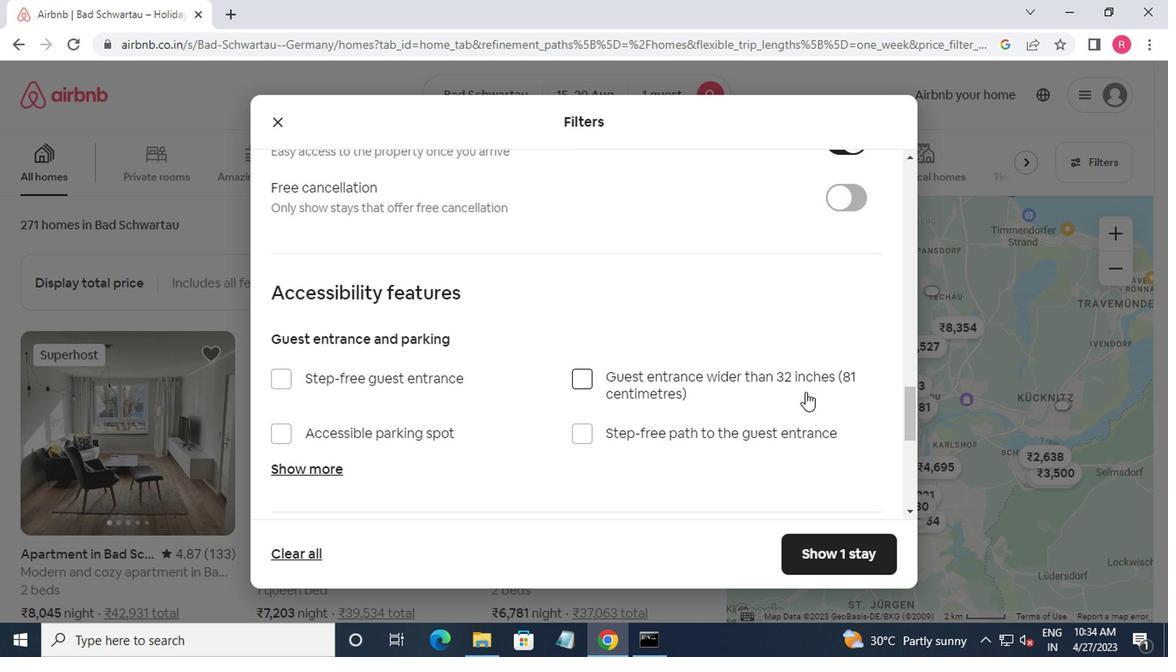 
Action: Mouse moved to (726, 426)
Screenshot: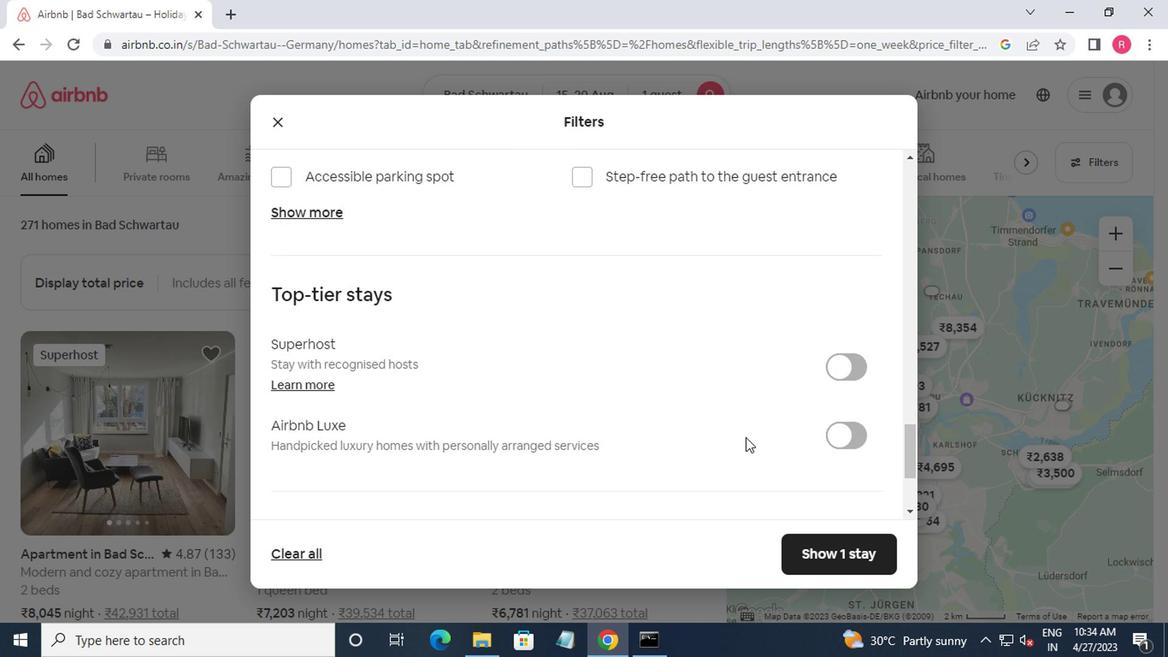 
Action: Mouse scrolled (726, 426) with delta (0, 0)
Screenshot: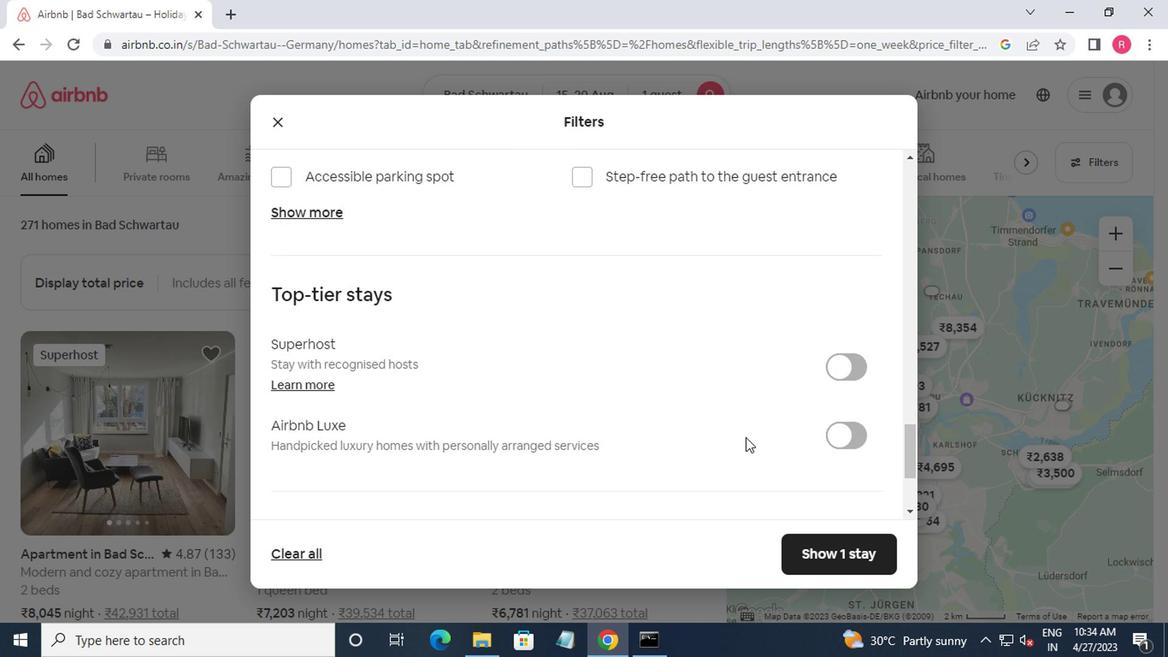 
Action: Mouse moved to (725, 428)
Screenshot: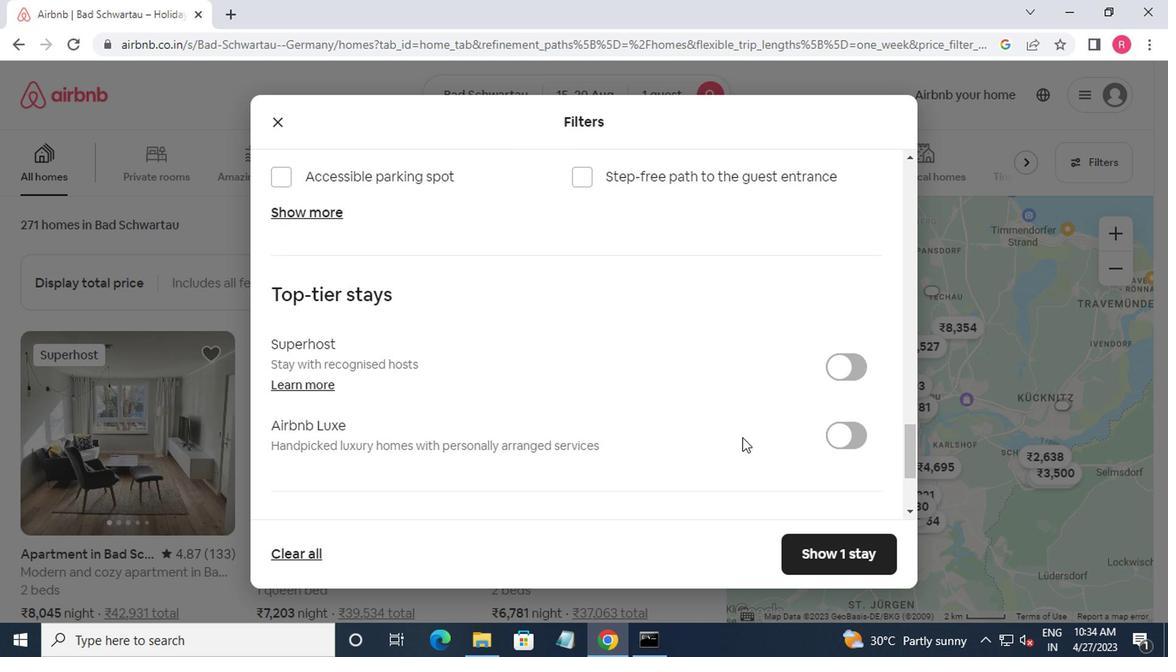 
Action: Mouse scrolled (725, 427) with delta (0, -1)
Screenshot: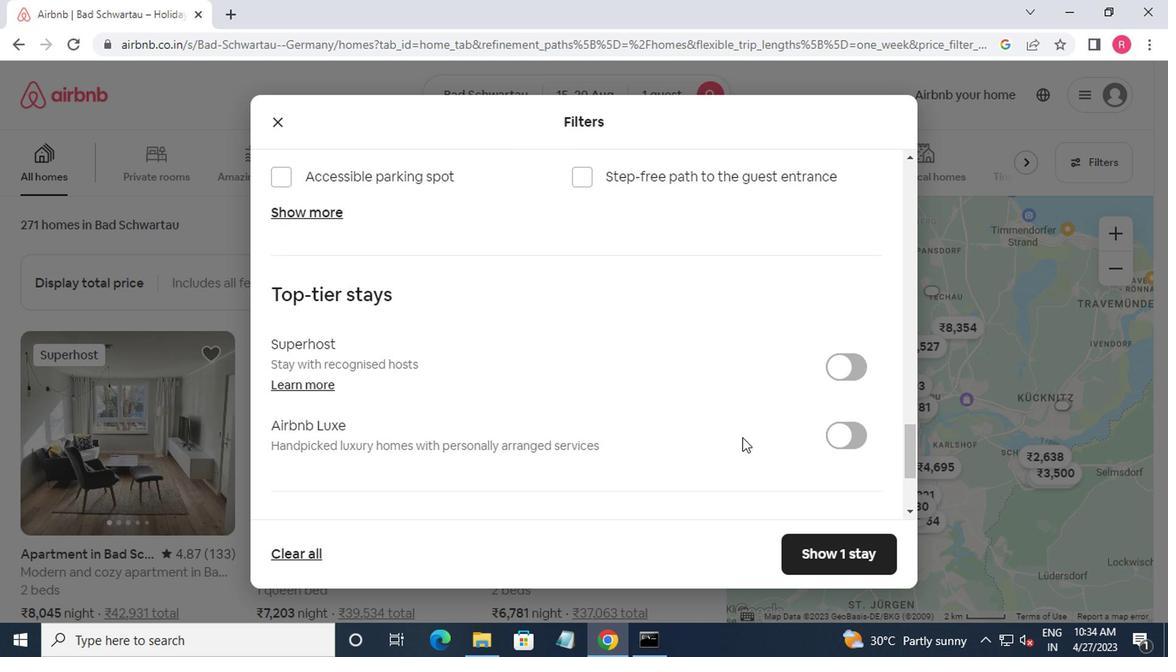 
Action: Mouse moved to (725, 429)
Screenshot: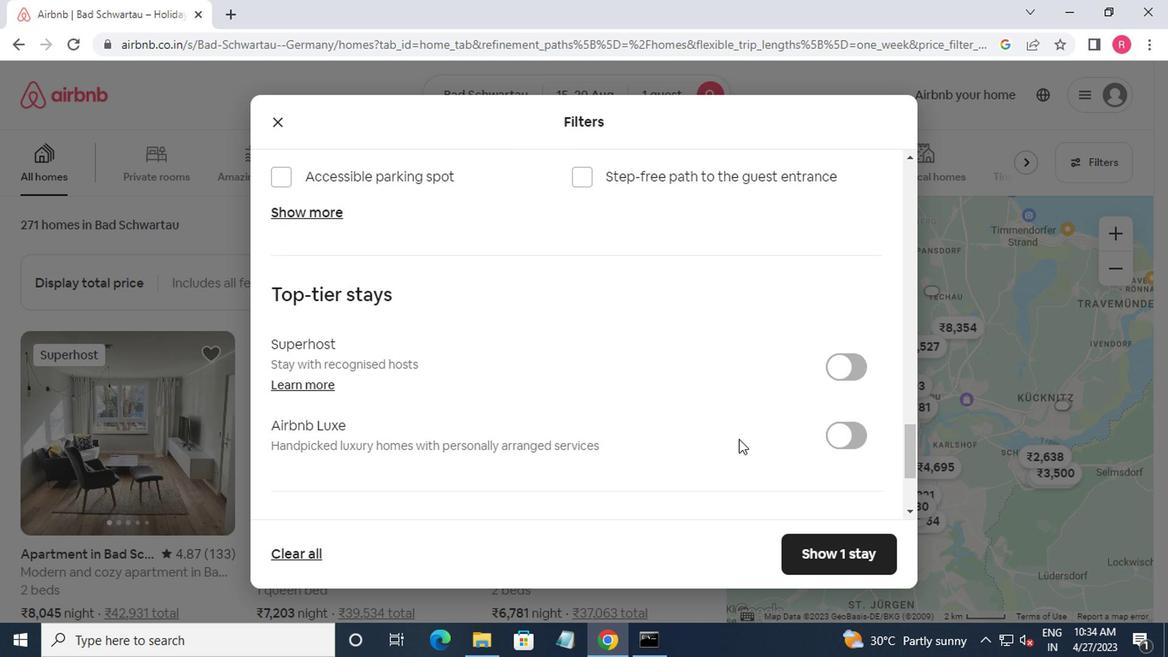 
Action: Mouse scrolled (725, 428) with delta (0, 0)
Screenshot: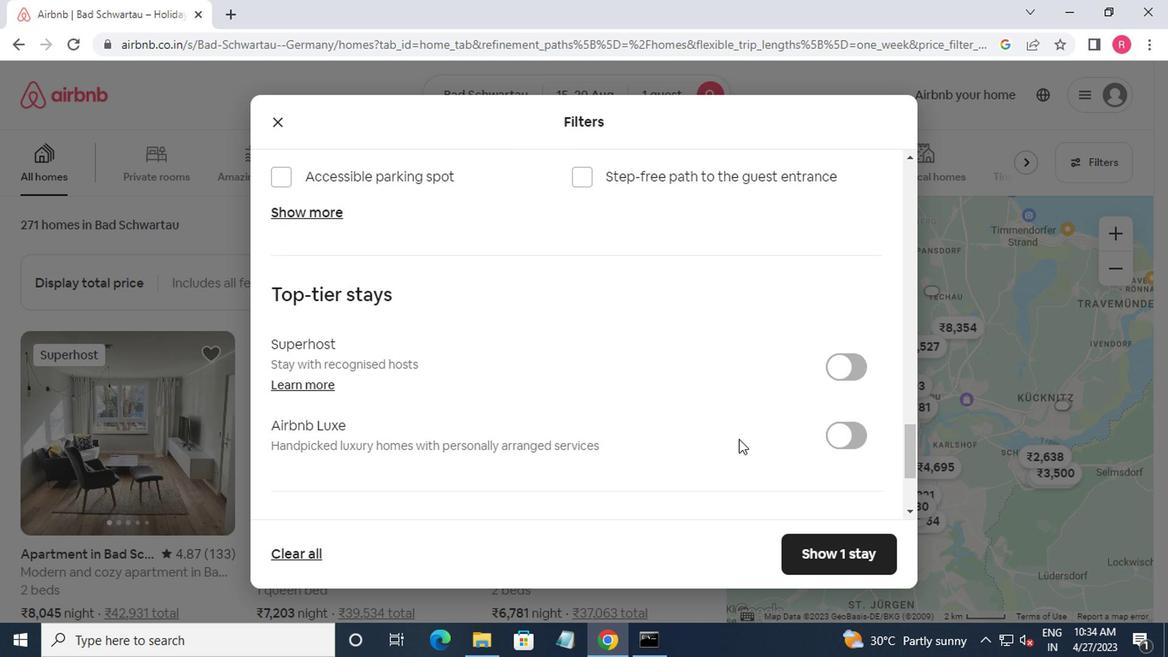 
Action: Mouse moved to (822, 372)
Screenshot: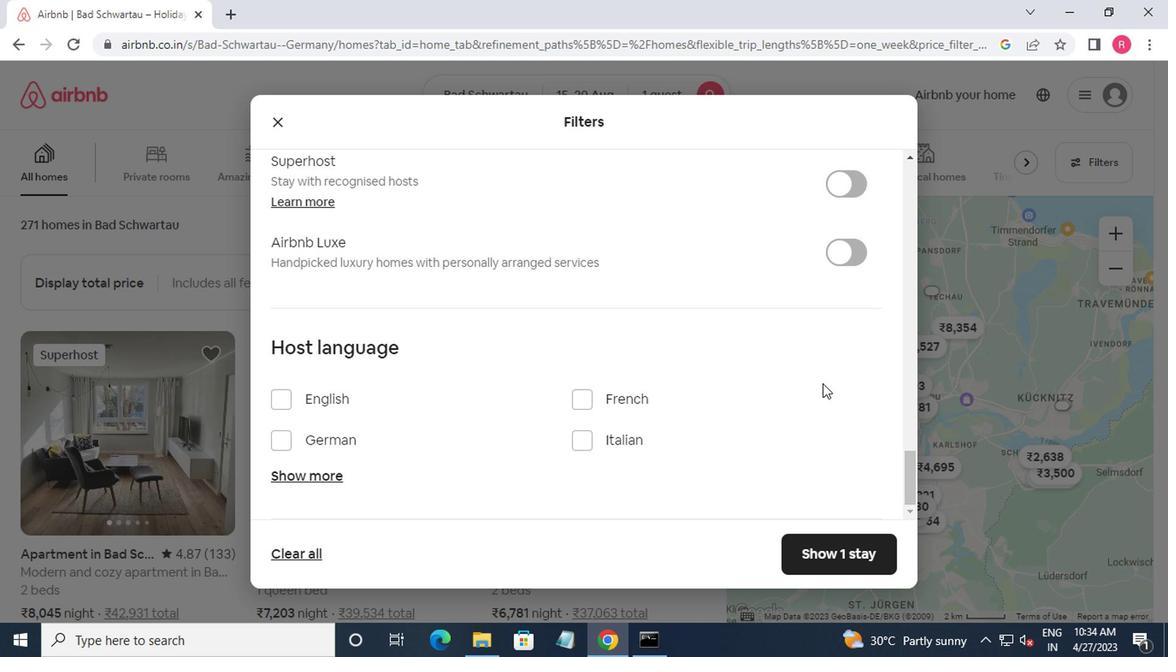 
Action: Mouse scrolled (822, 371) with delta (0, 0)
Screenshot: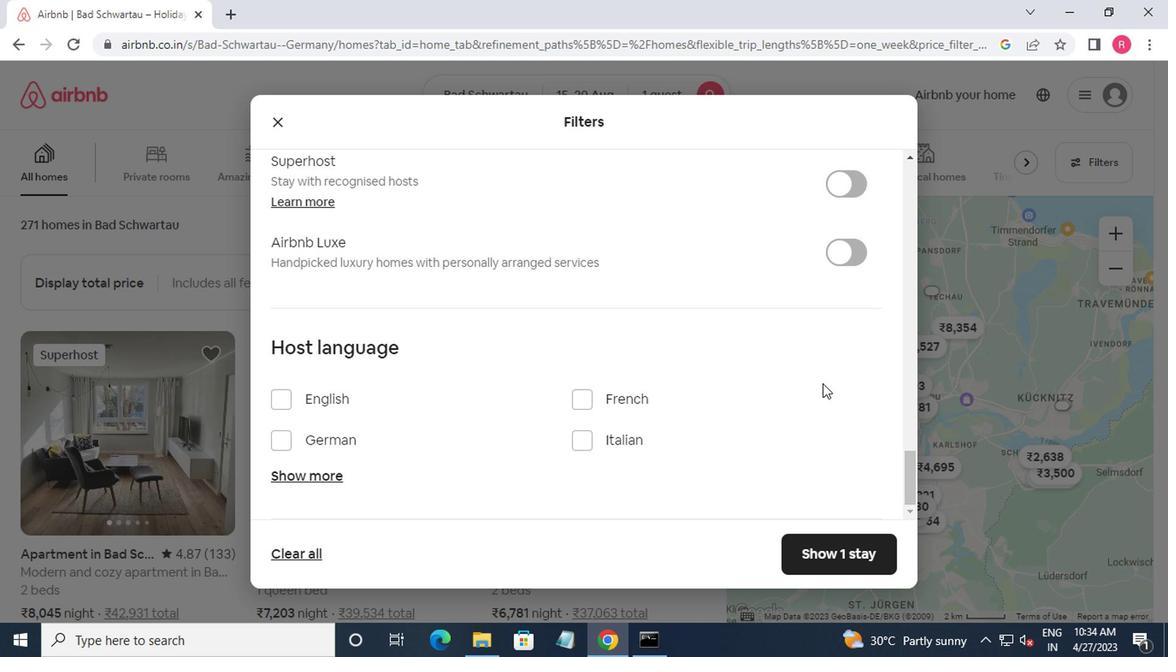 
Action: Mouse moved to (820, 377)
Screenshot: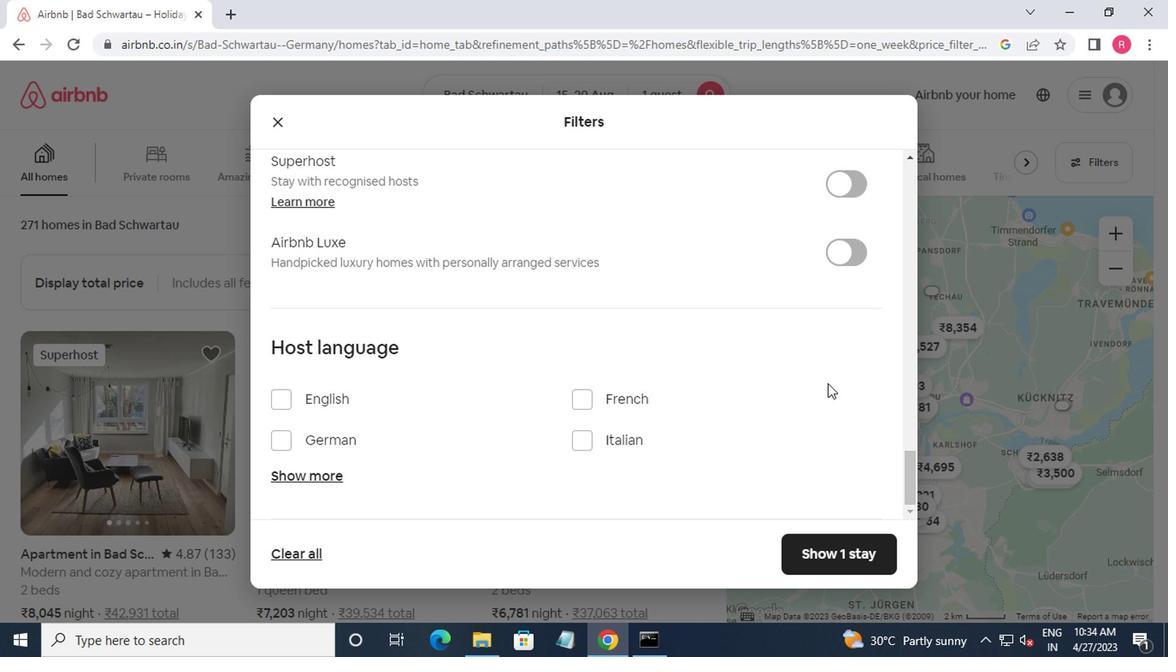 
Action: Mouse scrolled (820, 376) with delta (0, 0)
Screenshot: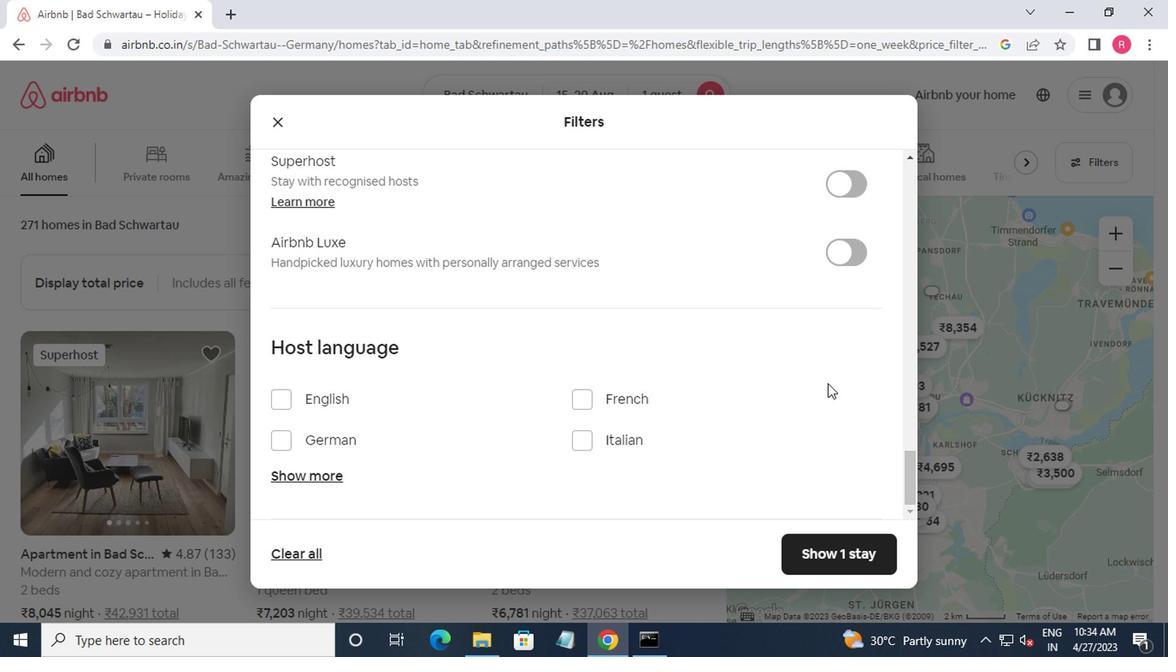 
Action: Mouse moved to (269, 385)
Screenshot: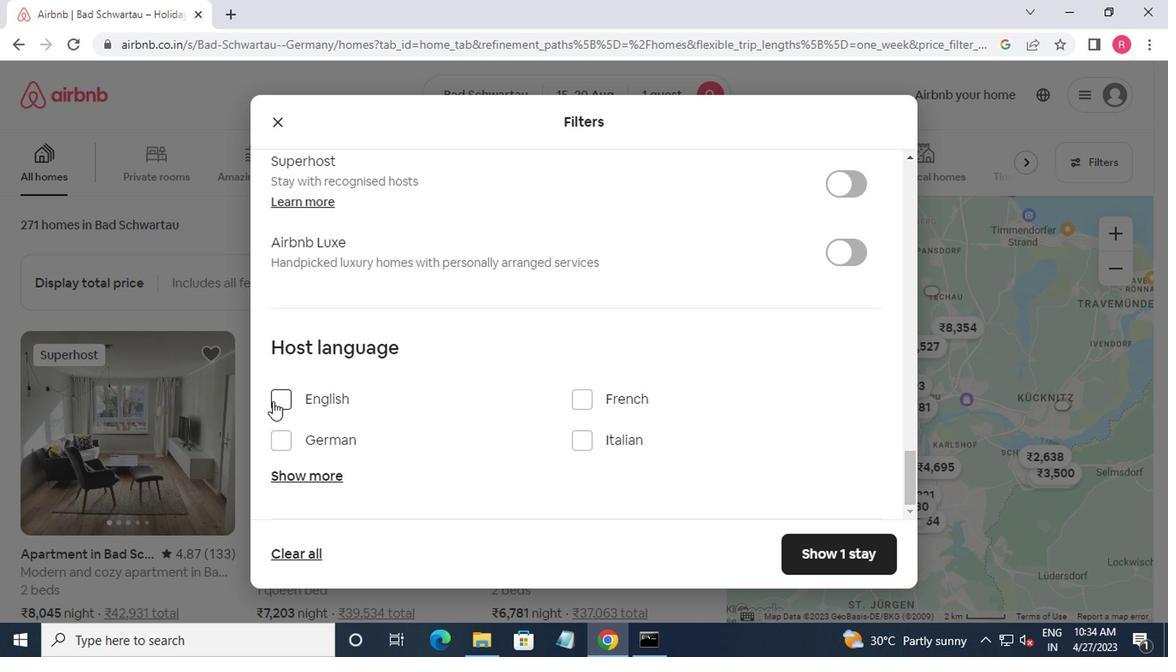 
Action: Mouse pressed left at (269, 385)
Screenshot: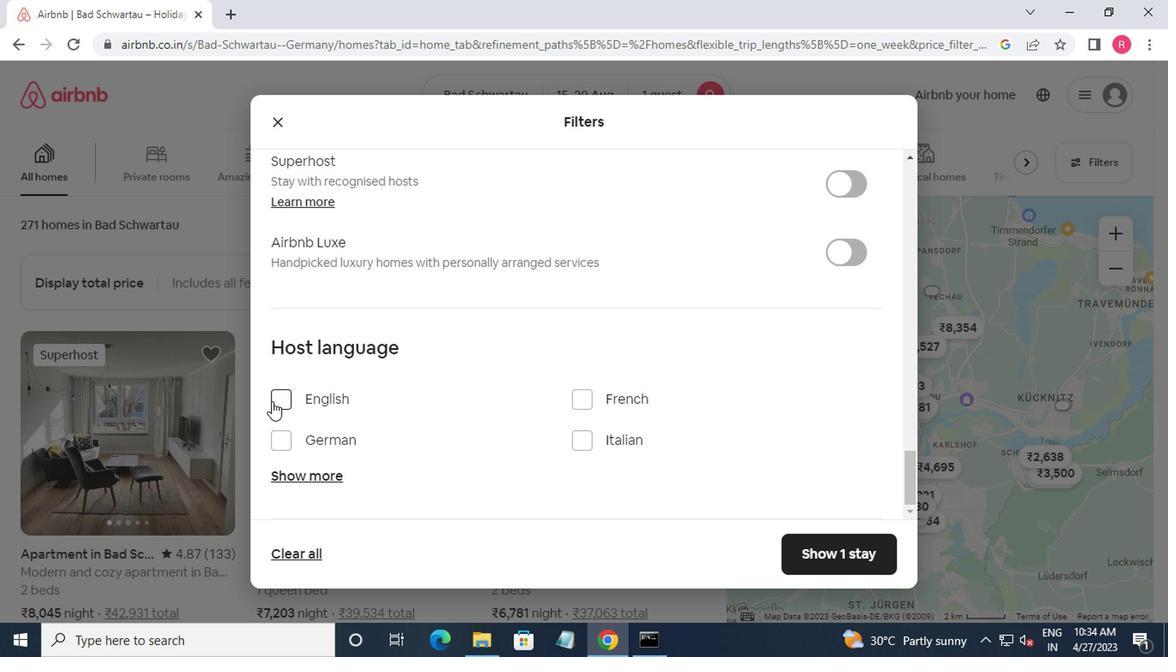 
Action: Mouse moved to (824, 524)
Screenshot: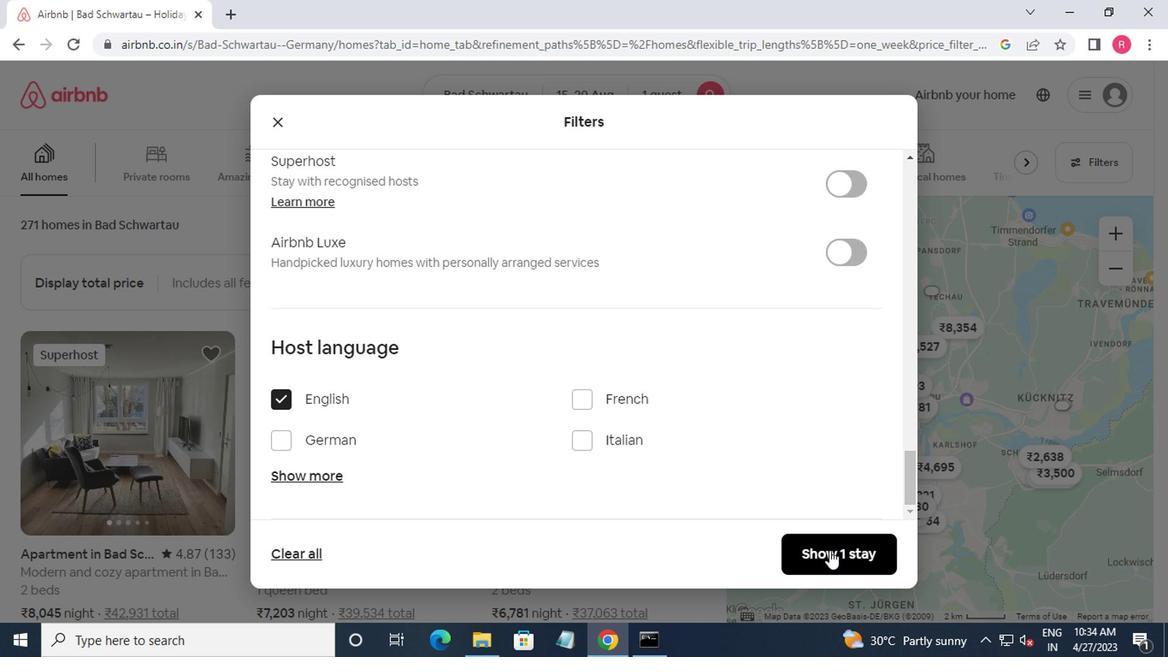 
Action: Mouse pressed left at (824, 524)
Screenshot: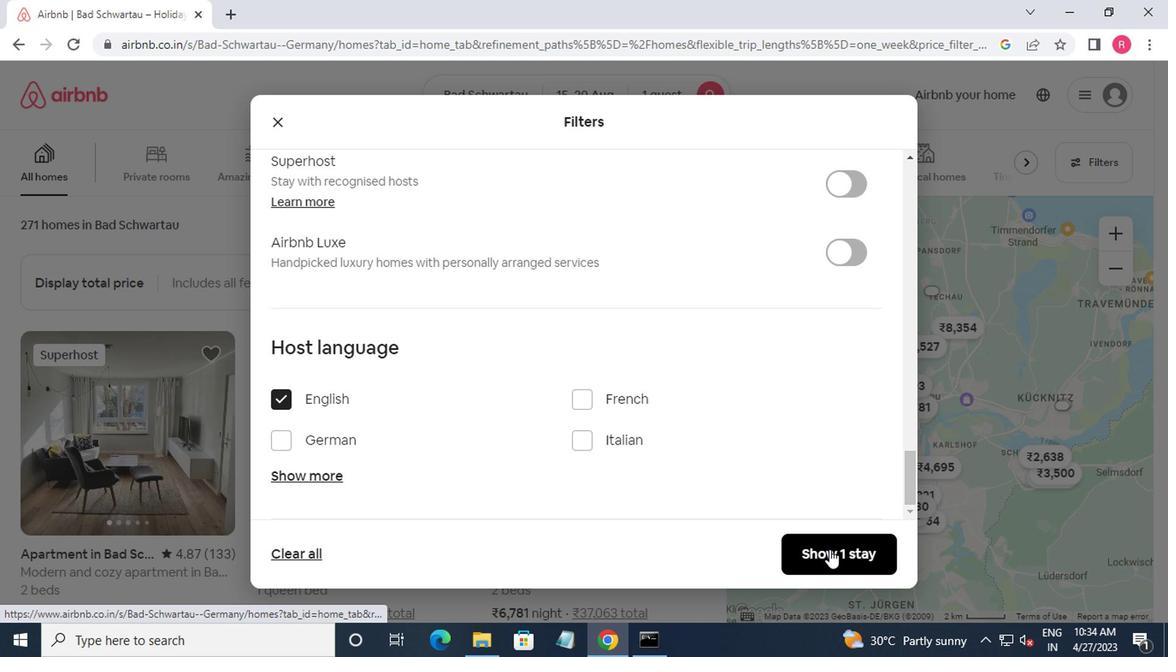 
Action: Mouse moved to (819, 522)
Screenshot: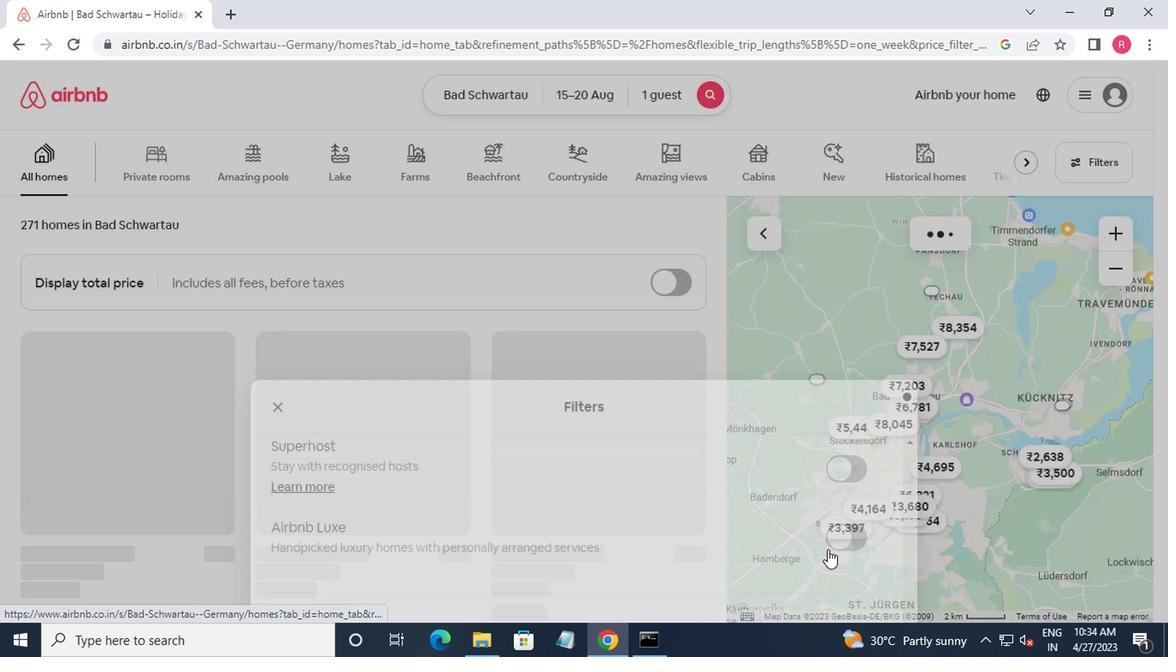 
